 Task: Reply to email with the signature Allison Brown with the subject Request for feedback from softage.1@softage.net with the message I wanted to follow up on the request for a budget increase for the project. with CC to softage.10@softage.net with an attached document Business_plan.docx
Action: Mouse moved to (453, 574)
Screenshot: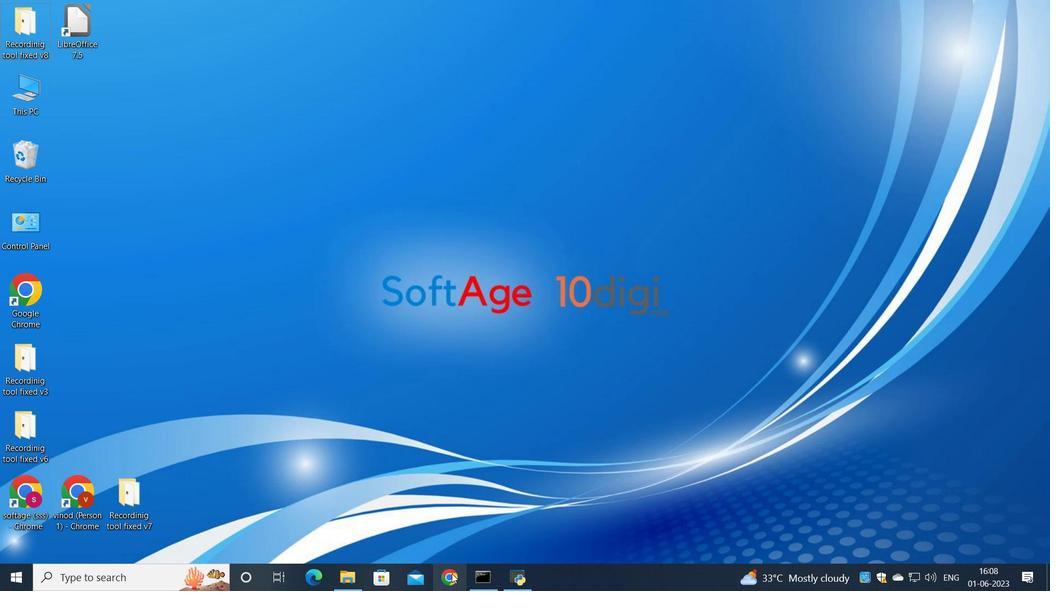 
Action: Mouse pressed left at (453, 574)
Screenshot: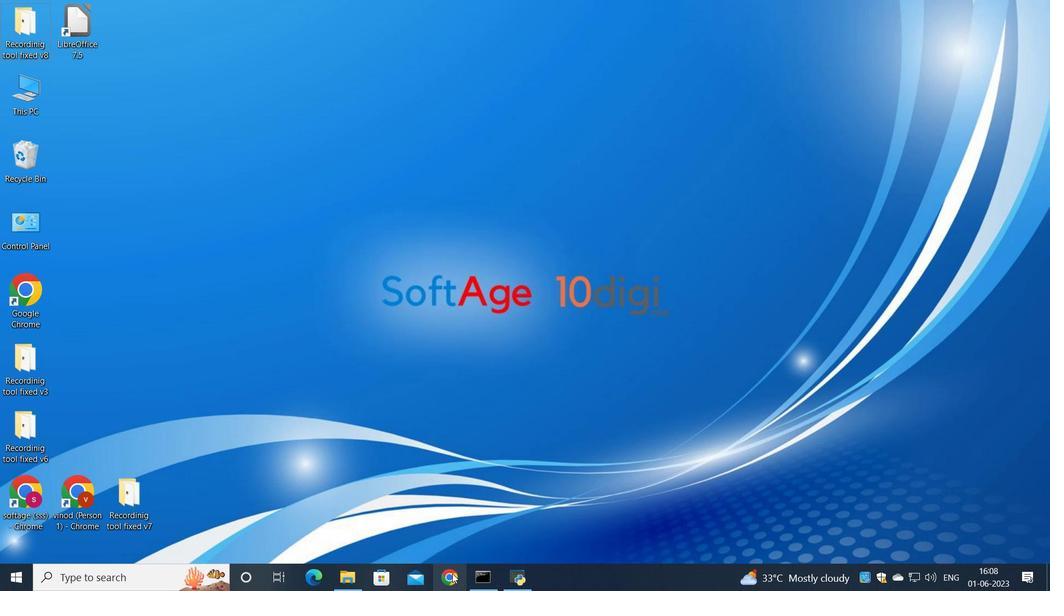 
Action: Mouse moved to (478, 323)
Screenshot: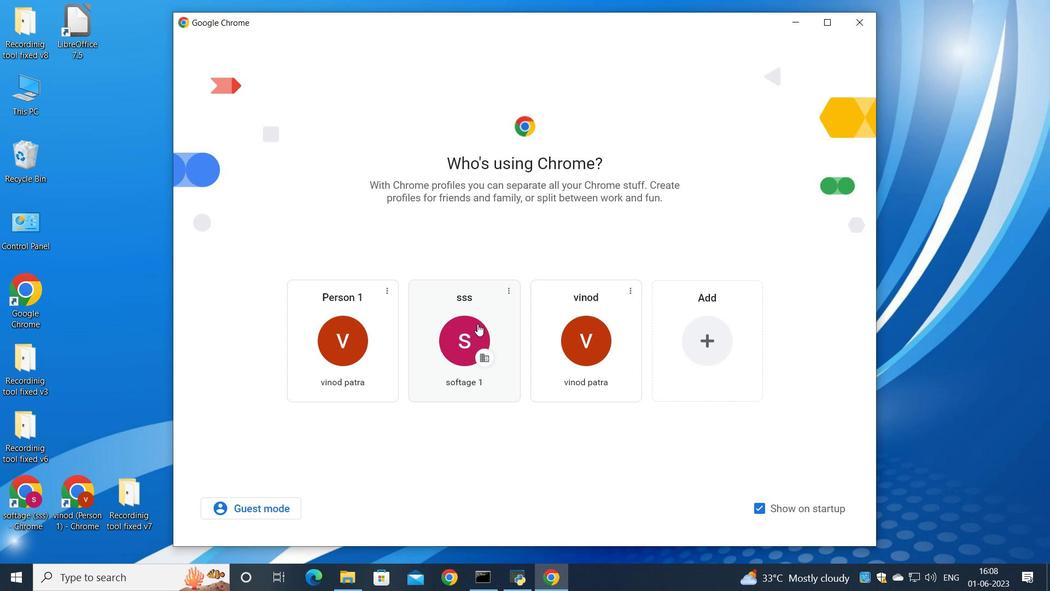 
Action: Mouse pressed left at (478, 323)
Screenshot: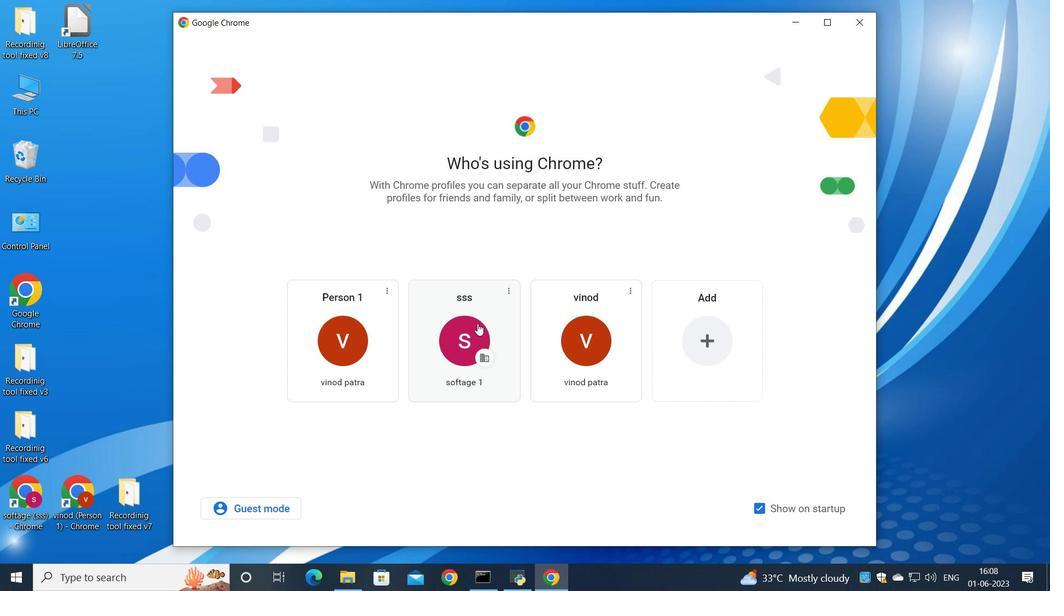 
Action: Mouse moved to (915, 91)
Screenshot: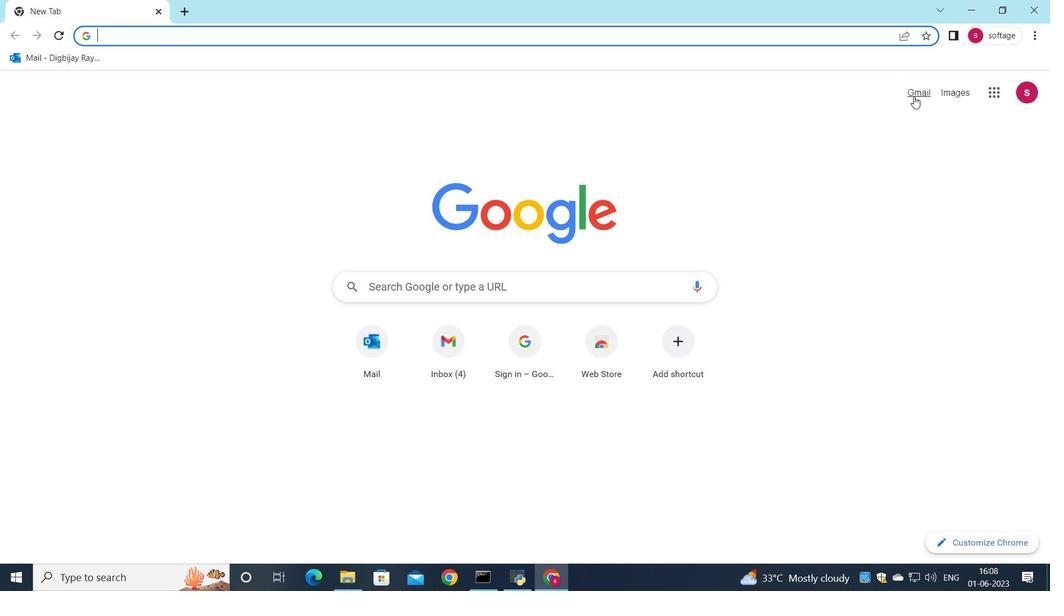 
Action: Mouse pressed left at (915, 91)
Screenshot: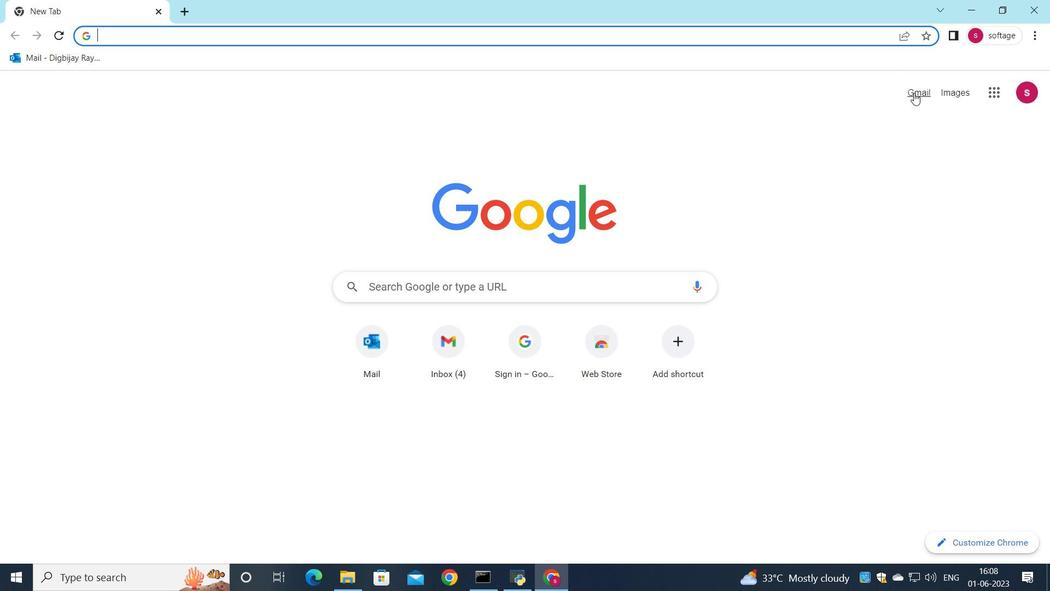 
Action: Mouse moved to (899, 90)
Screenshot: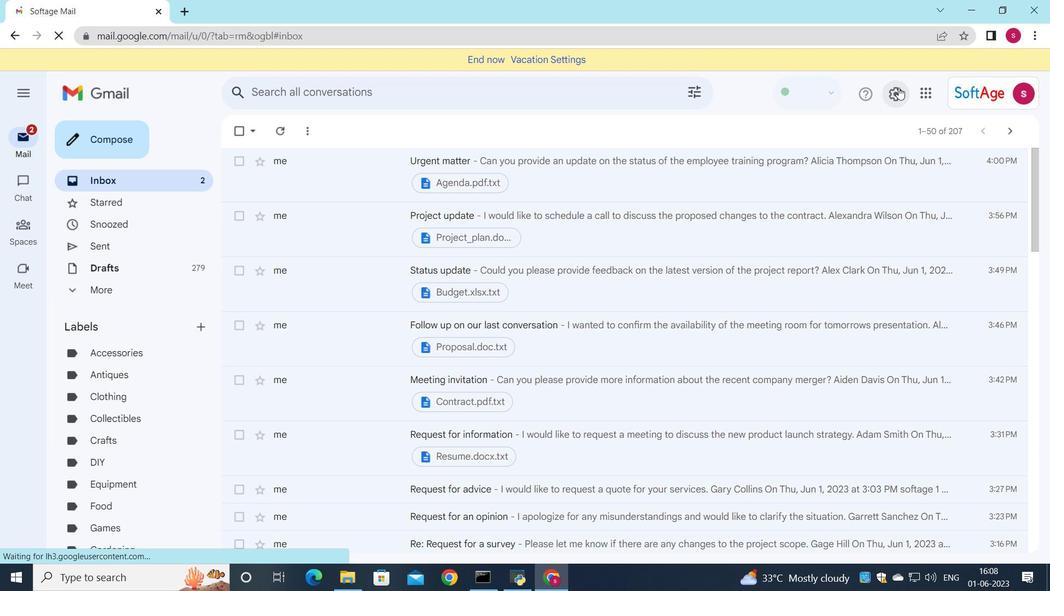 
Action: Mouse pressed left at (899, 90)
Screenshot: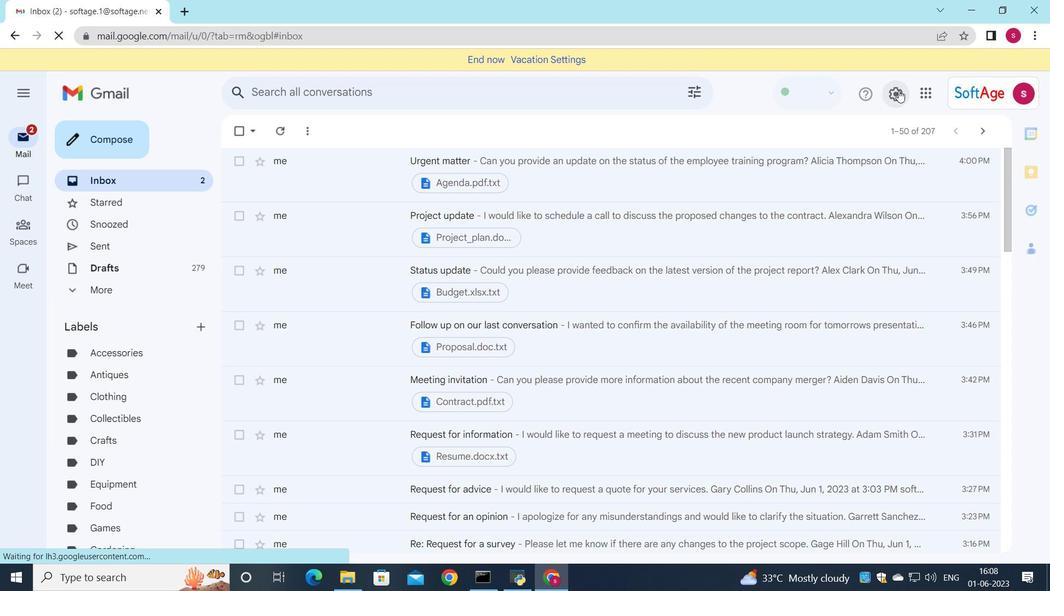 
Action: Mouse moved to (894, 156)
Screenshot: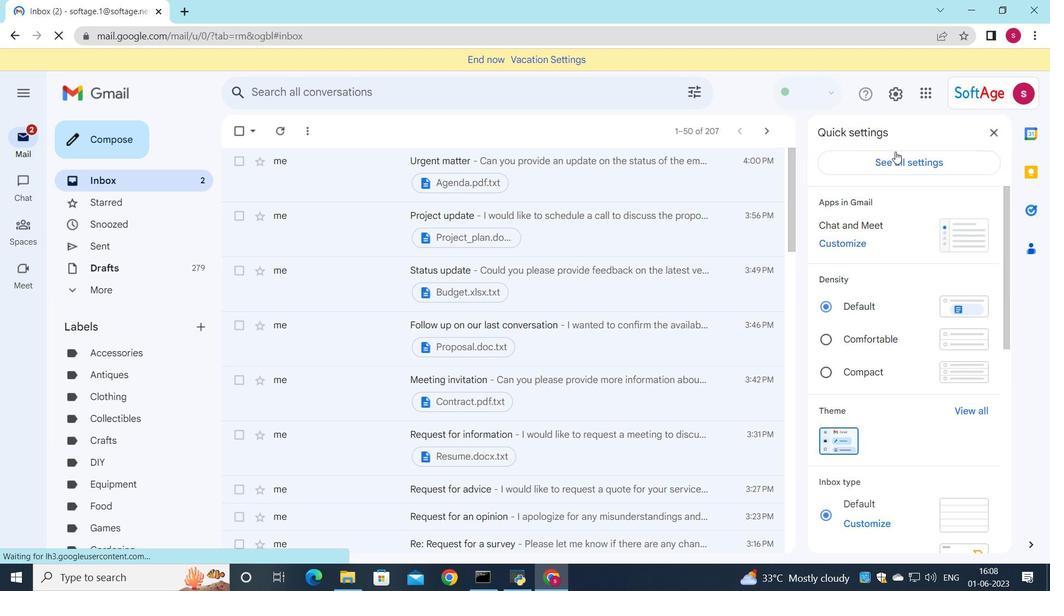 
Action: Mouse pressed left at (894, 156)
Screenshot: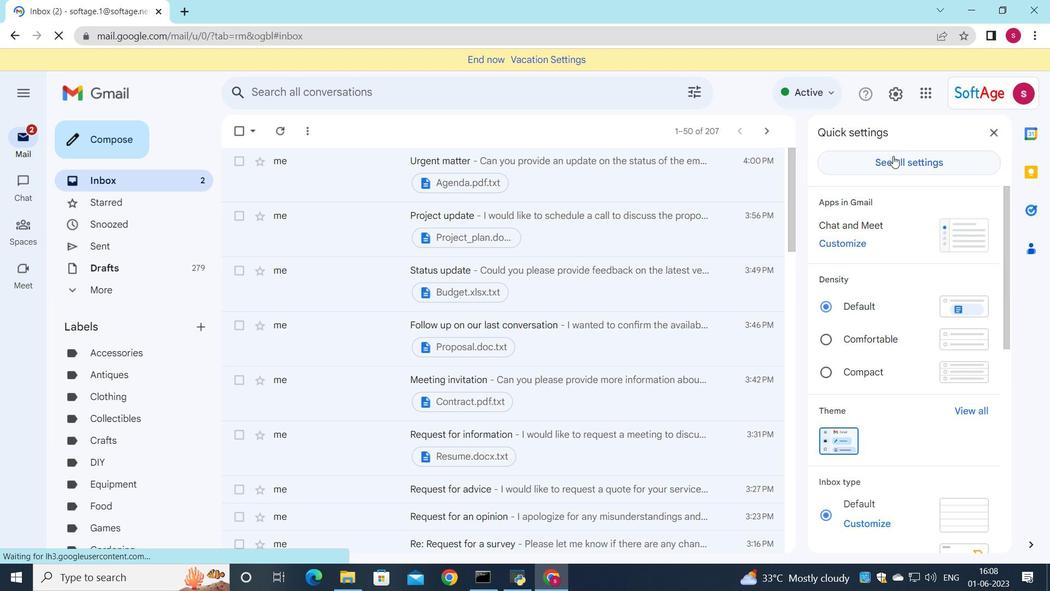 
Action: Mouse moved to (484, 354)
Screenshot: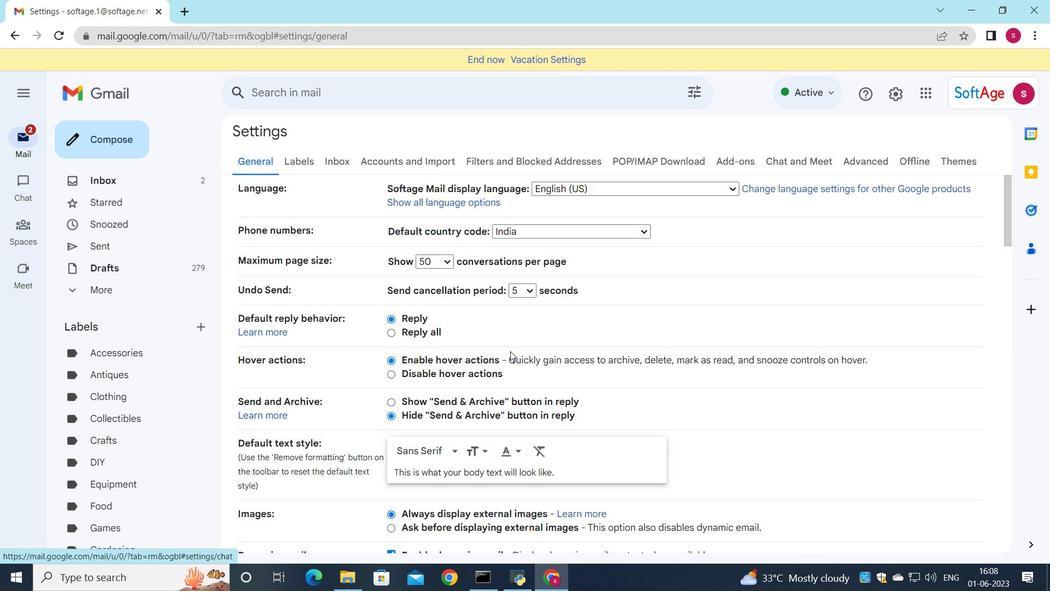 
Action: Mouse scrolled (484, 354) with delta (0, 0)
Screenshot: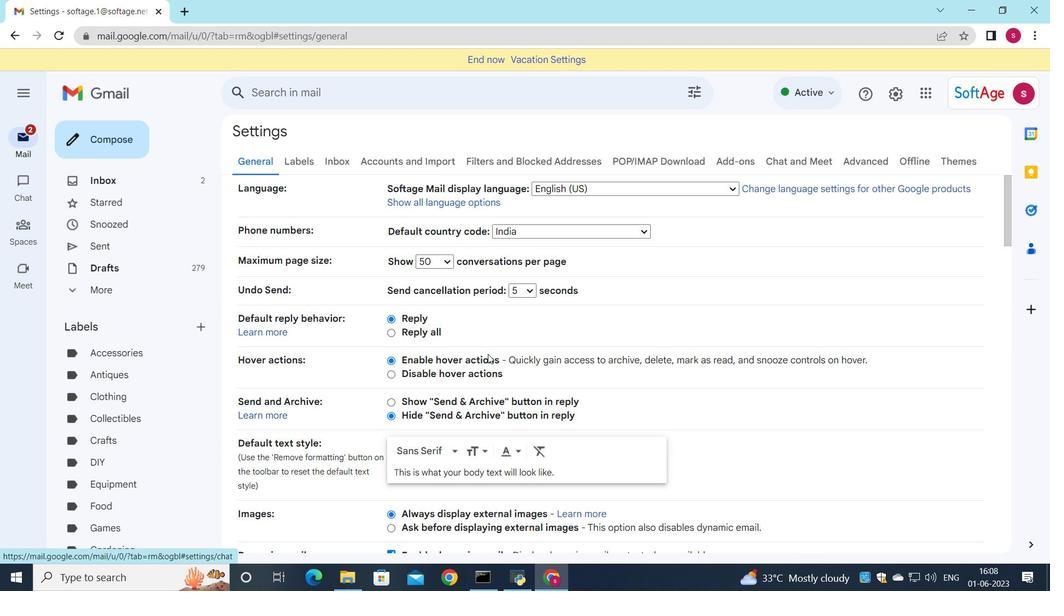 
Action: Mouse scrolled (484, 354) with delta (0, 0)
Screenshot: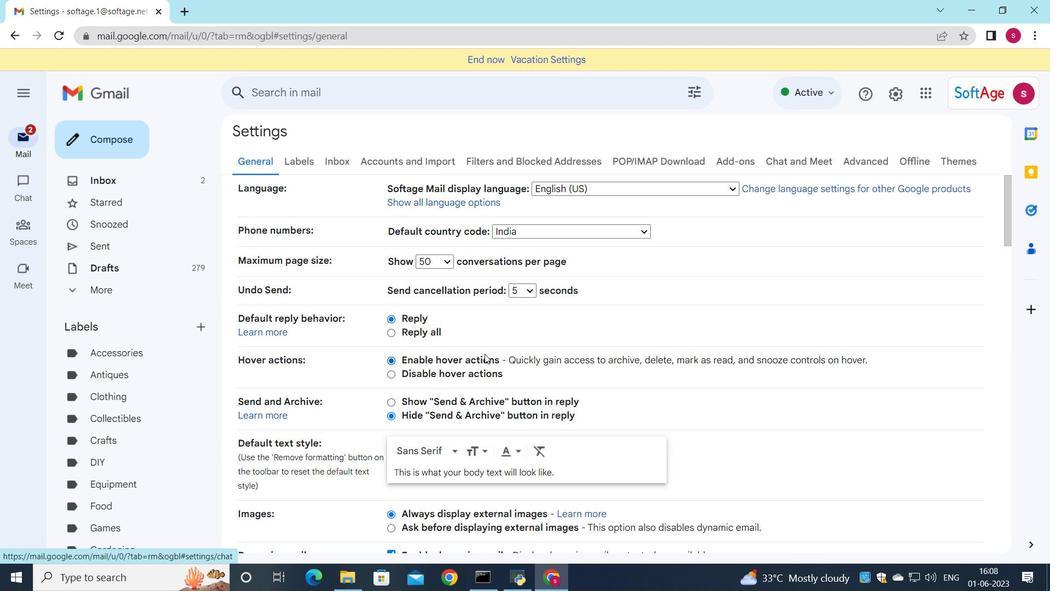 
Action: Mouse moved to (493, 334)
Screenshot: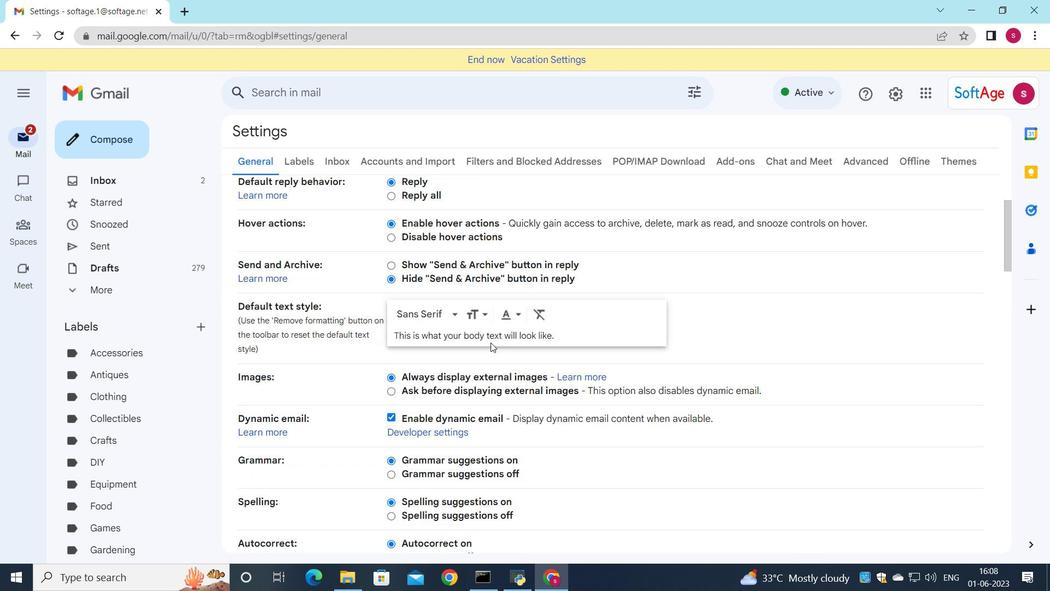 
Action: Mouse scrolled (493, 333) with delta (0, 0)
Screenshot: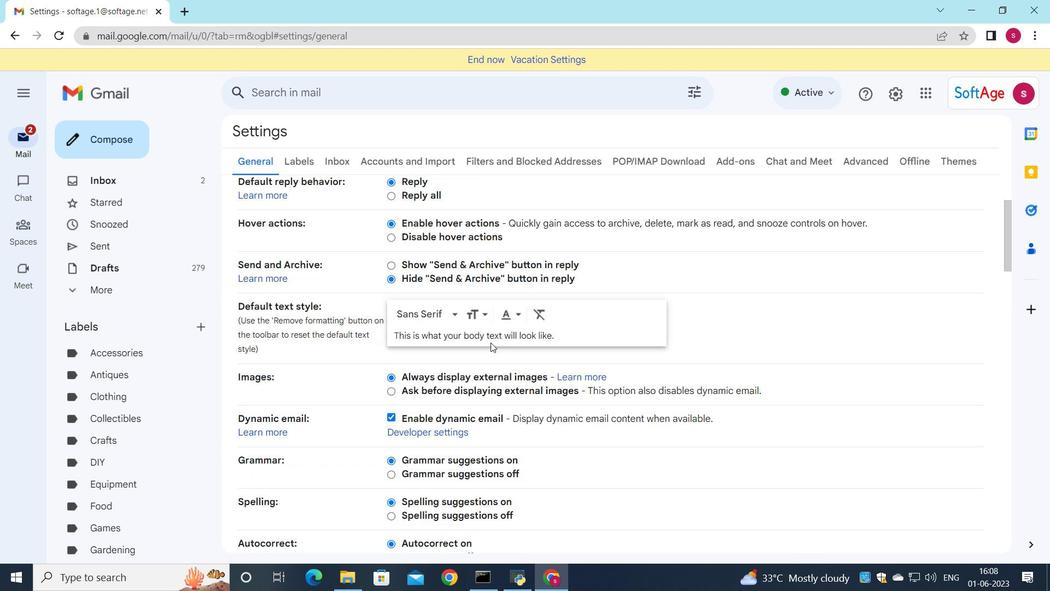 
Action: Mouse scrolled (493, 333) with delta (0, 0)
Screenshot: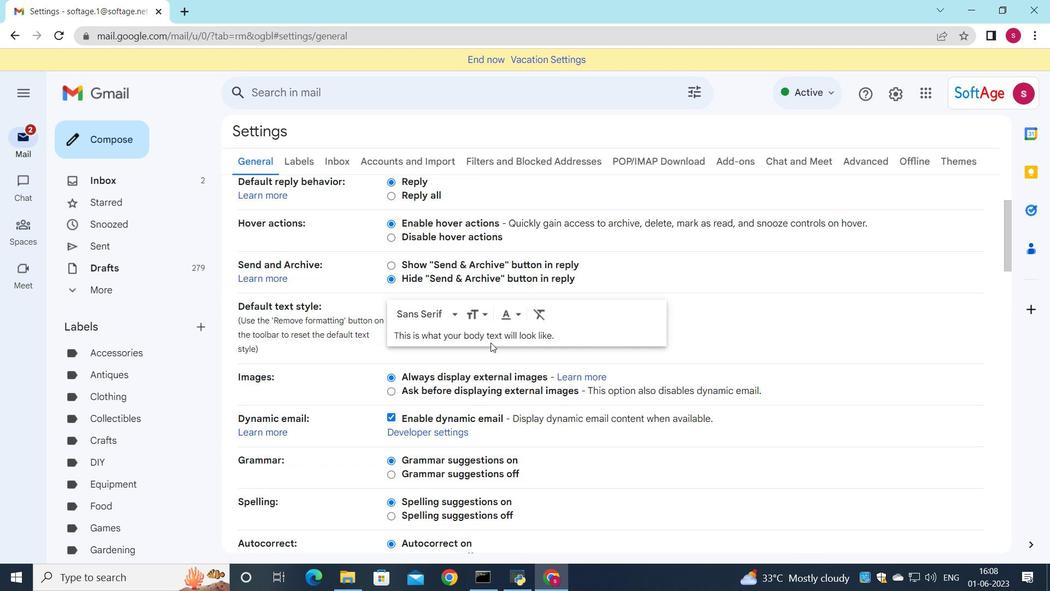 
Action: Mouse moved to (495, 334)
Screenshot: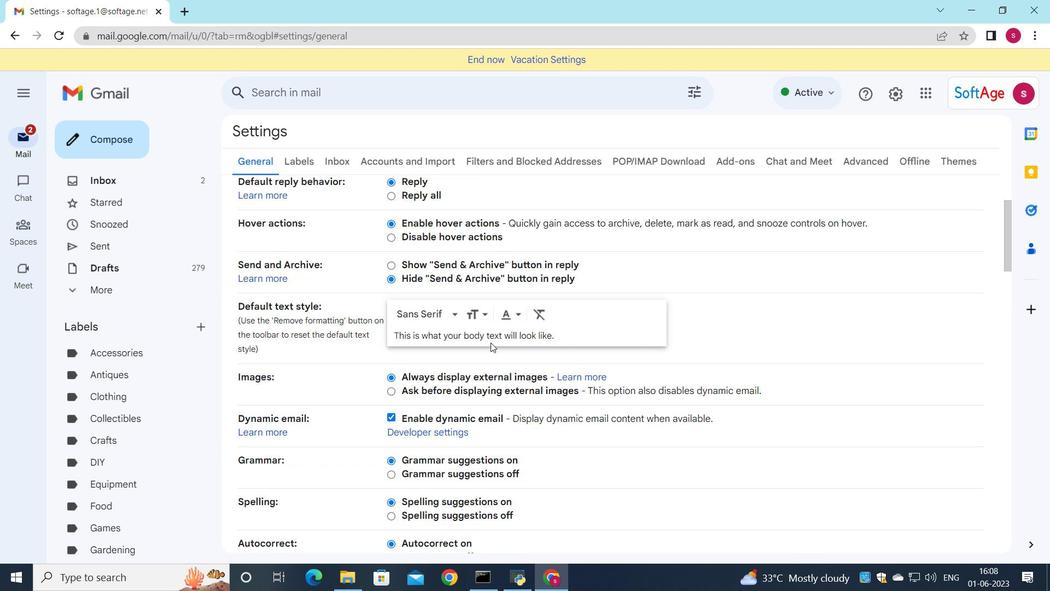
Action: Mouse scrolled (495, 333) with delta (0, 0)
Screenshot: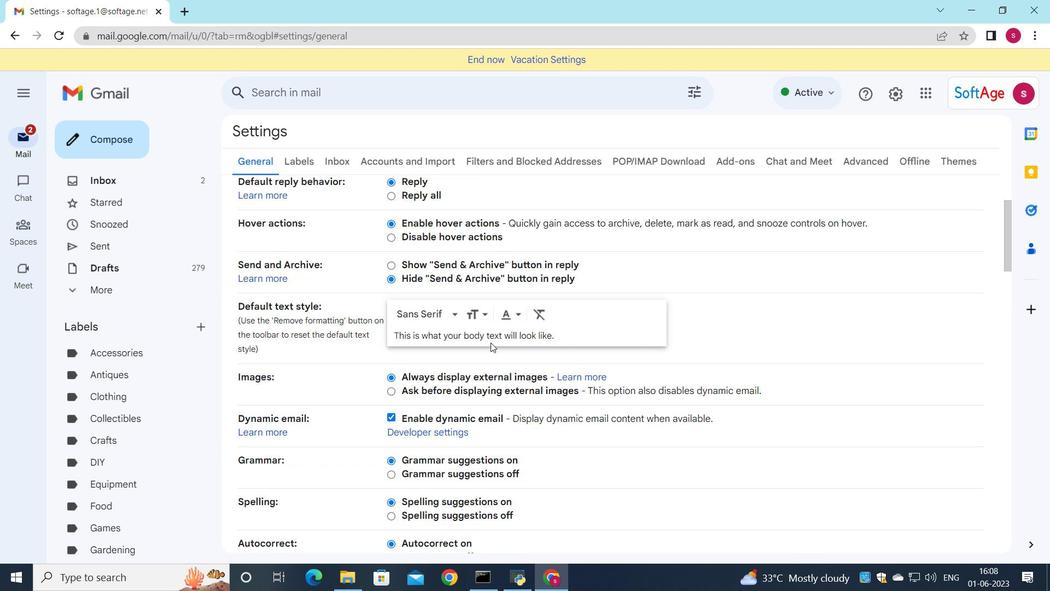 
Action: Mouse moved to (503, 332)
Screenshot: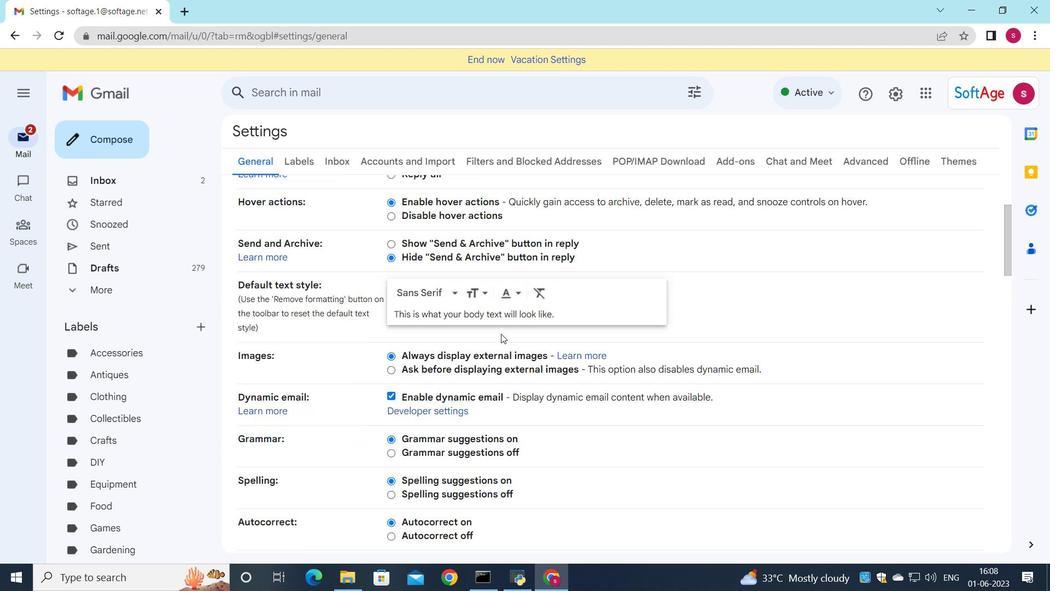 
Action: Mouse scrolled (503, 331) with delta (0, 0)
Screenshot: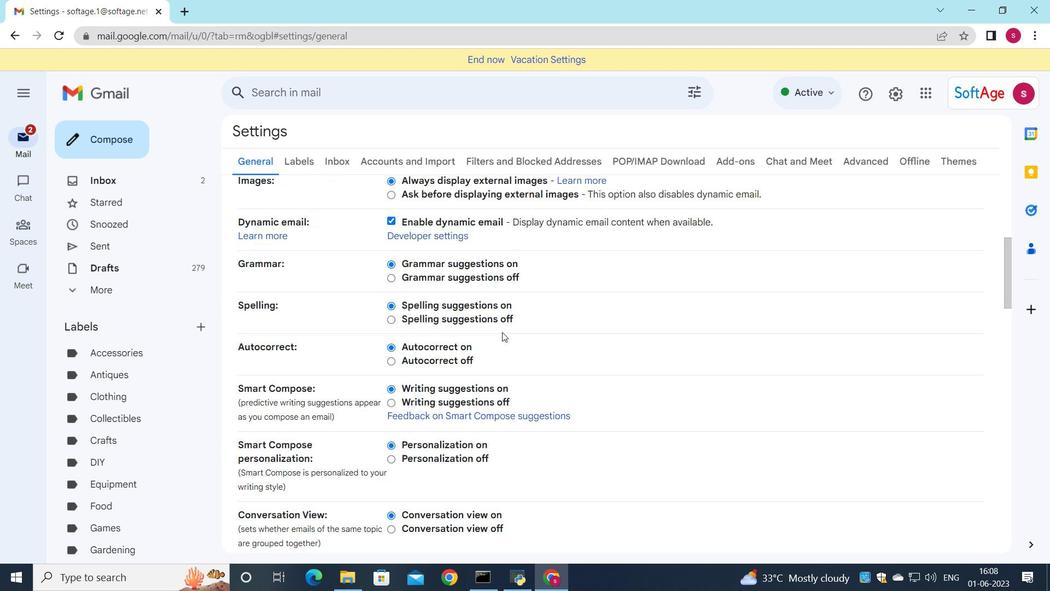 
Action: Mouse scrolled (503, 331) with delta (0, 0)
Screenshot: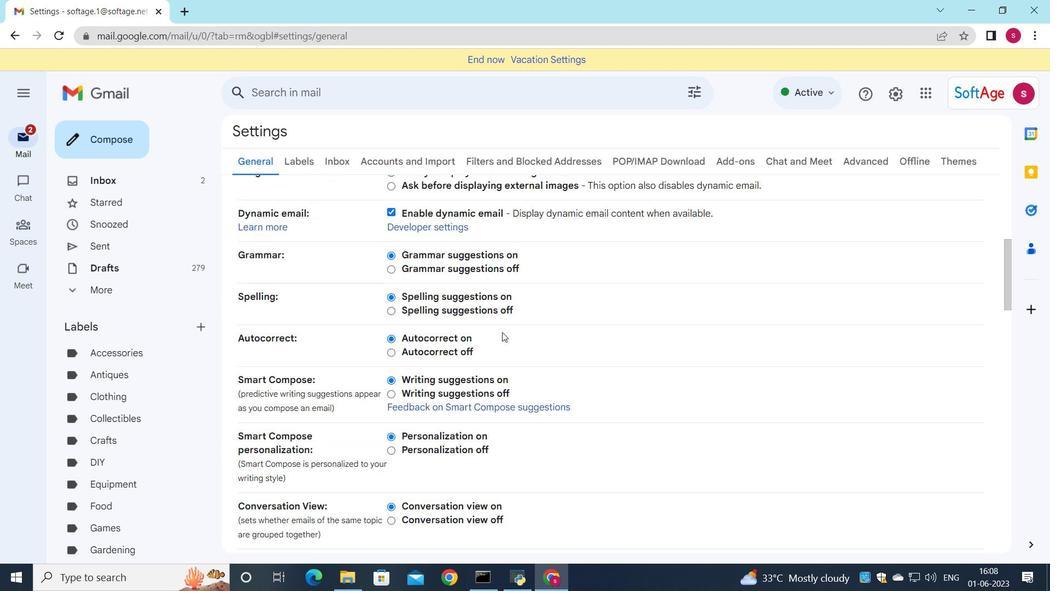 
Action: Mouse scrolled (503, 331) with delta (0, 0)
Screenshot: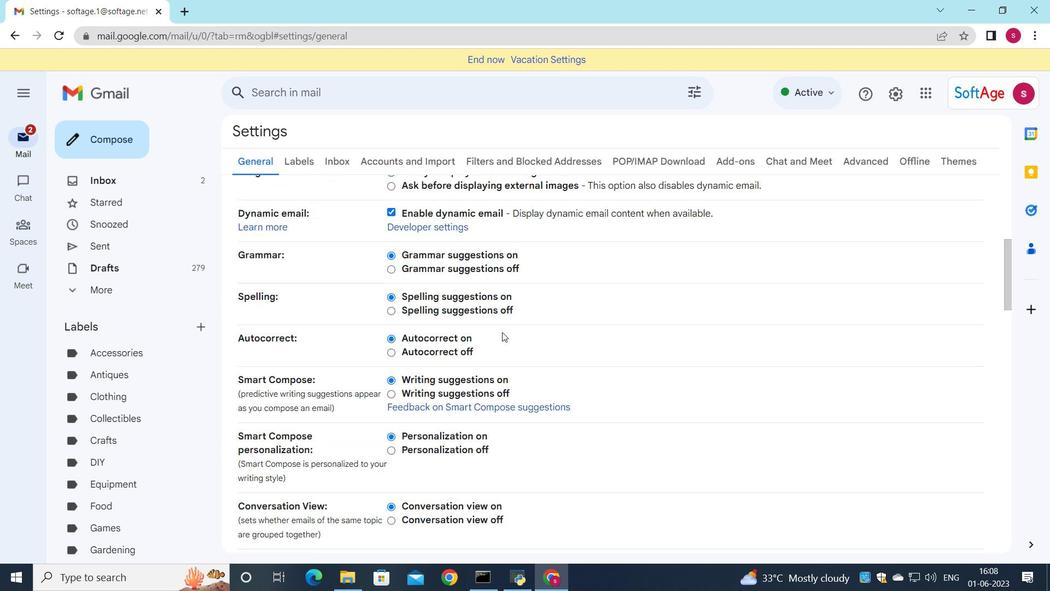 
Action: Mouse scrolled (503, 331) with delta (0, 0)
Screenshot: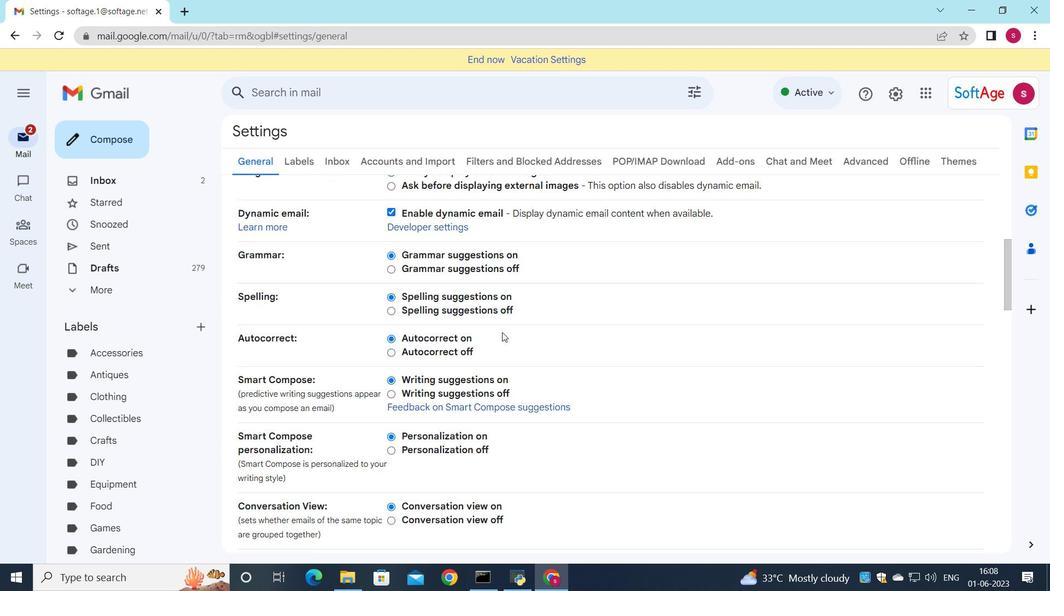 
Action: Mouse scrolled (503, 331) with delta (0, 0)
Screenshot: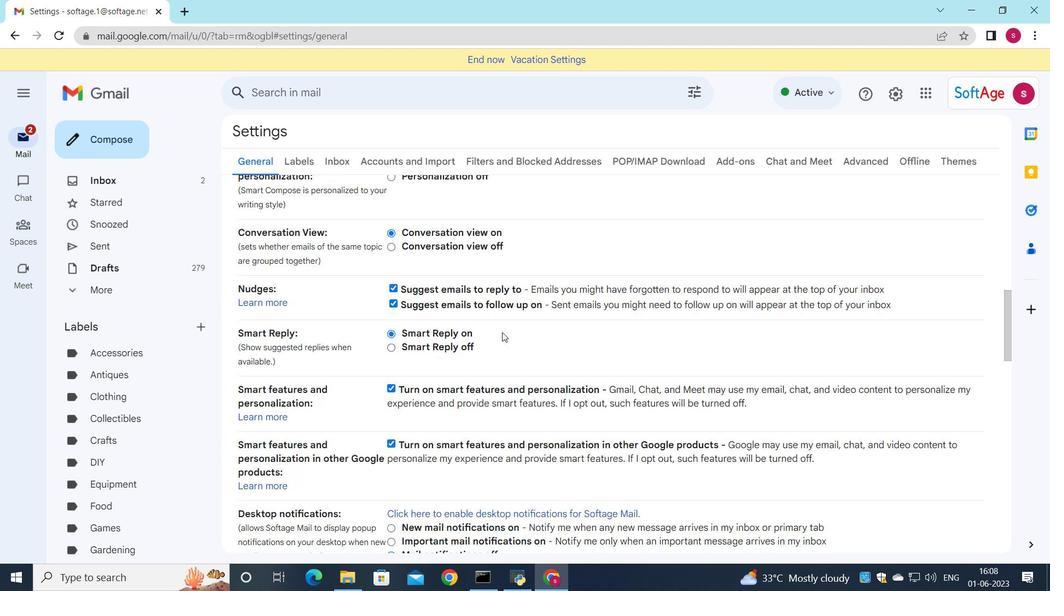 
Action: Mouse scrolled (503, 331) with delta (0, 0)
Screenshot: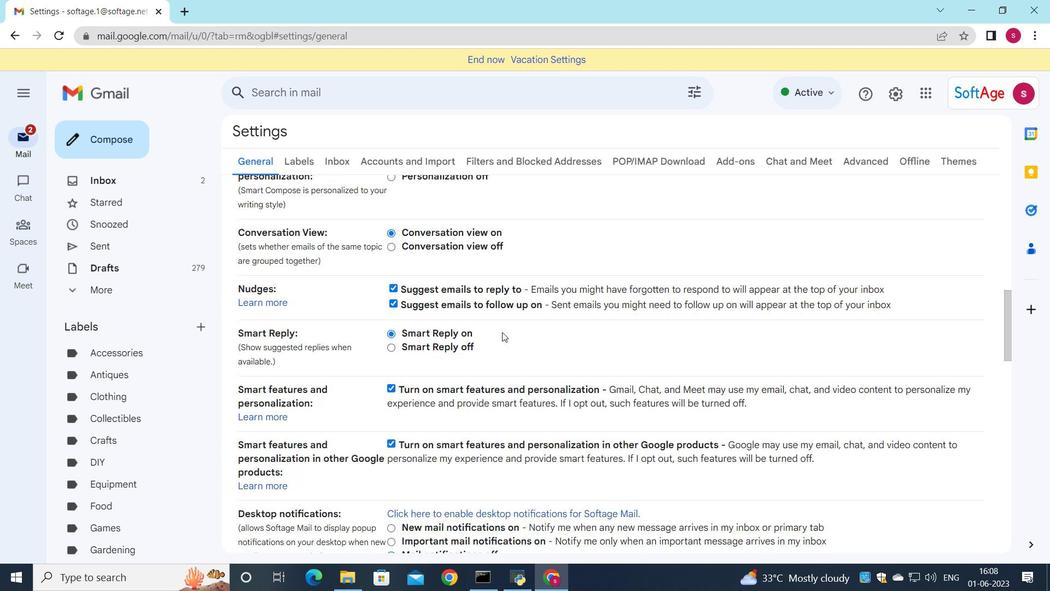 
Action: Mouse scrolled (503, 331) with delta (0, 0)
Screenshot: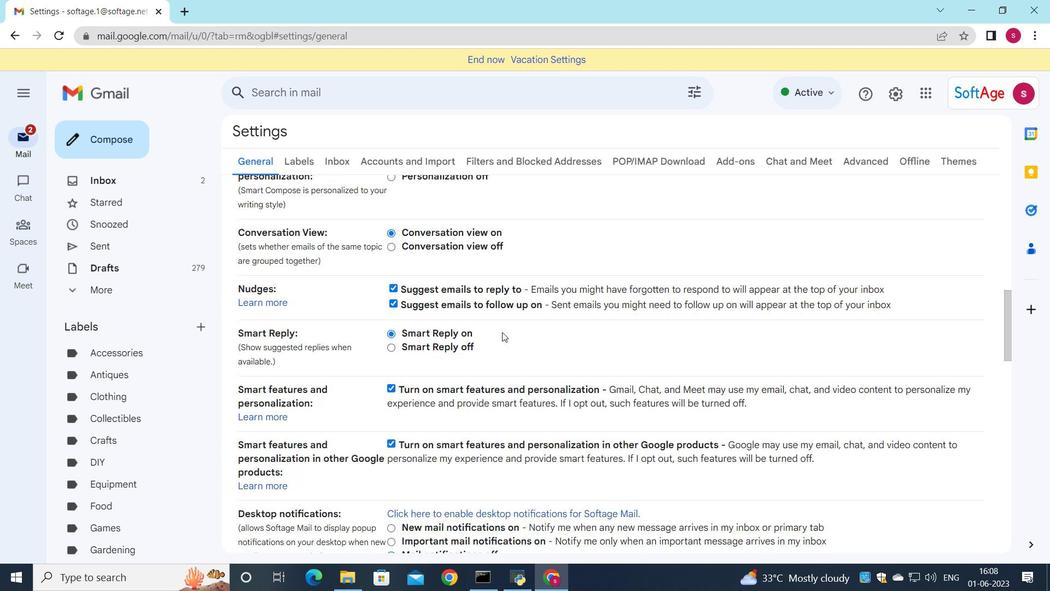 
Action: Mouse scrolled (503, 331) with delta (0, 0)
Screenshot: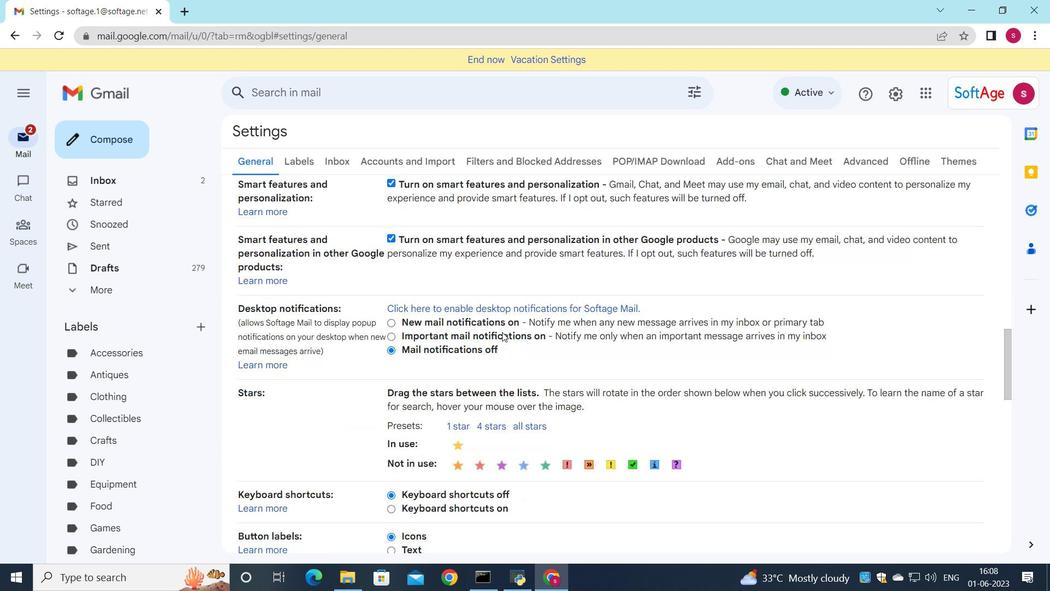 
Action: Mouse scrolled (503, 331) with delta (0, 0)
Screenshot: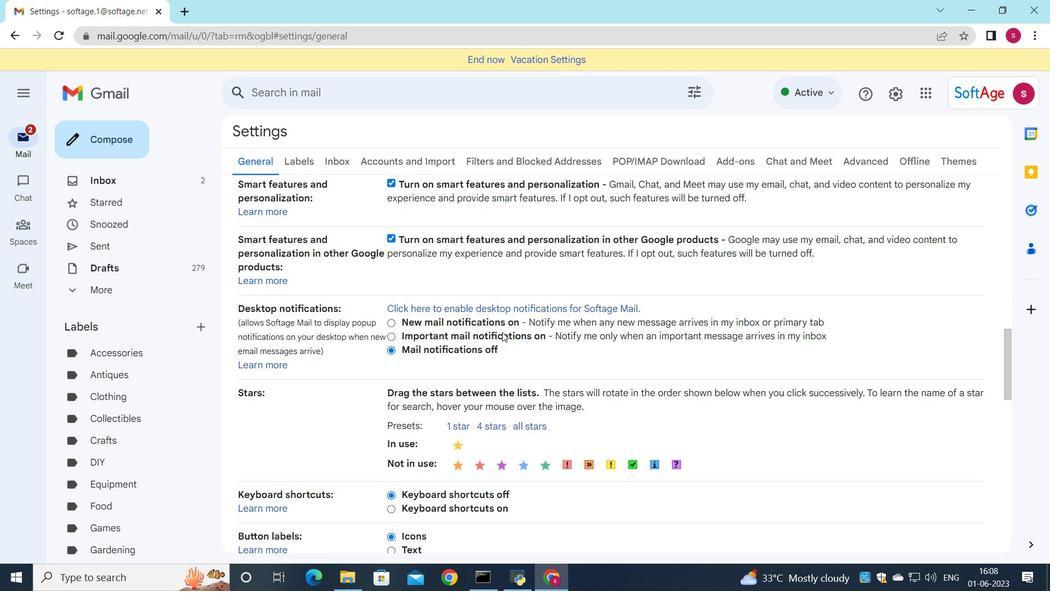 
Action: Mouse scrolled (503, 331) with delta (0, 0)
Screenshot: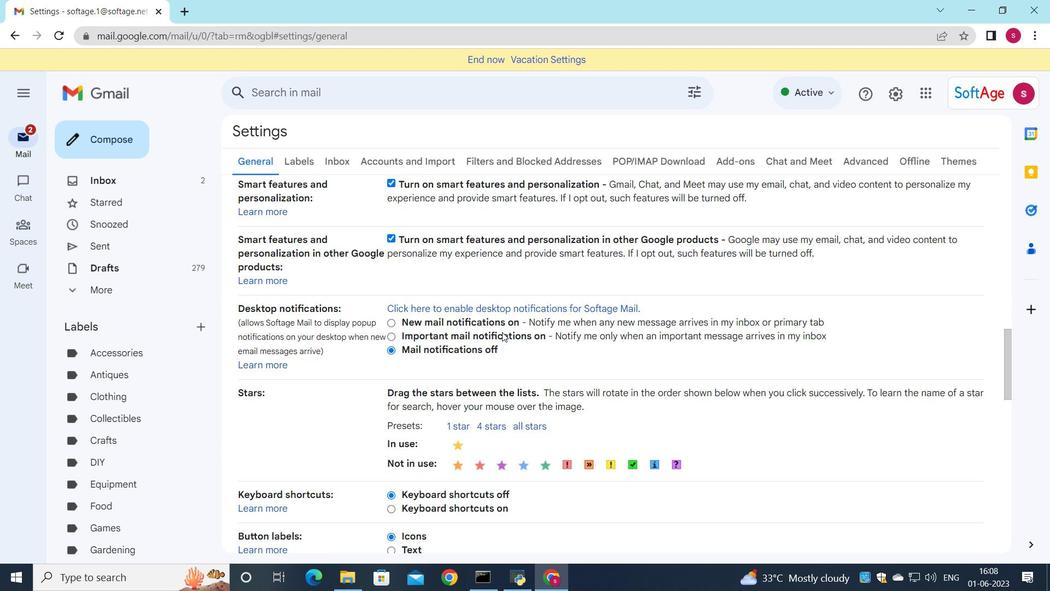 
Action: Mouse scrolled (503, 331) with delta (0, 0)
Screenshot: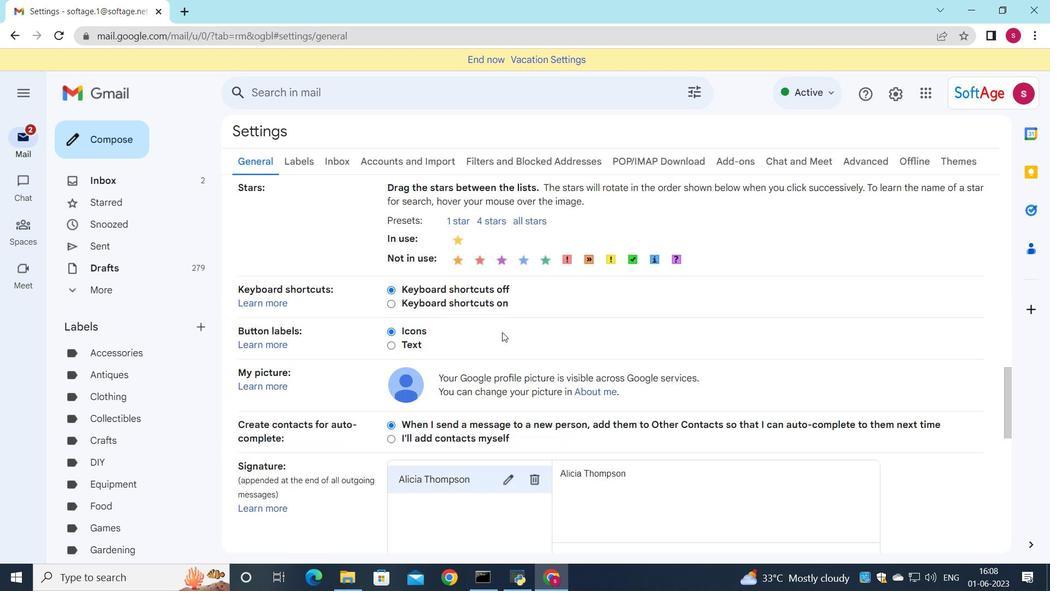 
Action: Mouse scrolled (503, 331) with delta (0, 0)
Screenshot: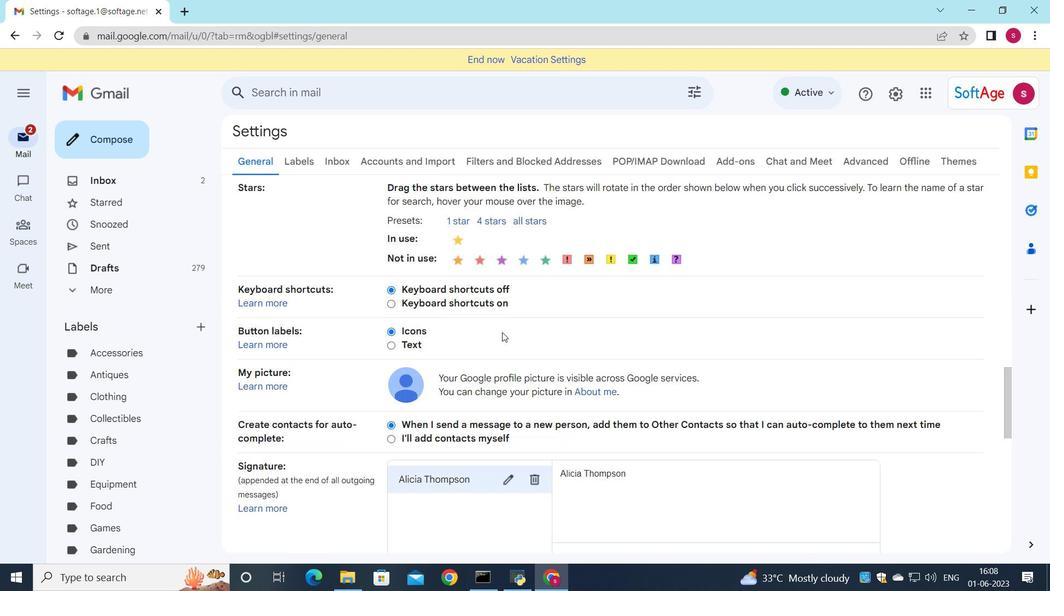 
Action: Mouse scrolled (503, 331) with delta (0, 0)
Screenshot: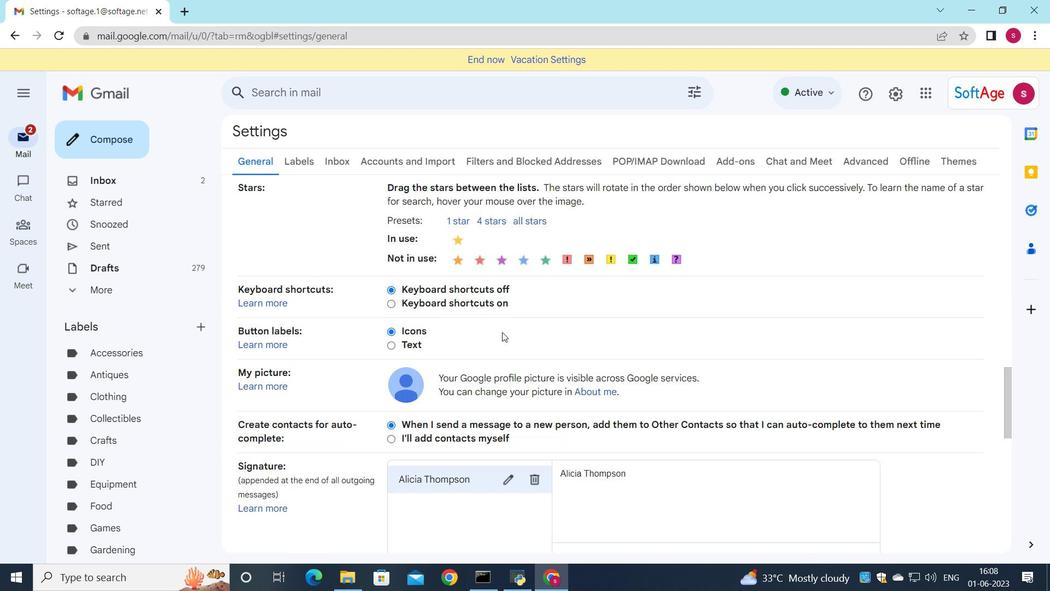 
Action: Mouse moved to (535, 274)
Screenshot: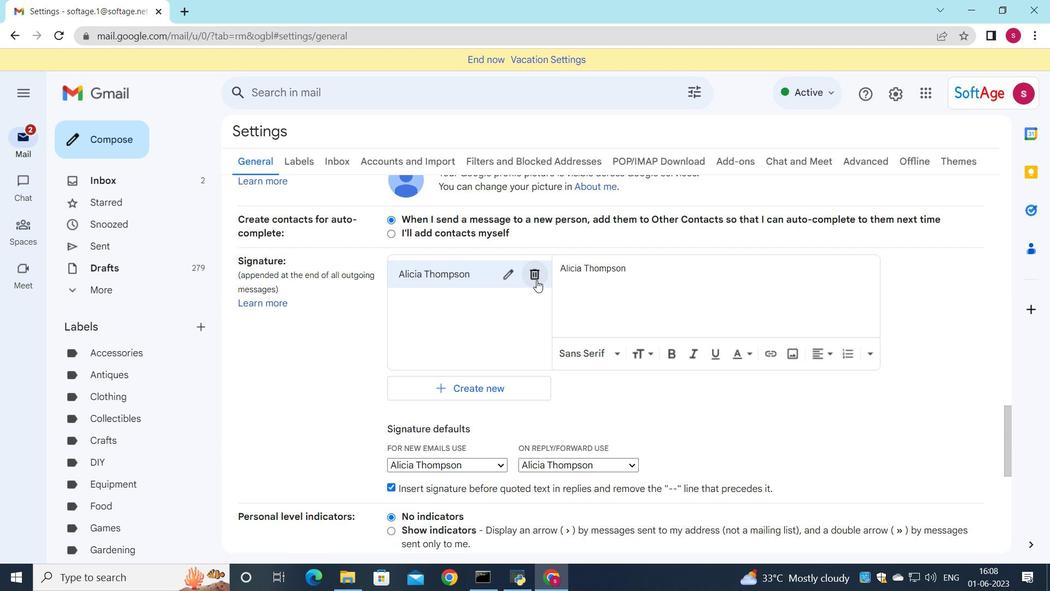 
Action: Mouse pressed left at (535, 274)
Screenshot: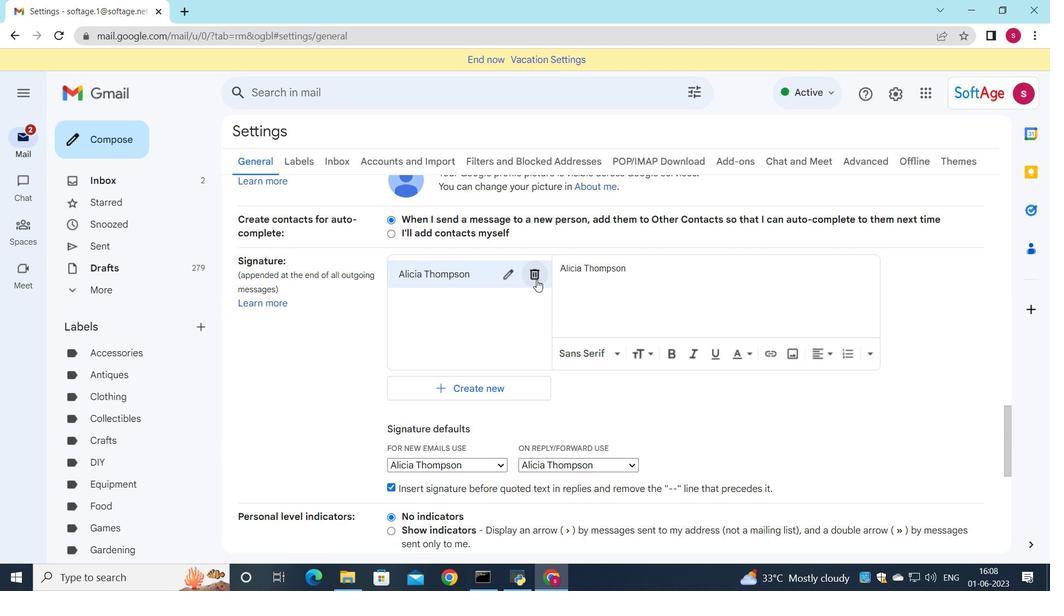 
Action: Mouse moved to (628, 333)
Screenshot: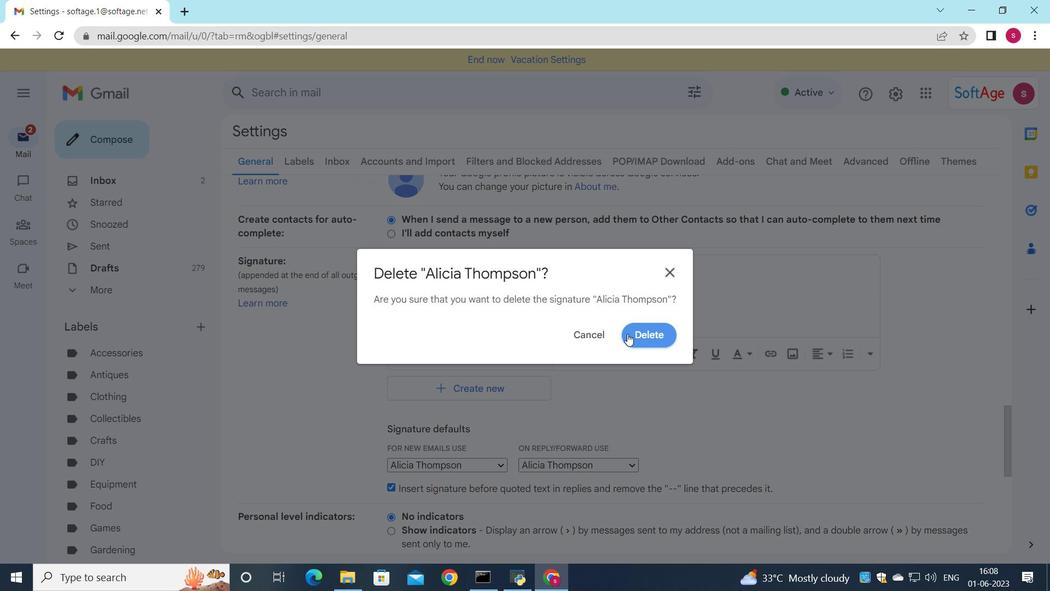 
Action: Mouse pressed left at (628, 333)
Screenshot: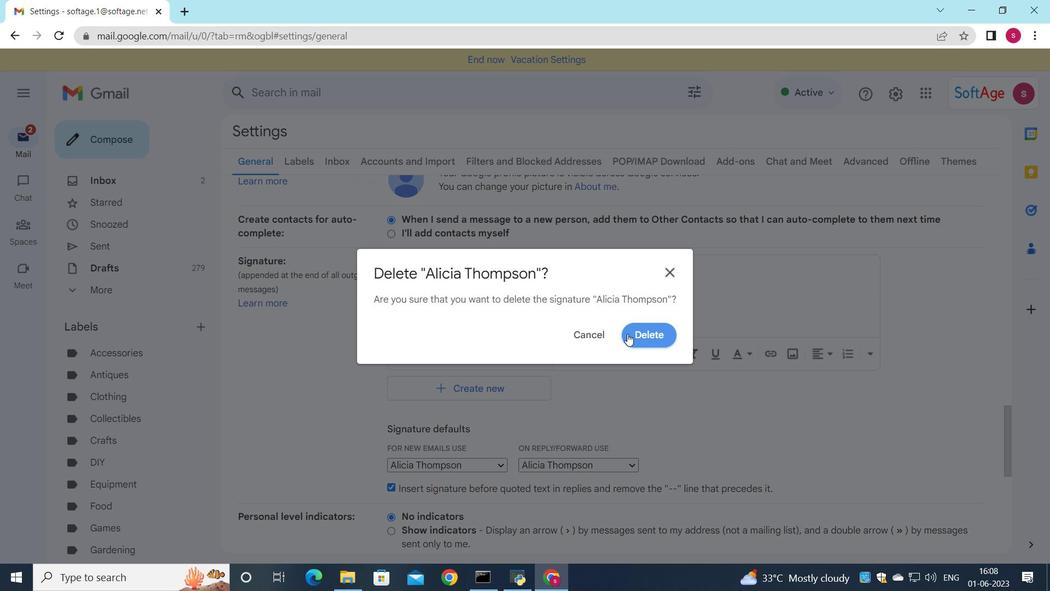 
Action: Mouse moved to (426, 288)
Screenshot: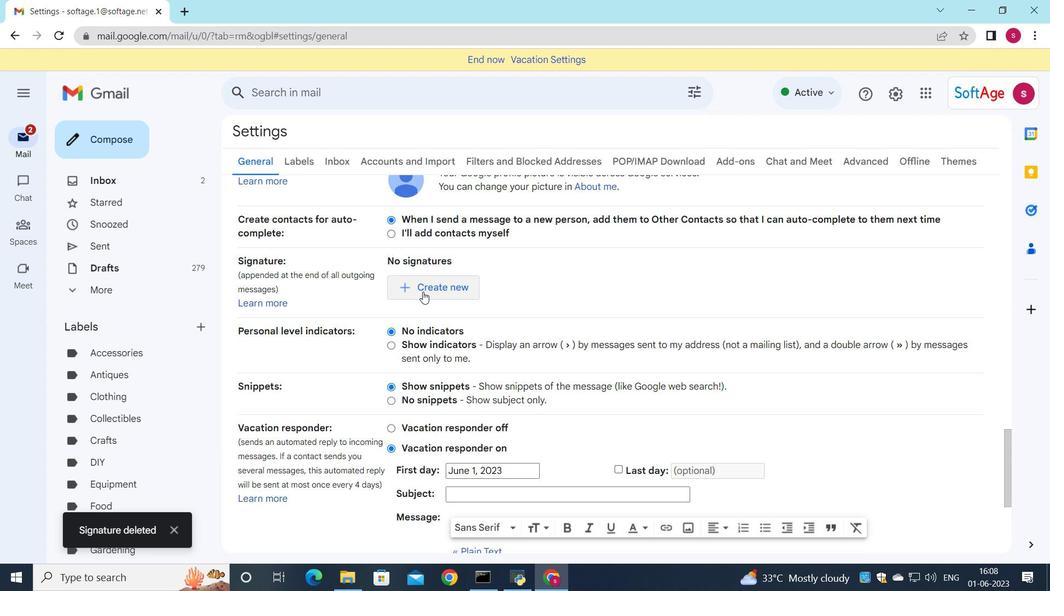 
Action: Mouse pressed left at (426, 288)
Screenshot: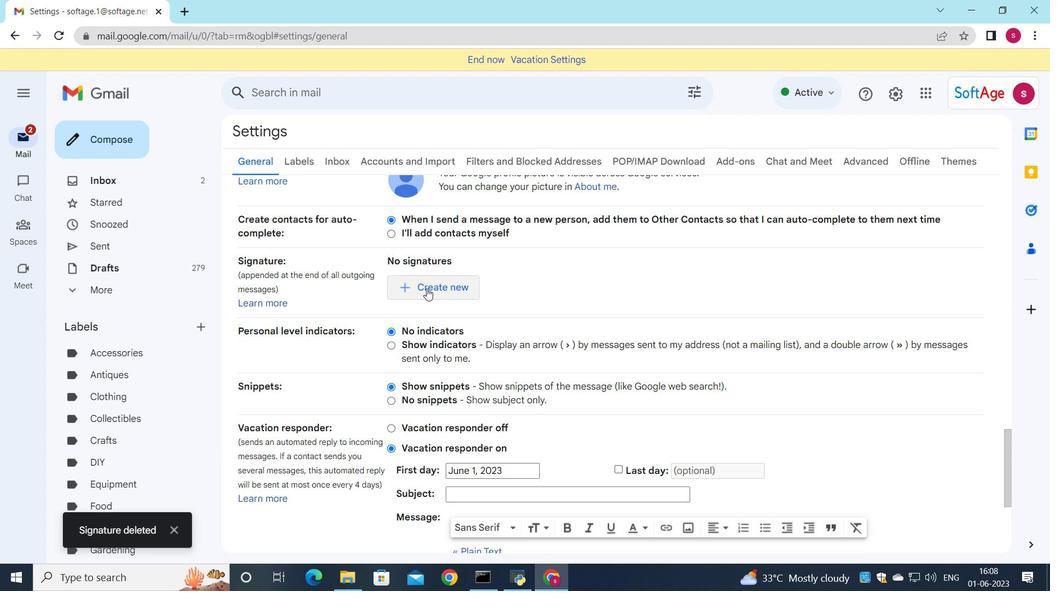 
Action: Mouse moved to (689, 209)
Screenshot: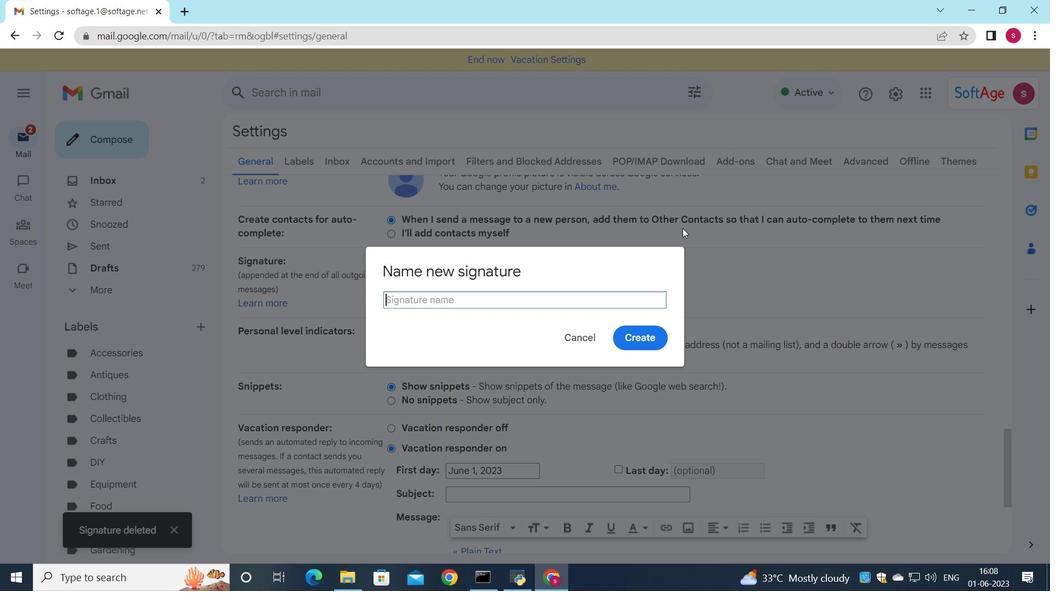 
Action: Key pressed <Key.shift>Allison<Key.space><Key.shift><Key.shift>Brown
Screenshot: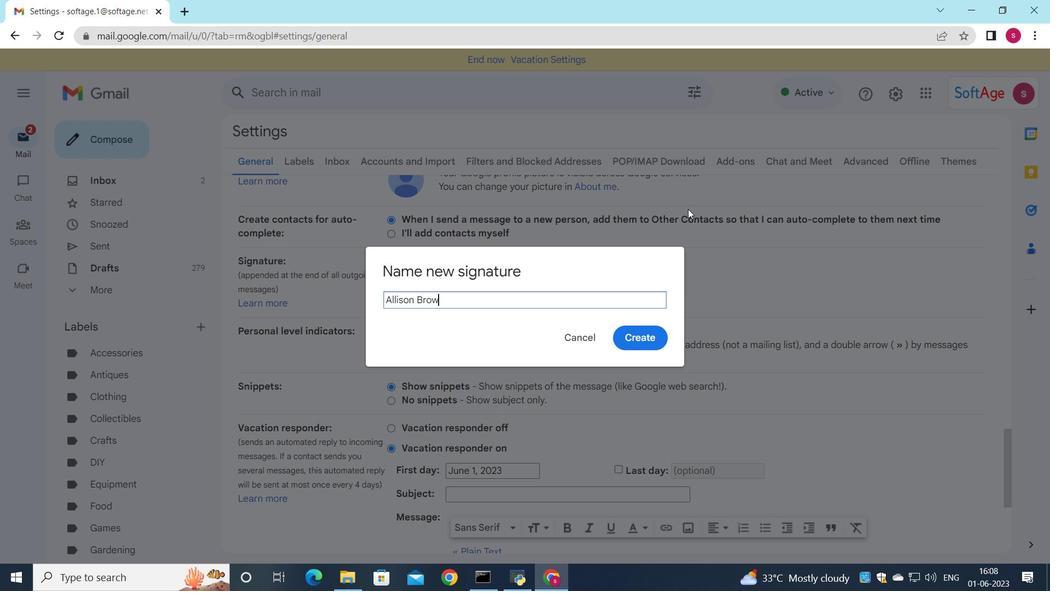 
Action: Mouse moved to (636, 335)
Screenshot: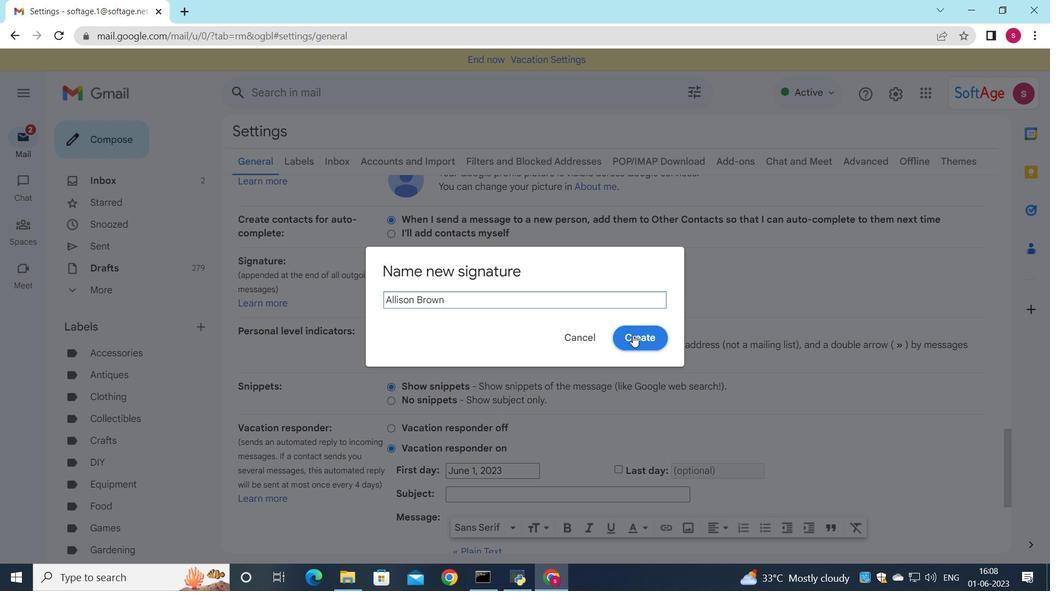 
Action: Mouse pressed left at (636, 335)
Screenshot: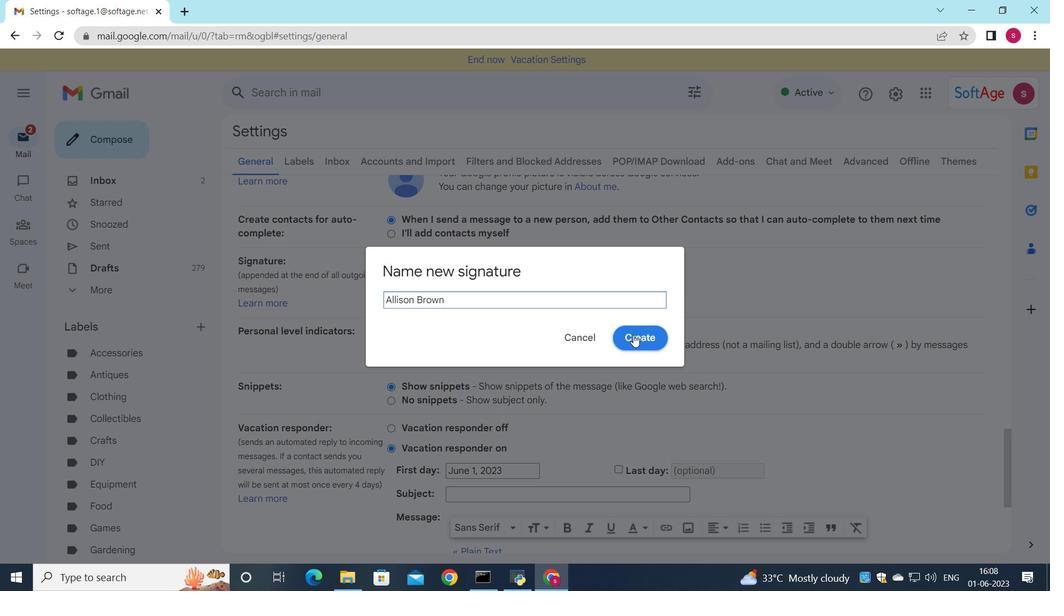 
Action: Mouse moved to (629, 287)
Screenshot: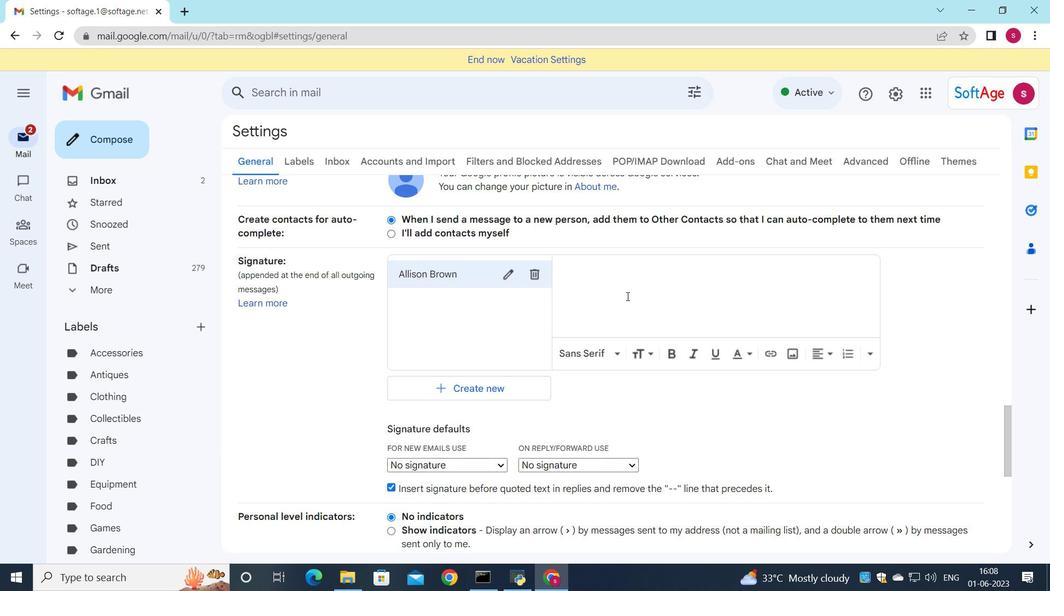 
Action: Mouse pressed left at (629, 287)
Screenshot: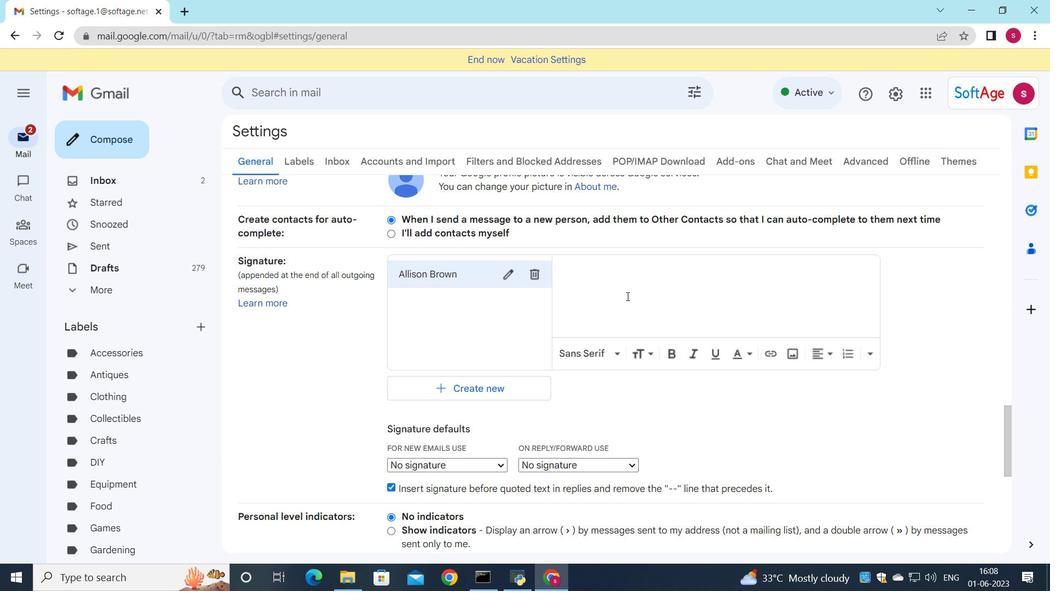 
Action: Key pressed <Key.shift>Allison<Key.space><Key.shift>Brown
Screenshot: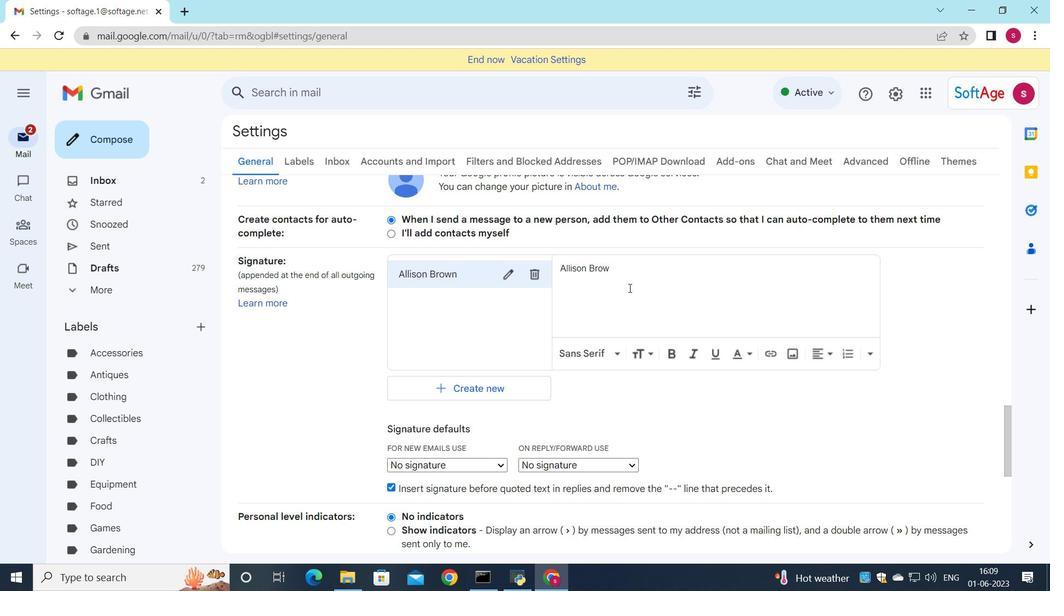 
Action: Mouse moved to (470, 467)
Screenshot: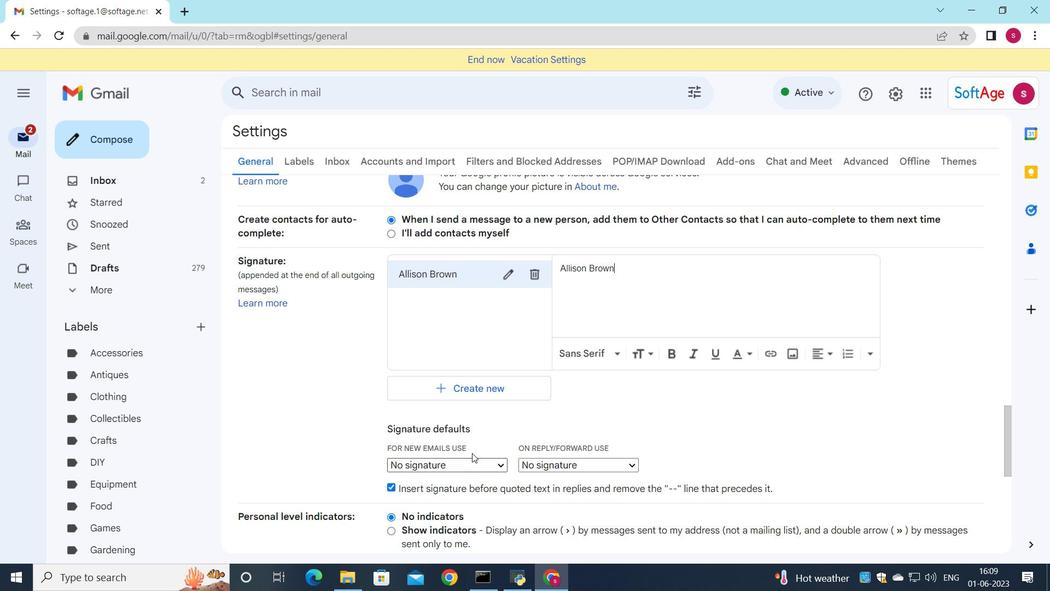 
Action: Mouse pressed left at (470, 467)
Screenshot: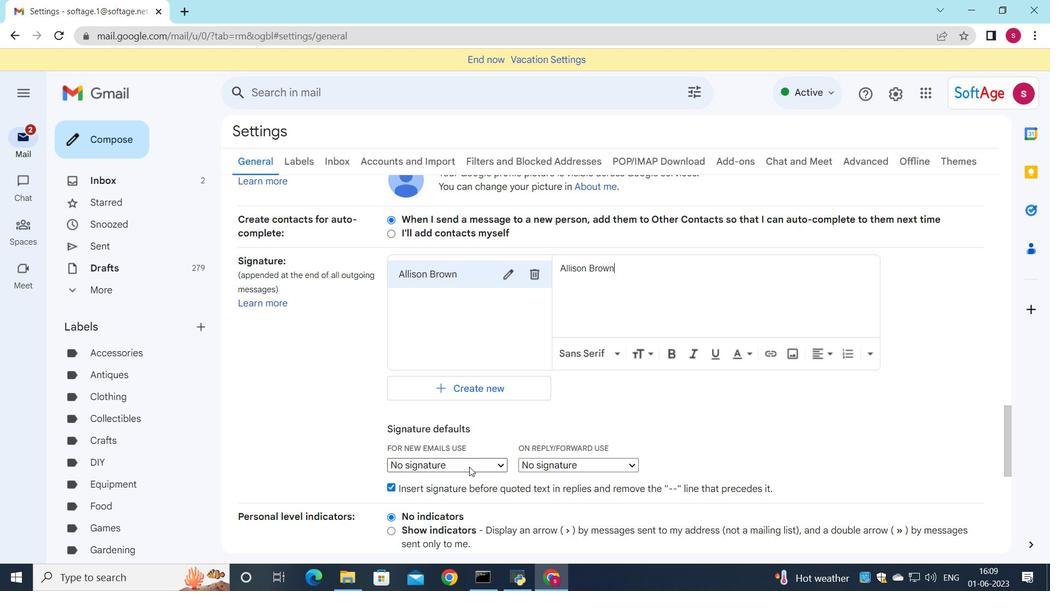 
Action: Mouse moved to (448, 488)
Screenshot: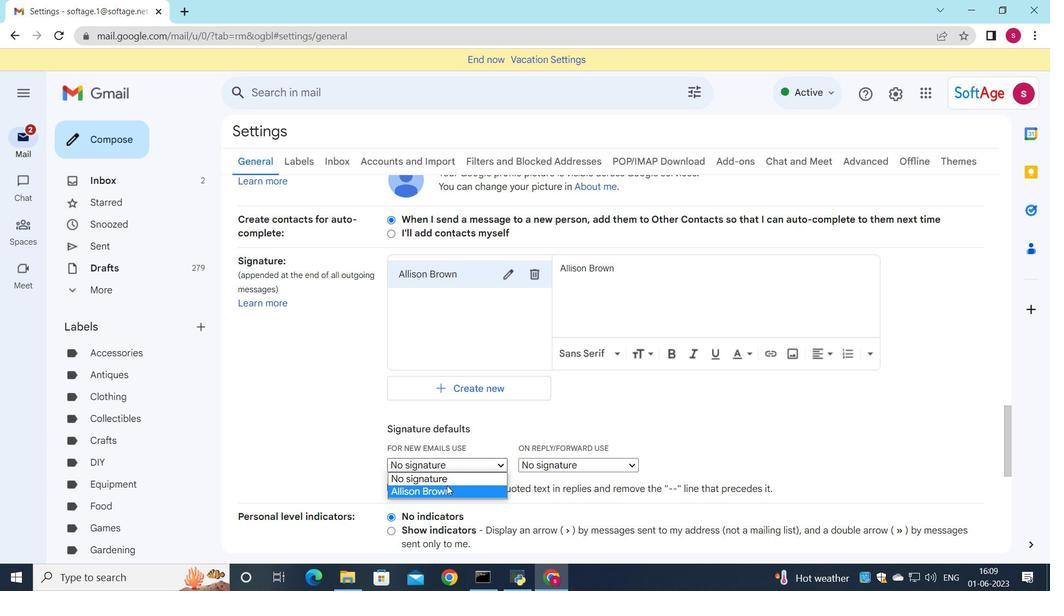
Action: Mouse pressed left at (448, 488)
Screenshot: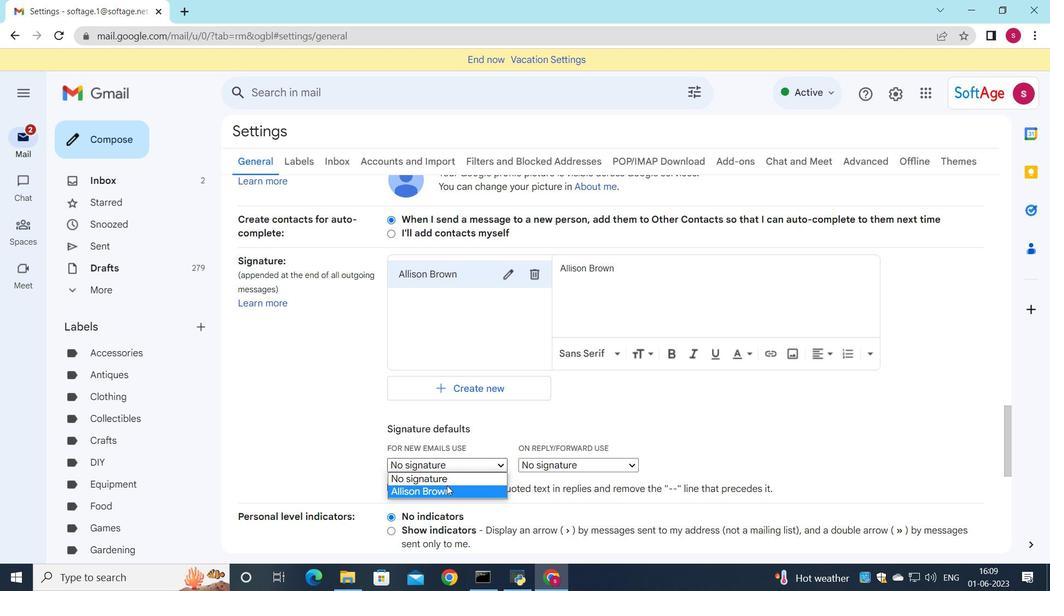 
Action: Mouse moved to (541, 463)
Screenshot: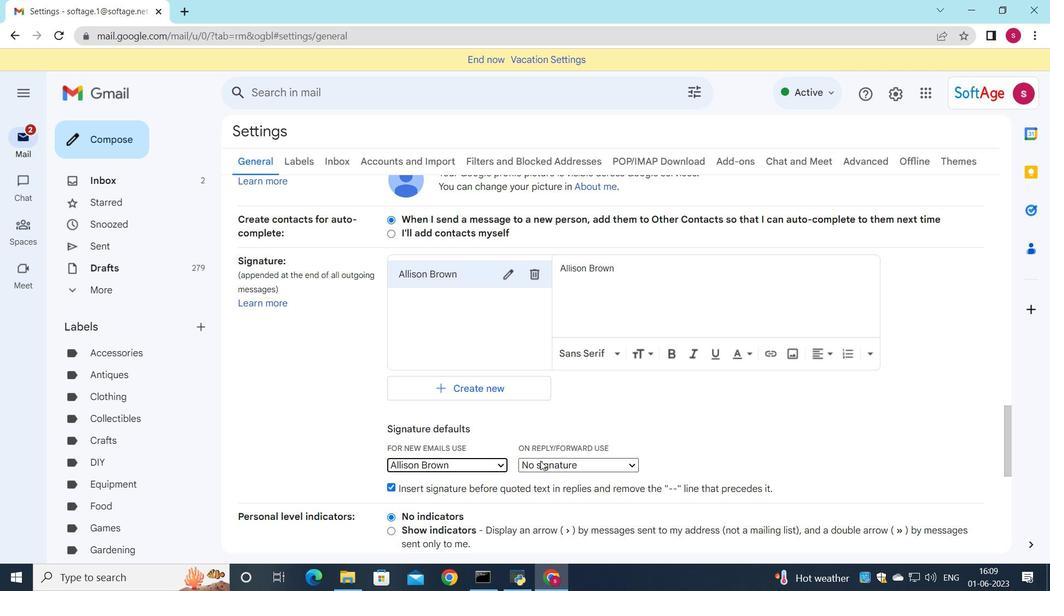 
Action: Mouse pressed left at (541, 463)
Screenshot: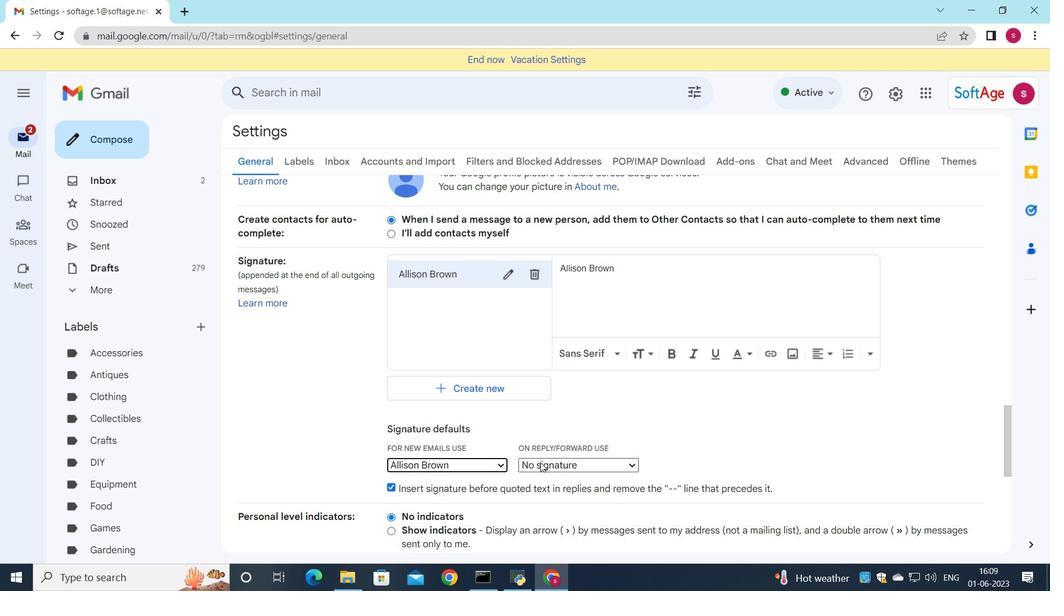 
Action: Mouse moved to (546, 495)
Screenshot: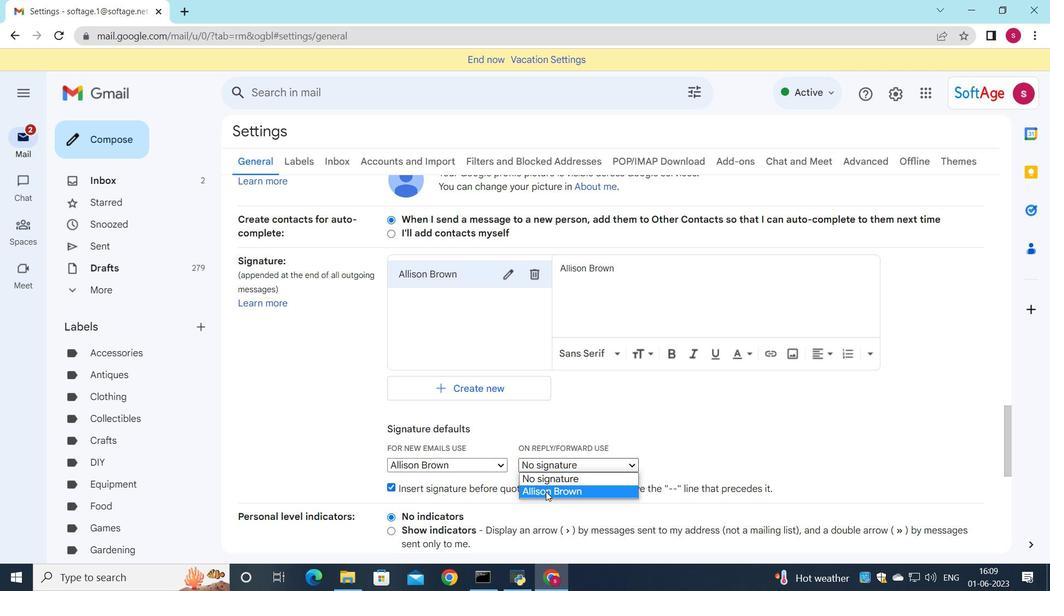 
Action: Mouse pressed left at (546, 495)
Screenshot: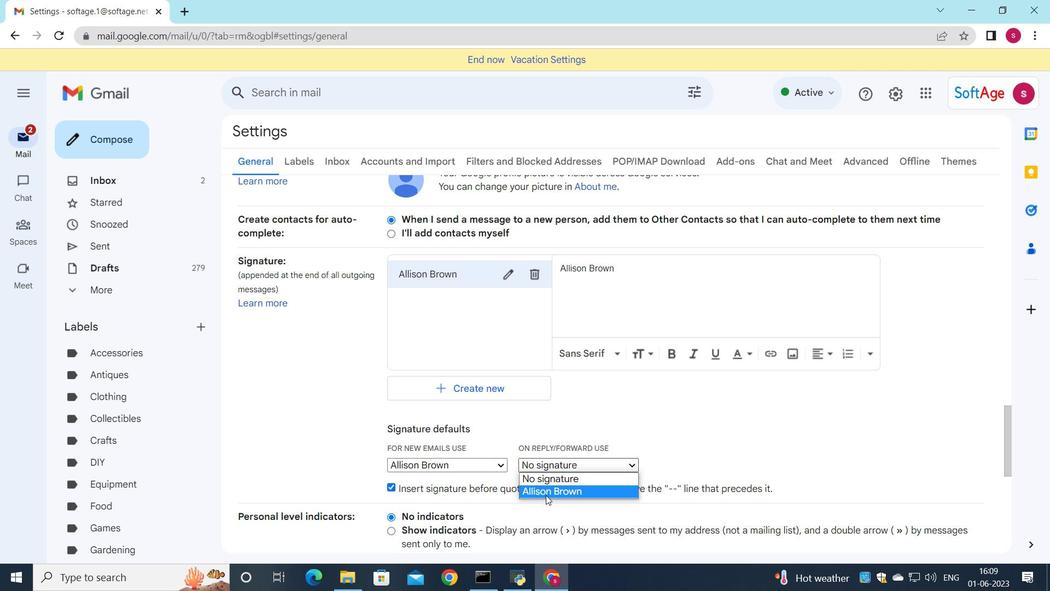 
Action: Mouse moved to (577, 420)
Screenshot: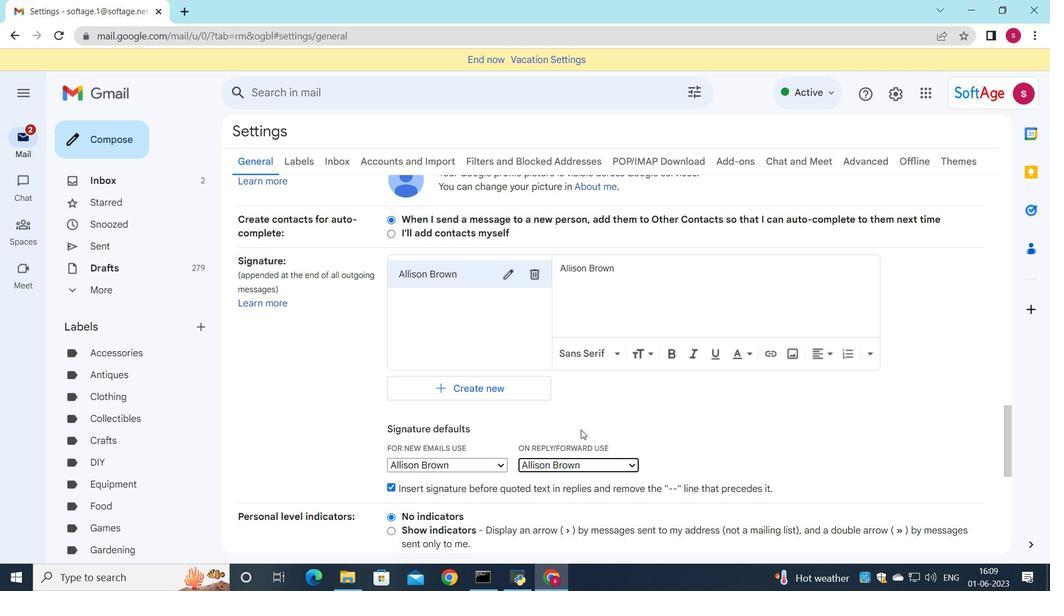 
Action: Mouse scrolled (577, 419) with delta (0, 0)
Screenshot: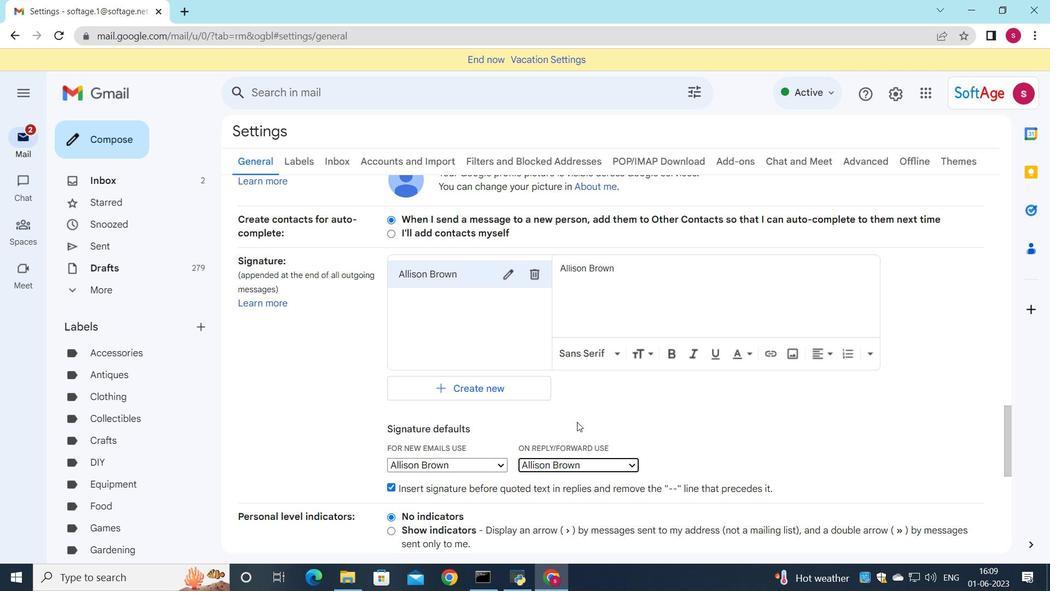 
Action: Mouse scrolled (577, 419) with delta (0, 0)
Screenshot: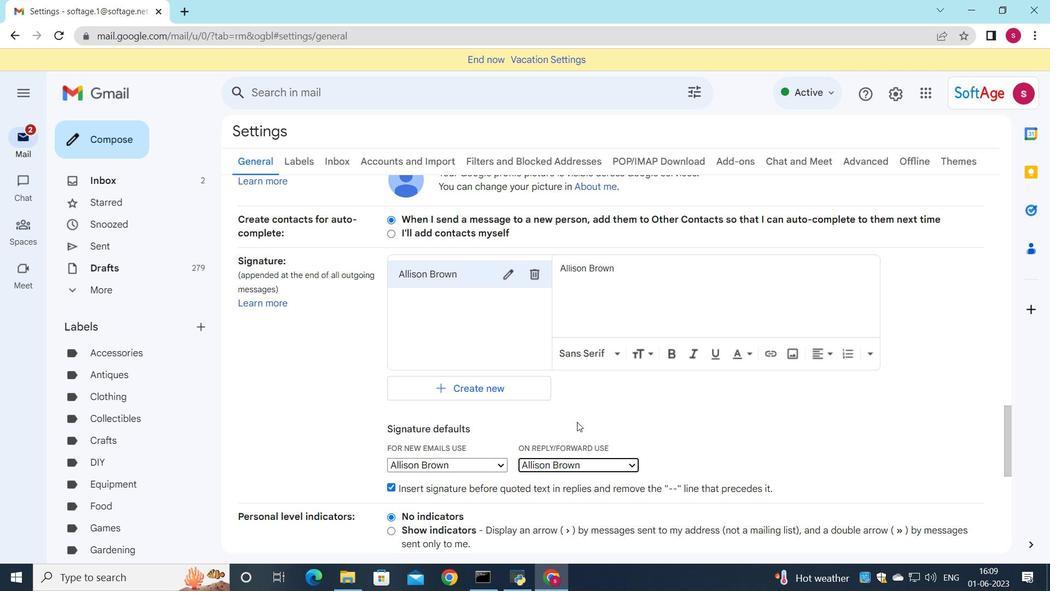 
Action: Mouse scrolled (577, 419) with delta (0, 0)
Screenshot: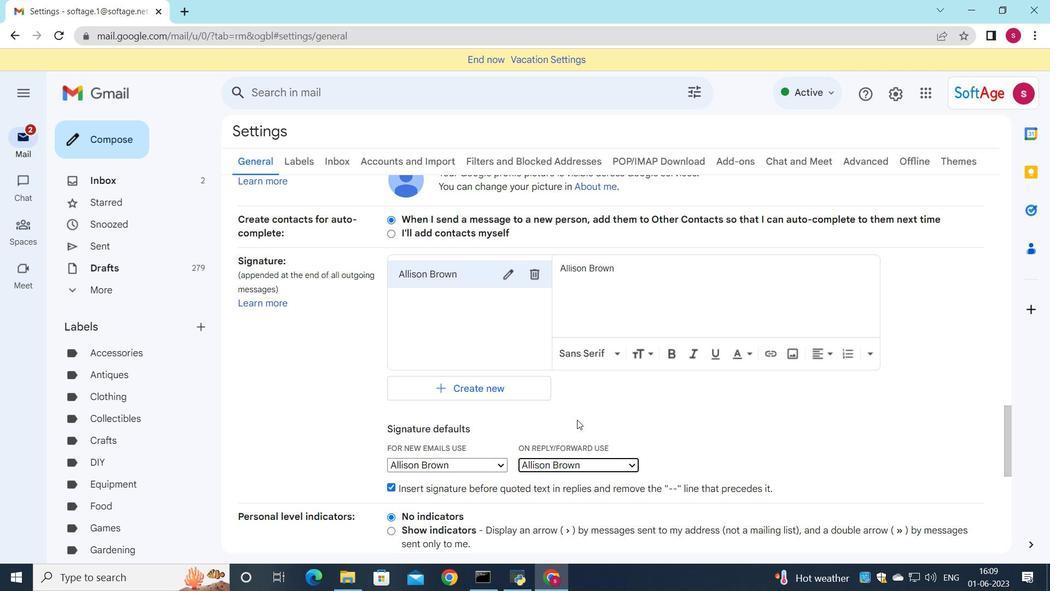 
Action: Mouse moved to (575, 406)
Screenshot: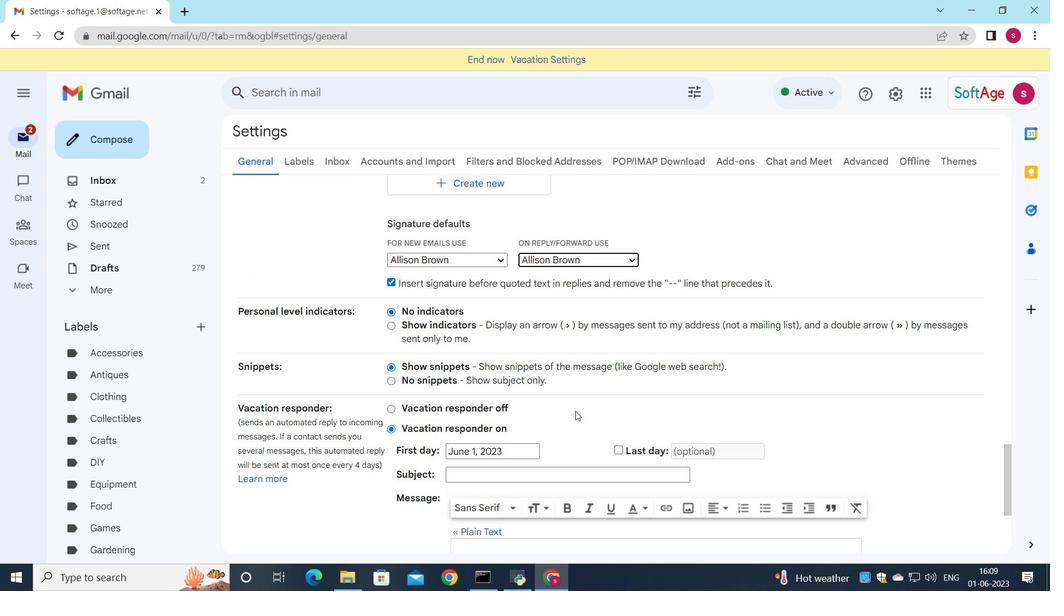 
Action: Mouse scrolled (575, 405) with delta (0, 0)
Screenshot: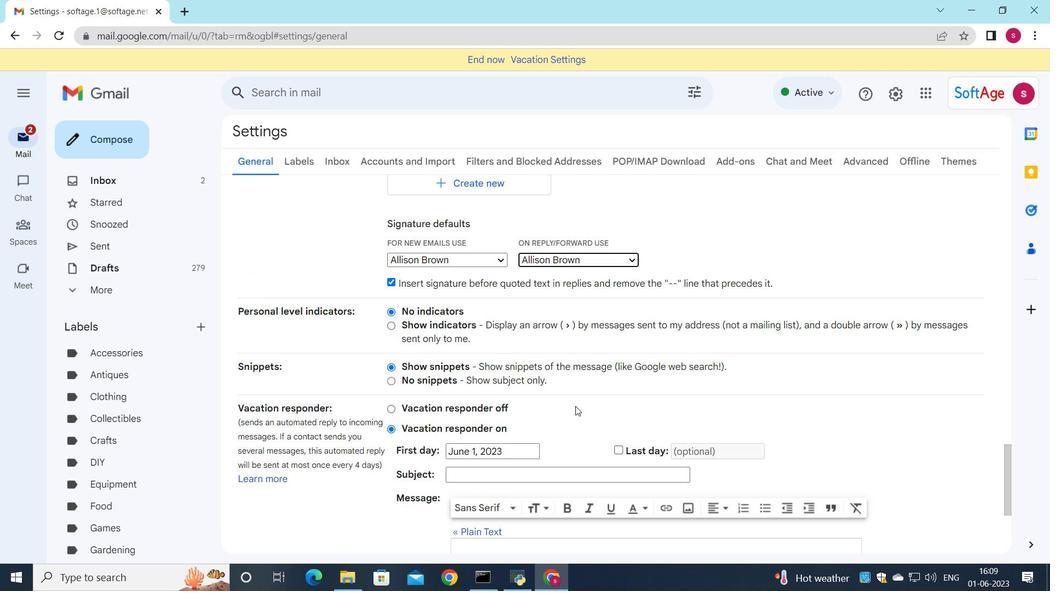 
Action: Mouse scrolled (575, 405) with delta (0, 0)
Screenshot: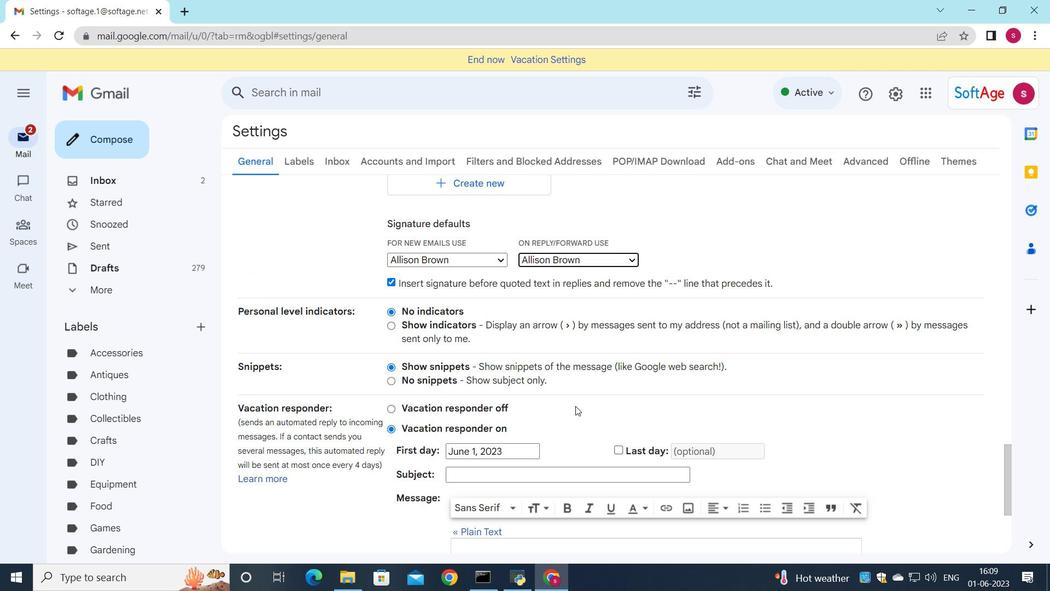 
Action: Mouse moved to (580, 543)
Screenshot: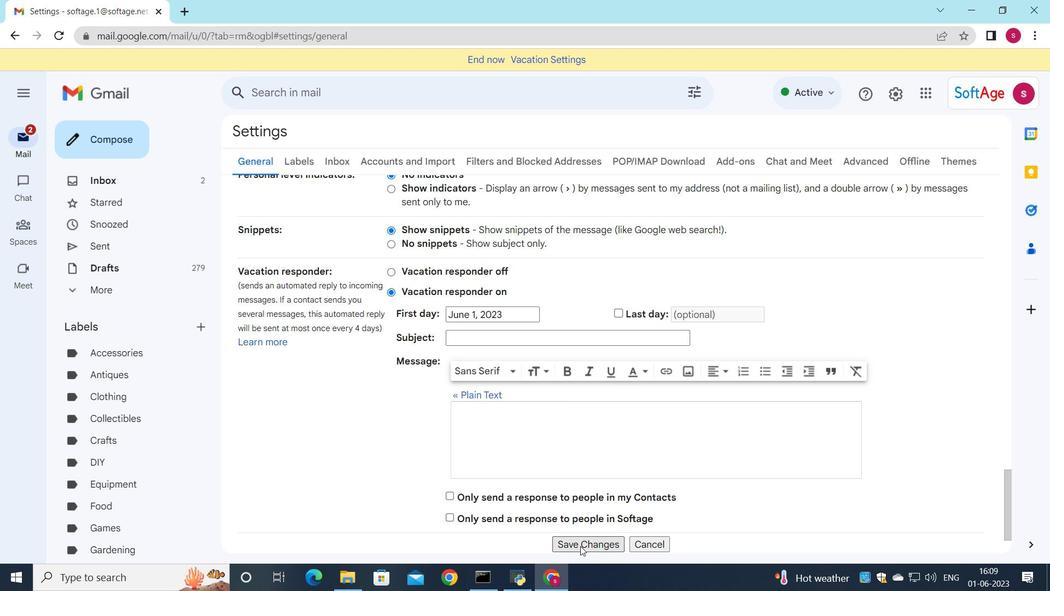 
Action: Mouse pressed left at (580, 543)
Screenshot: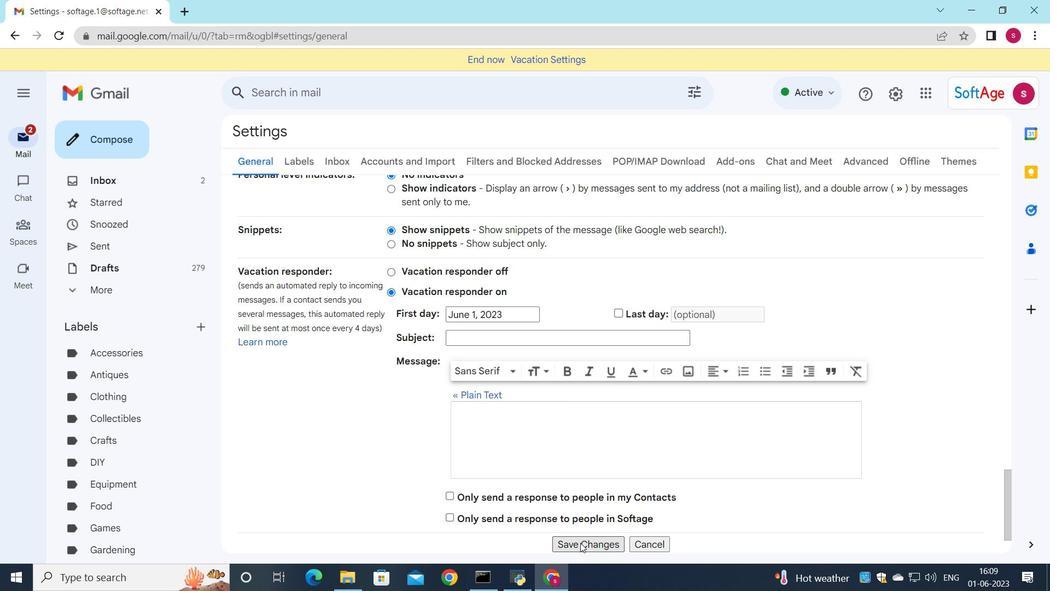 
Action: Mouse moved to (536, 440)
Screenshot: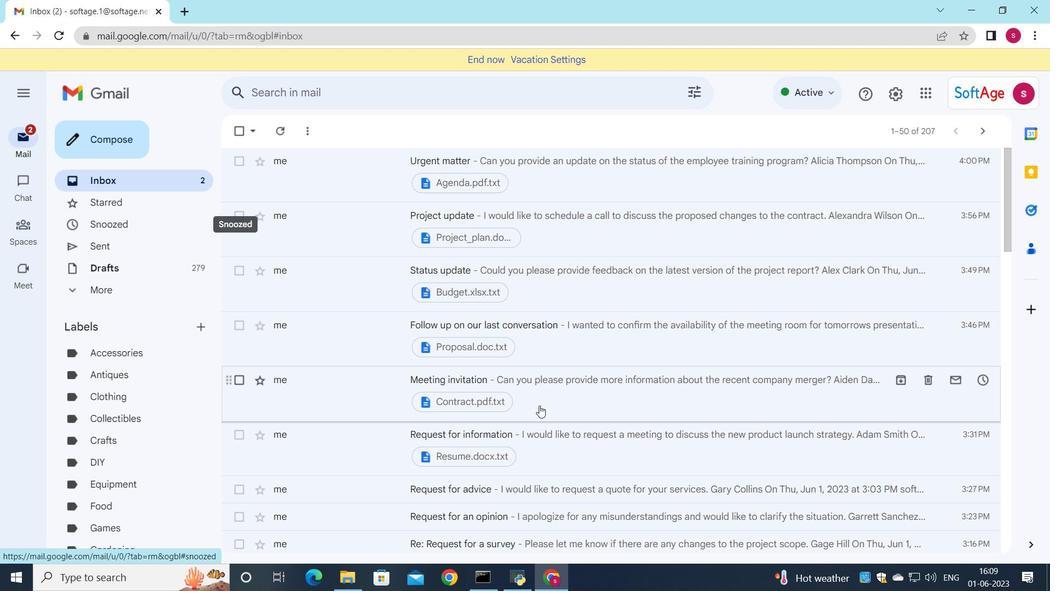 
Action: Mouse scrolled (536, 440) with delta (0, 0)
Screenshot: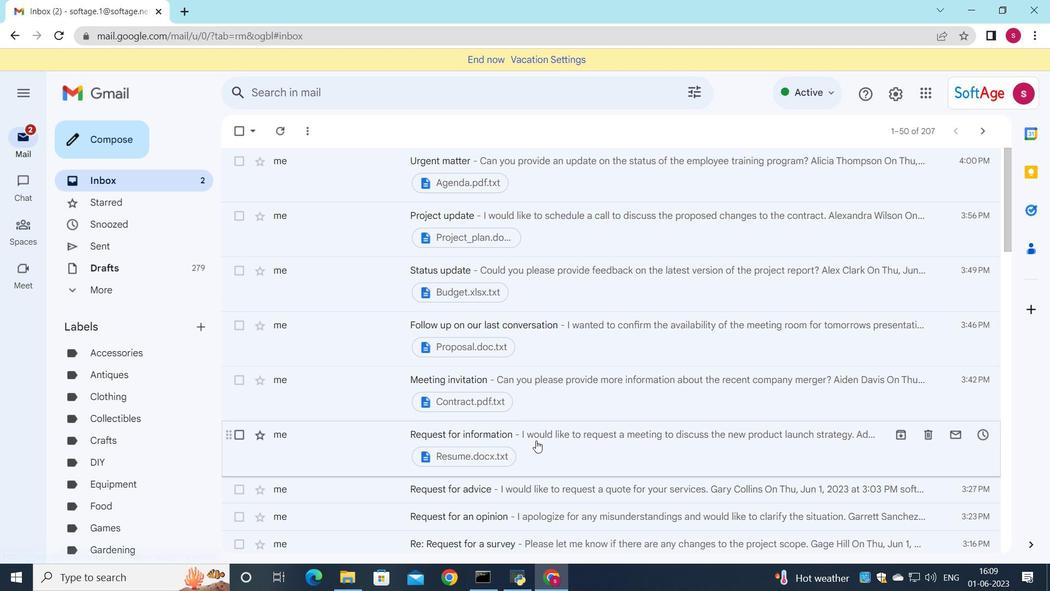 
Action: Mouse scrolled (536, 440) with delta (0, 0)
Screenshot: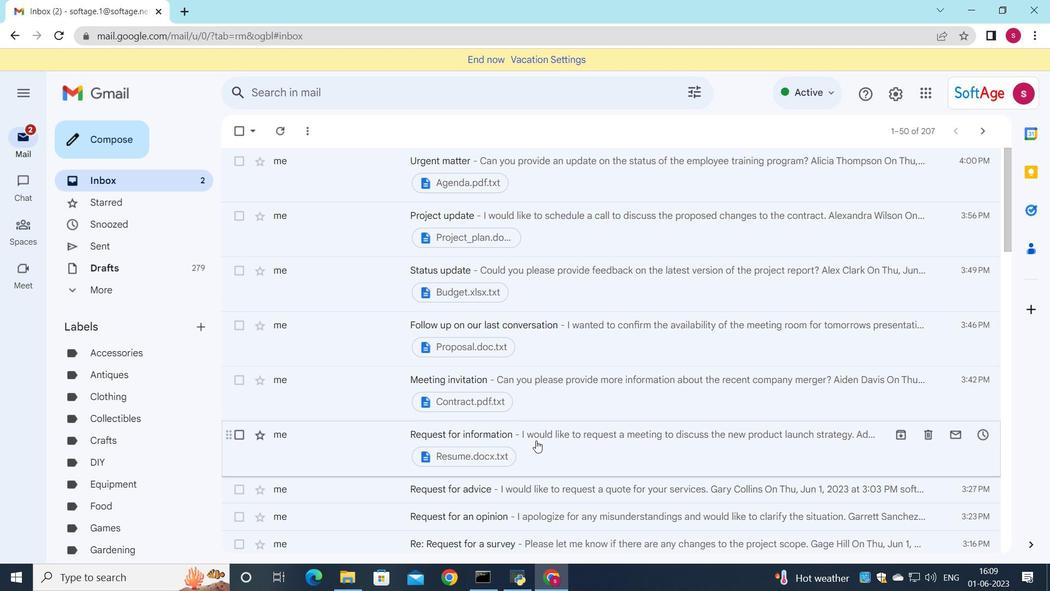
Action: Mouse moved to (509, 360)
Screenshot: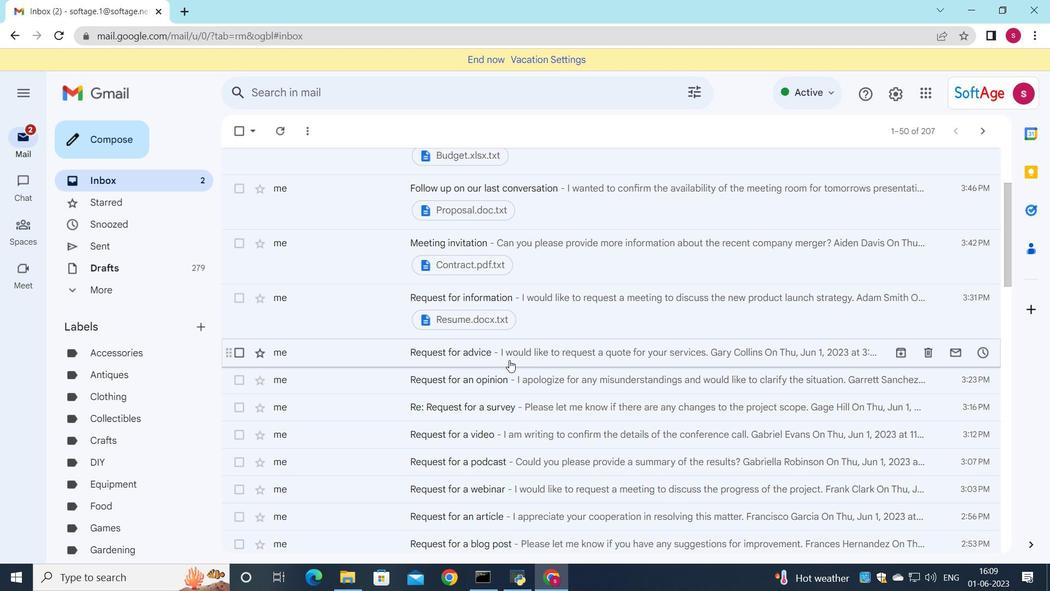 
Action: Mouse pressed left at (509, 360)
Screenshot: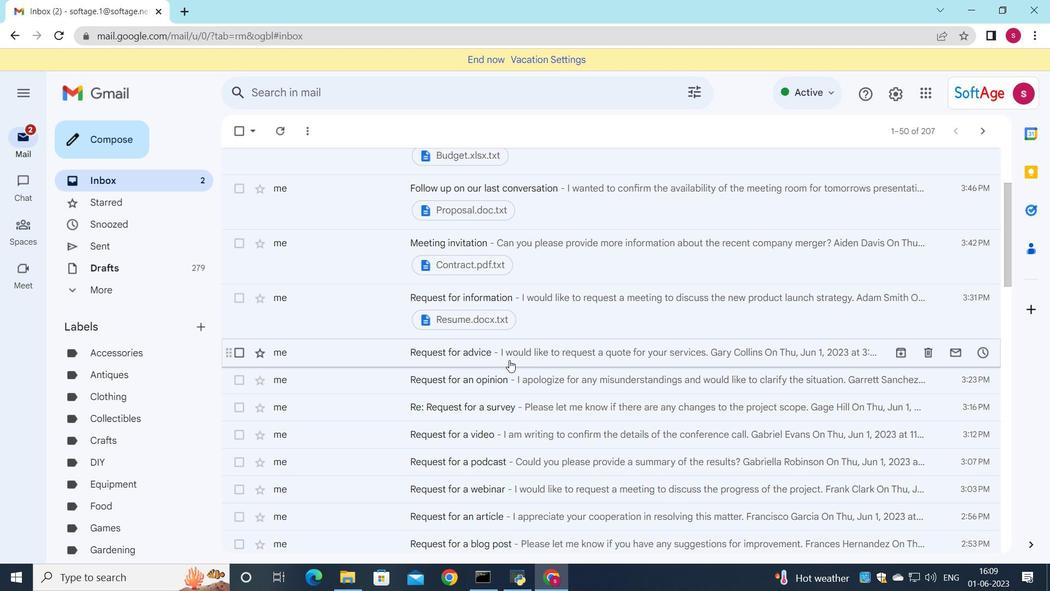 
Action: Mouse moved to (426, 322)
Screenshot: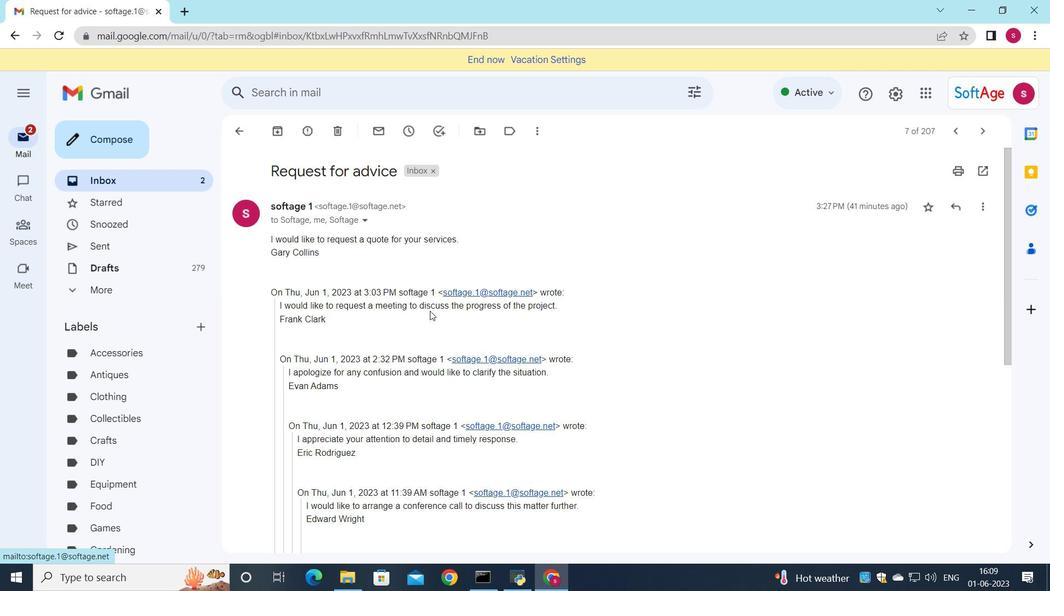 
Action: Mouse scrolled (426, 322) with delta (0, 0)
Screenshot: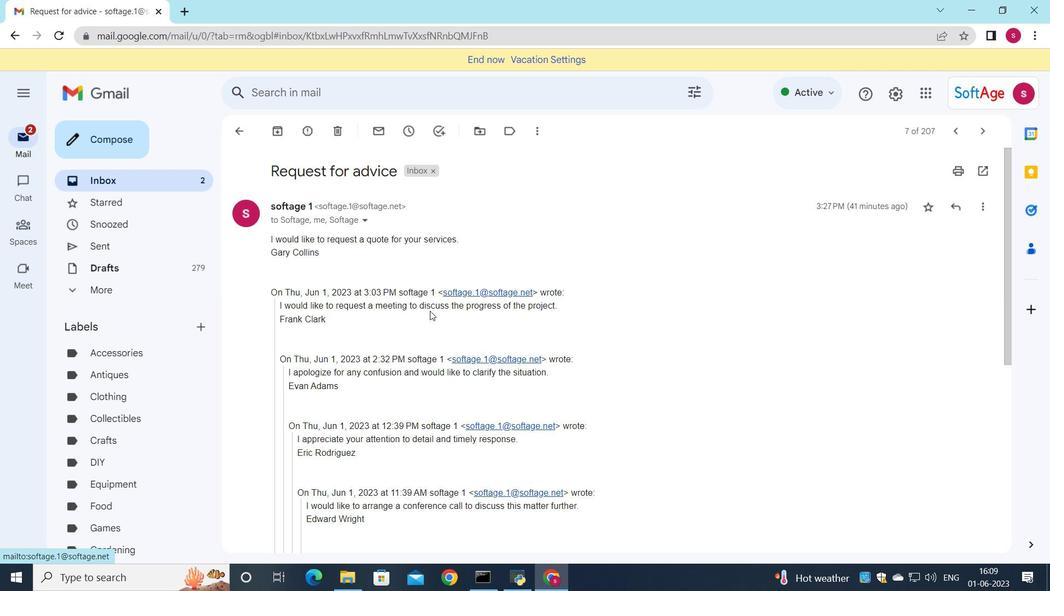 
Action: Mouse moved to (425, 325)
Screenshot: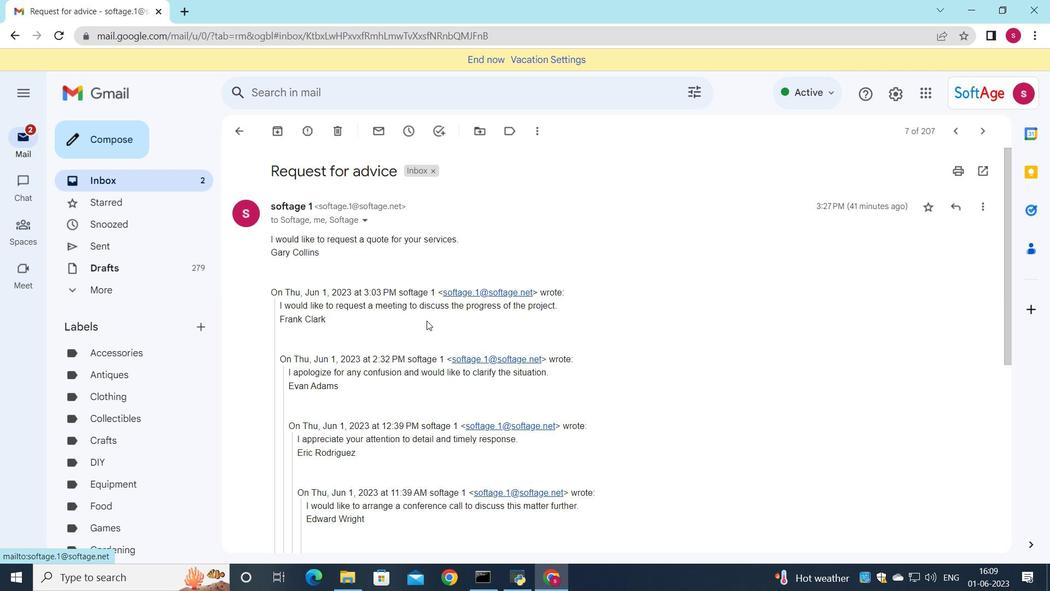 
Action: Mouse scrolled (425, 325) with delta (0, 0)
Screenshot: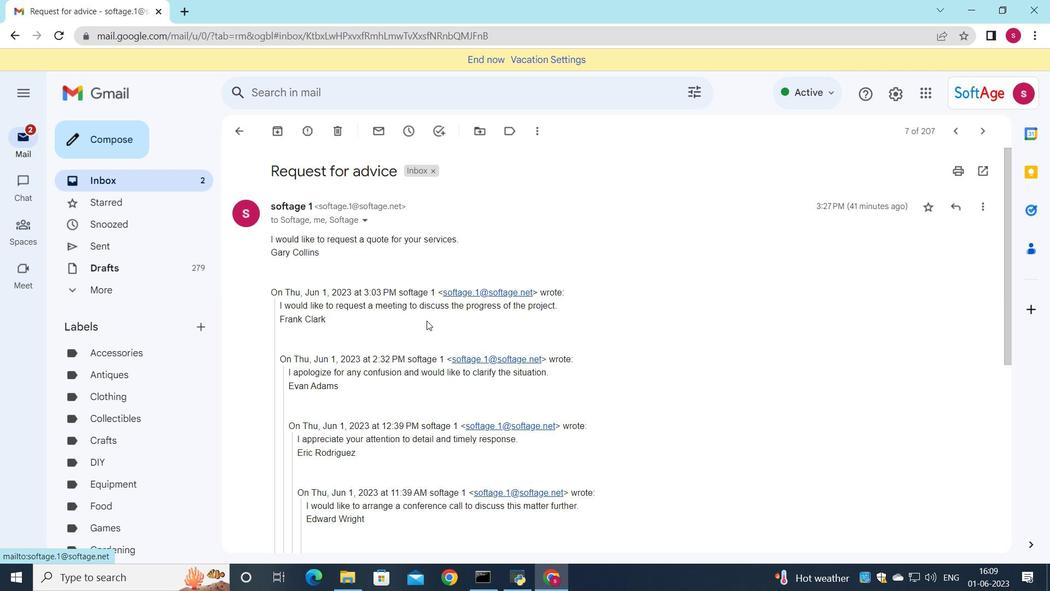 
Action: Mouse moved to (423, 347)
Screenshot: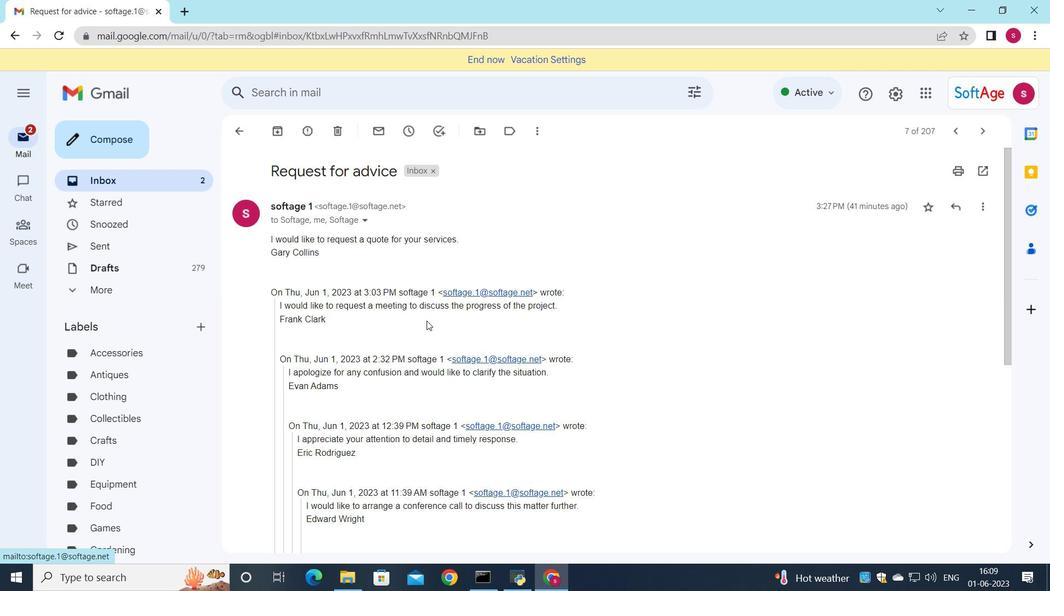 
Action: Mouse scrolled (423, 347) with delta (0, 0)
Screenshot: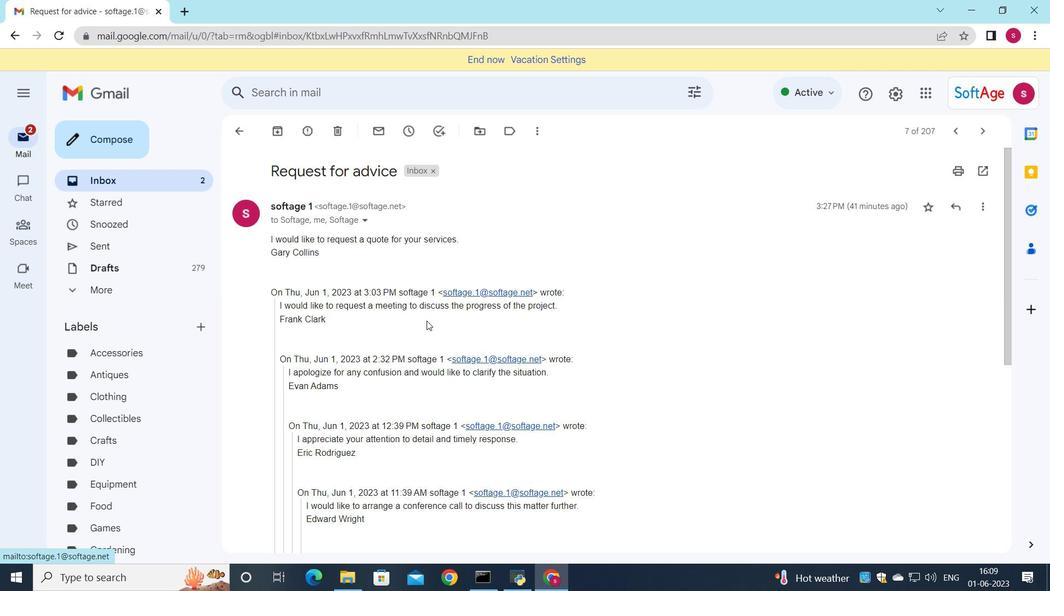 
Action: Mouse moved to (423, 358)
Screenshot: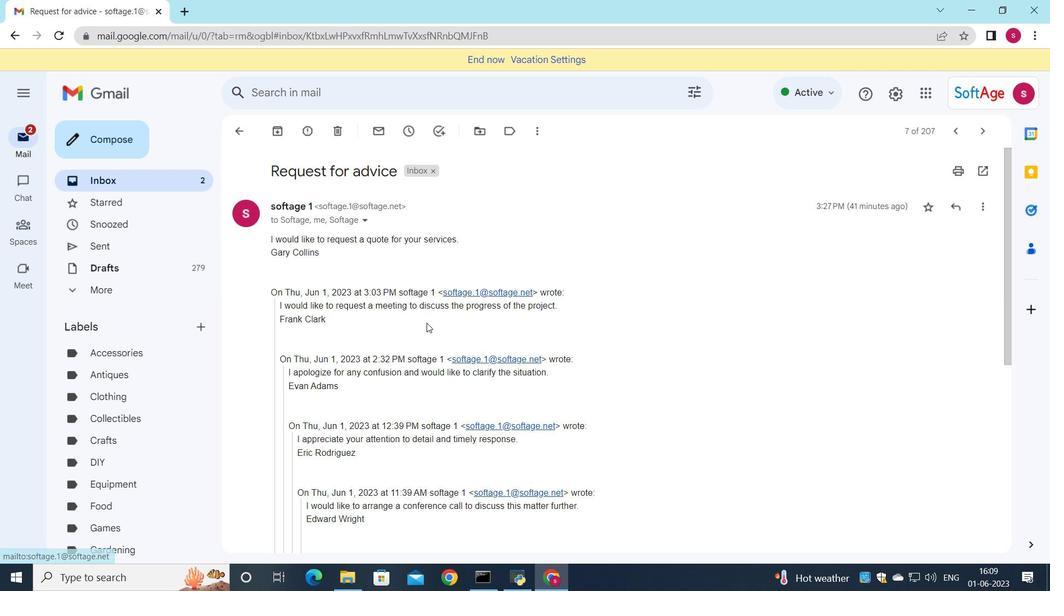 
Action: Mouse scrolled (423, 357) with delta (0, 0)
Screenshot: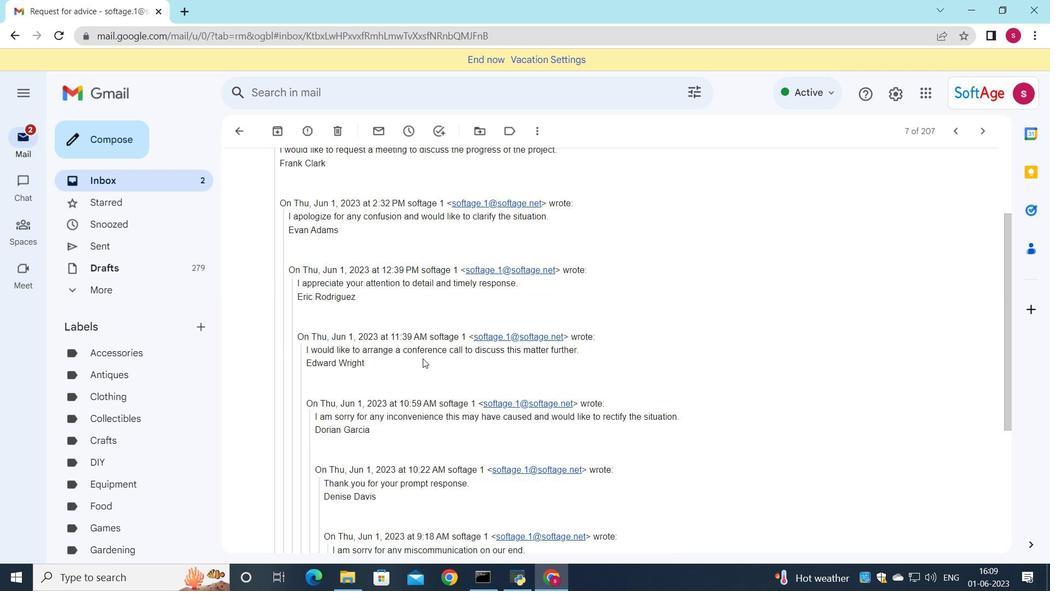 
Action: Mouse scrolled (423, 357) with delta (0, 0)
Screenshot: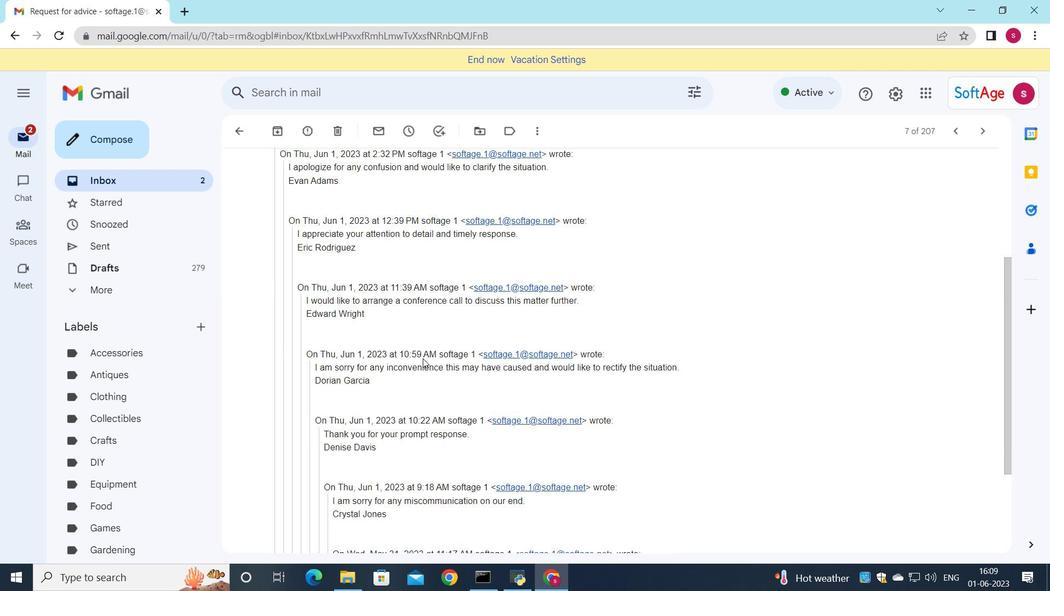 
Action: Mouse scrolled (423, 357) with delta (0, 0)
Screenshot: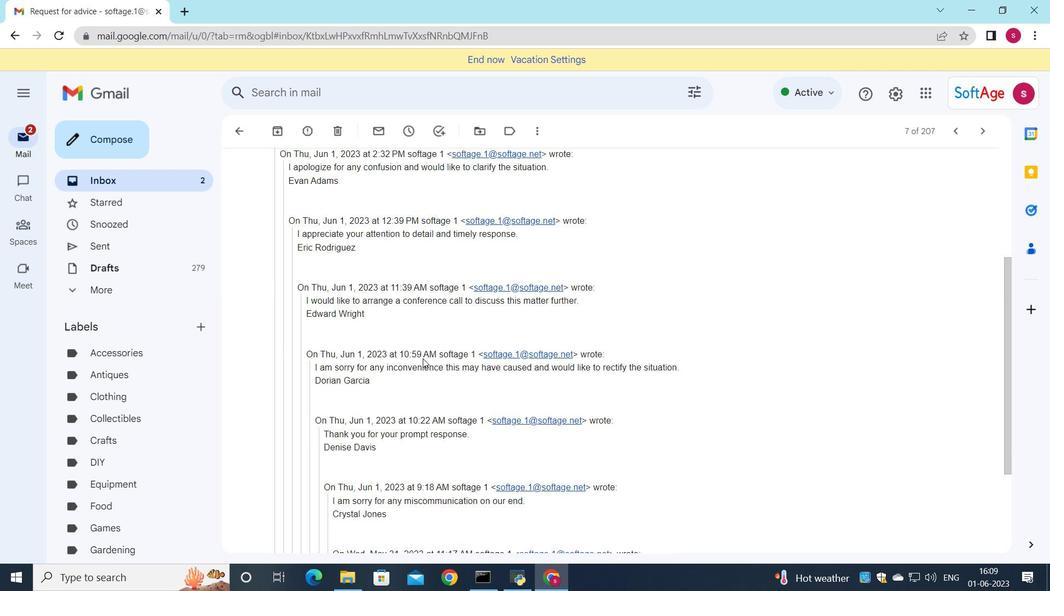 
Action: Mouse scrolled (423, 357) with delta (0, 0)
Screenshot: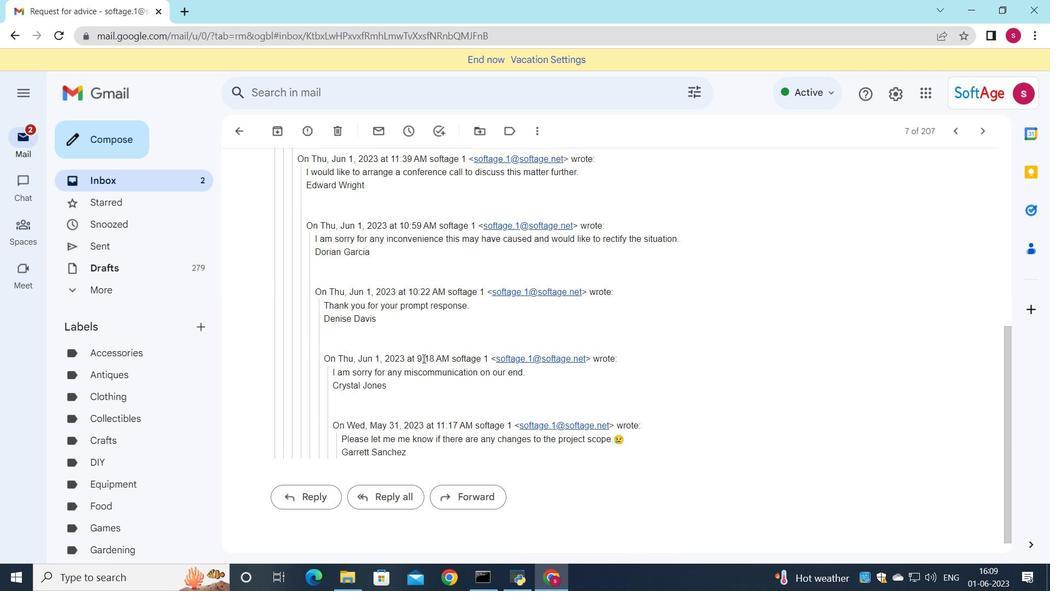 
Action: Mouse scrolled (423, 357) with delta (0, 0)
Screenshot: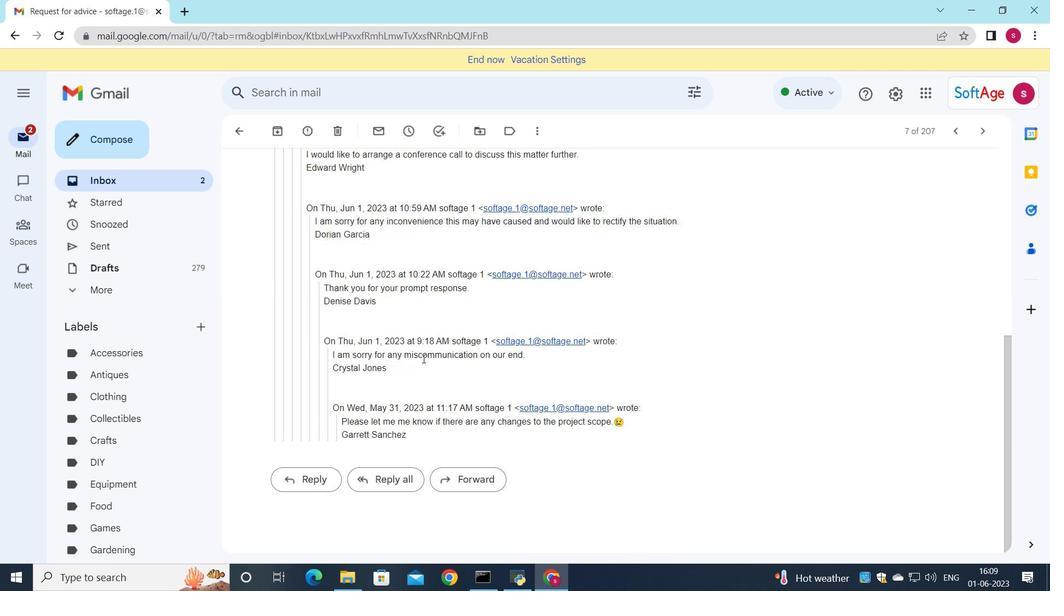 
Action: Mouse scrolled (423, 357) with delta (0, 0)
Screenshot: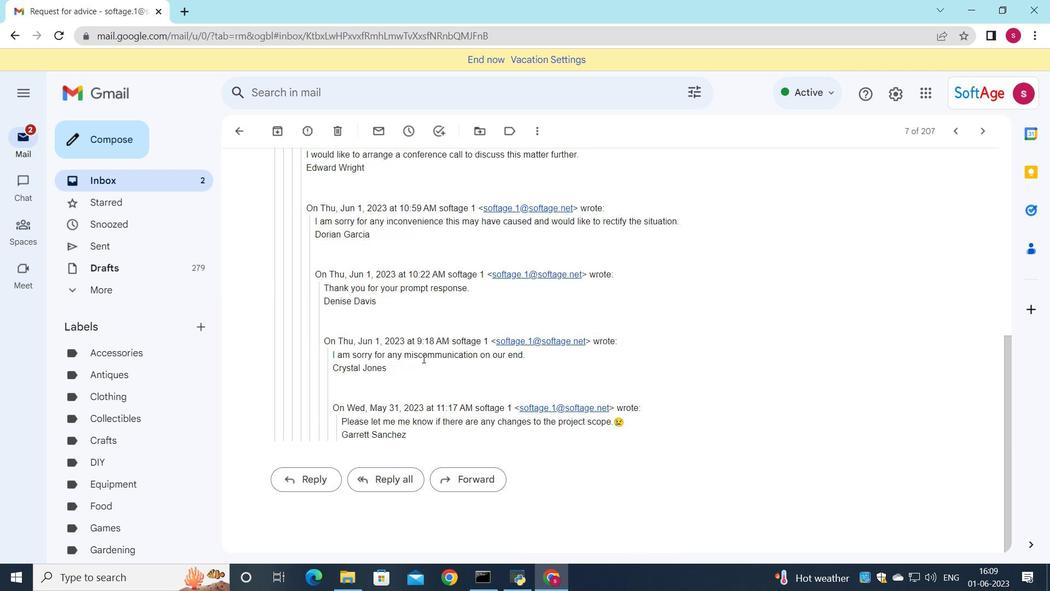 
Action: Mouse moved to (289, 480)
Screenshot: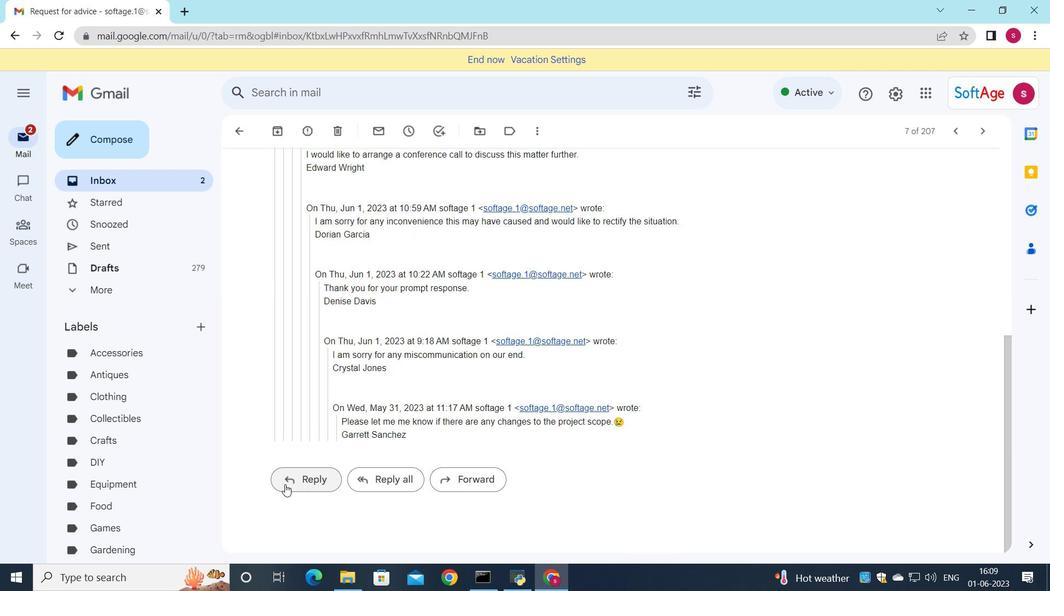 
Action: Mouse pressed left at (289, 480)
Screenshot: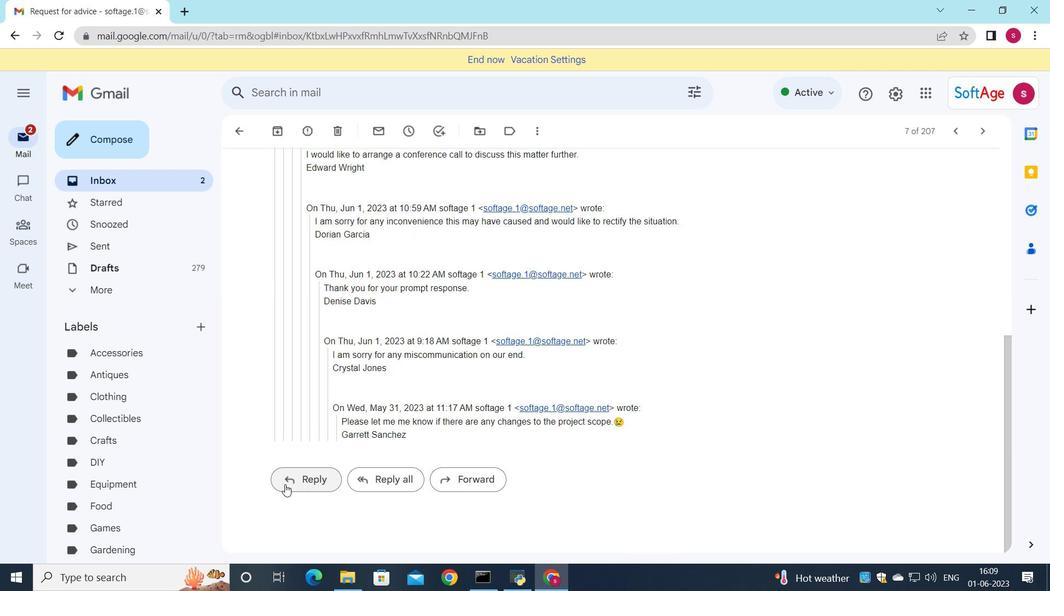 
Action: Mouse moved to (297, 371)
Screenshot: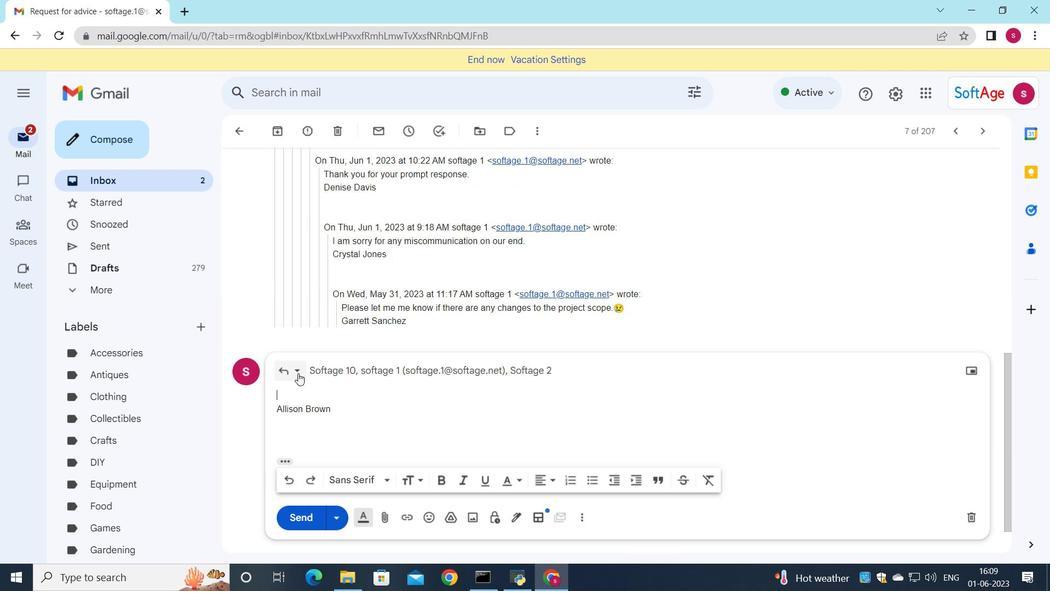
Action: Mouse pressed left at (297, 371)
Screenshot: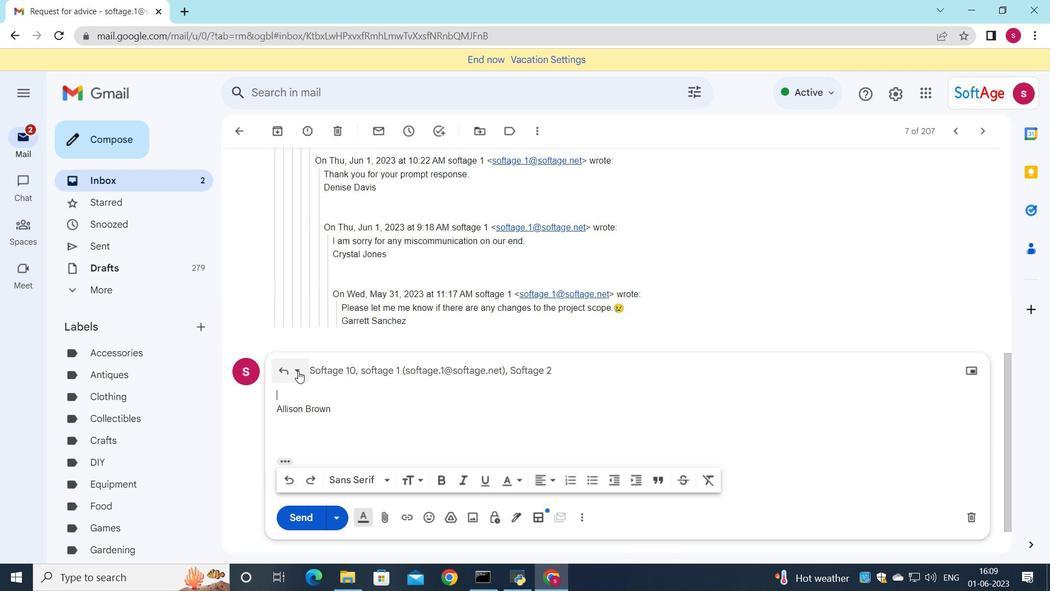 
Action: Mouse moved to (320, 469)
Screenshot: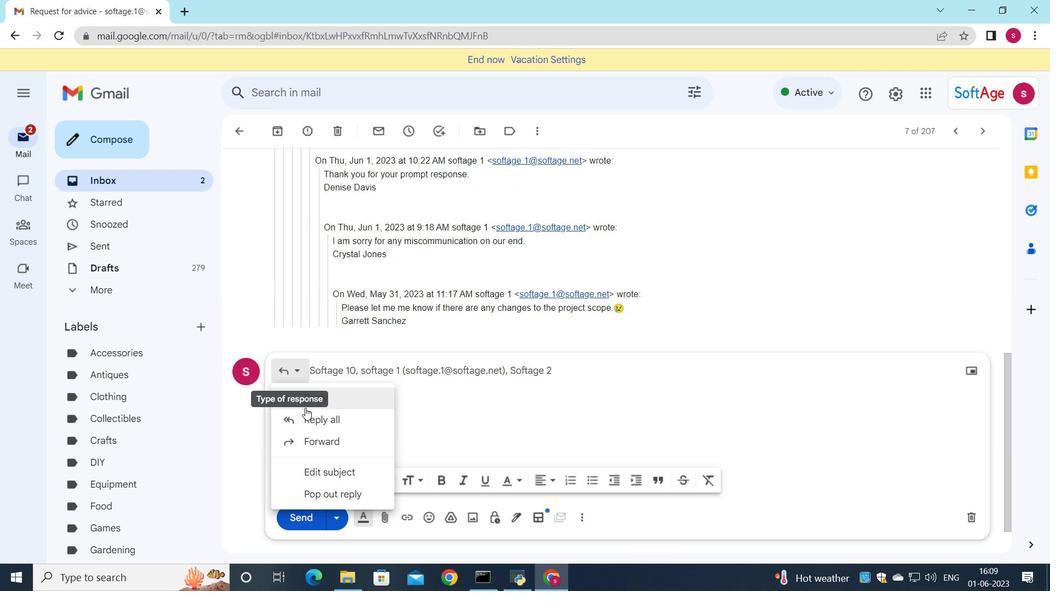 
Action: Mouse pressed left at (320, 469)
Screenshot: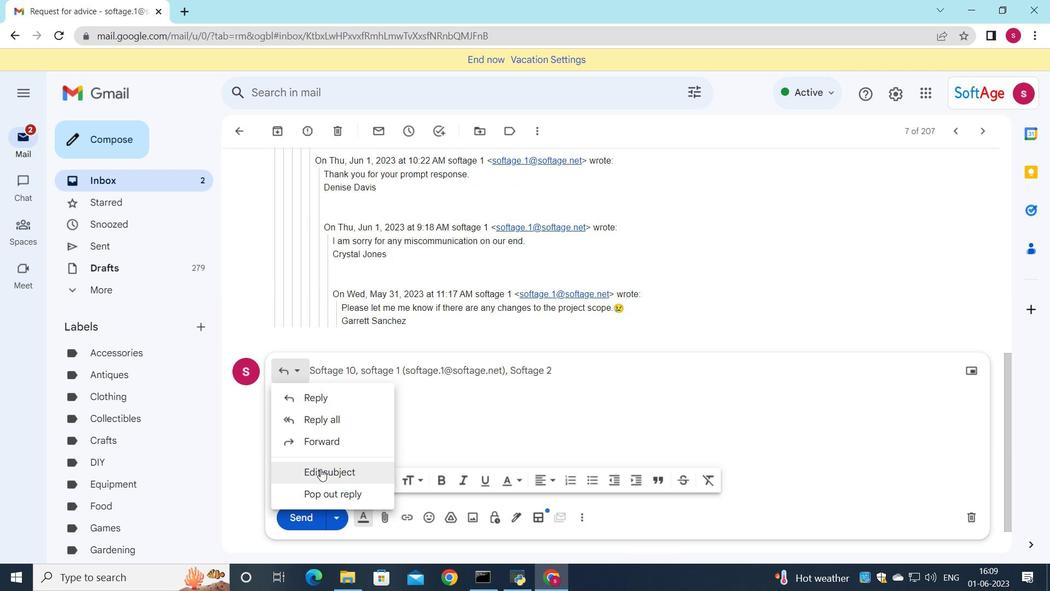 
Action: Mouse moved to (689, 287)
Screenshot: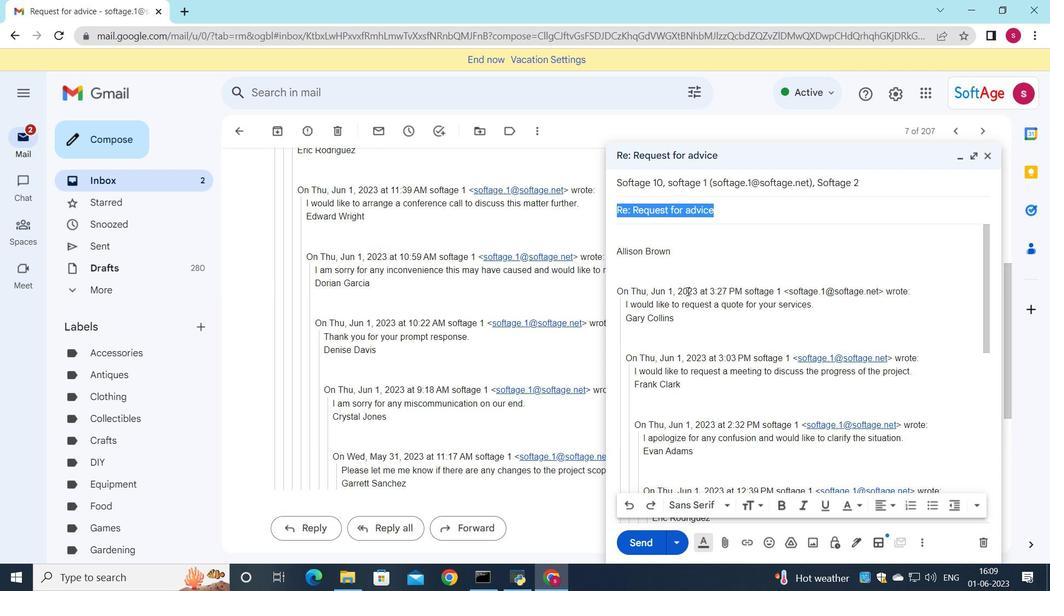 
Action: Key pressed <Key.shift>Request<Key.space>for<Key.space>feedback
Screenshot: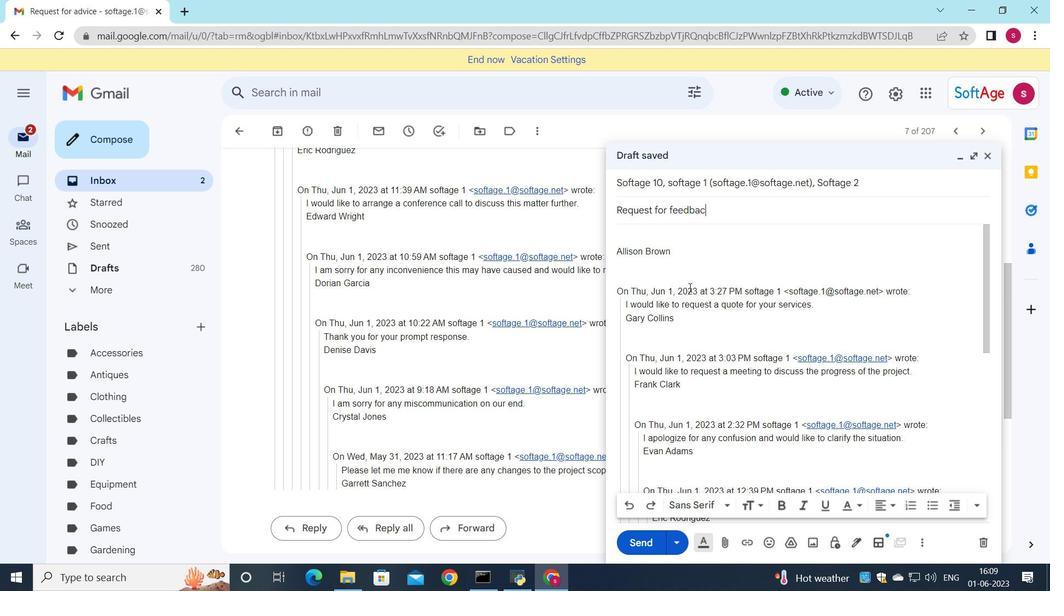 
Action: Mouse moved to (622, 236)
Screenshot: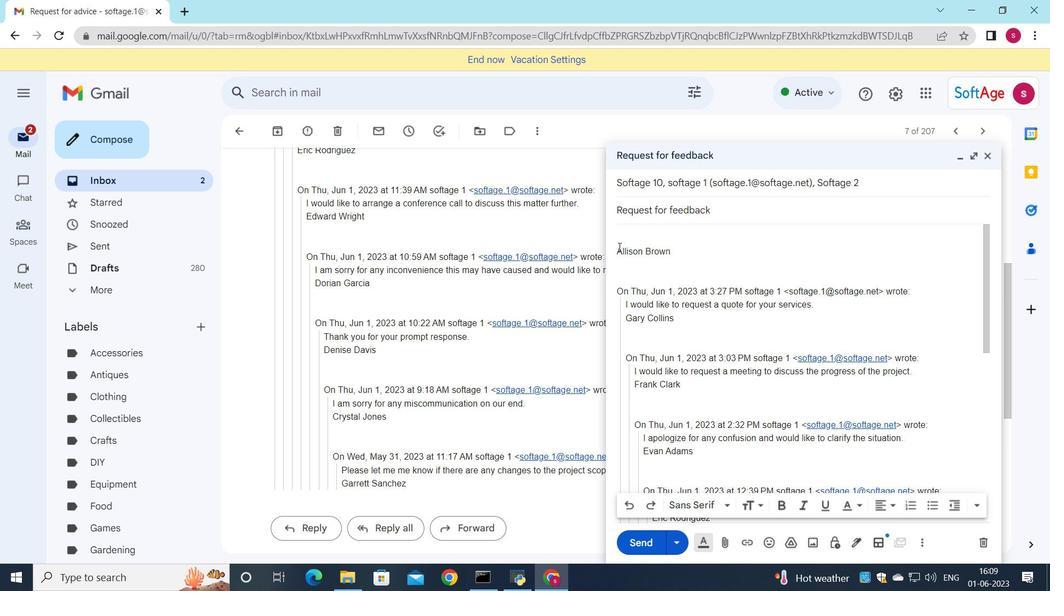 
Action: Mouse pressed left at (622, 236)
Screenshot: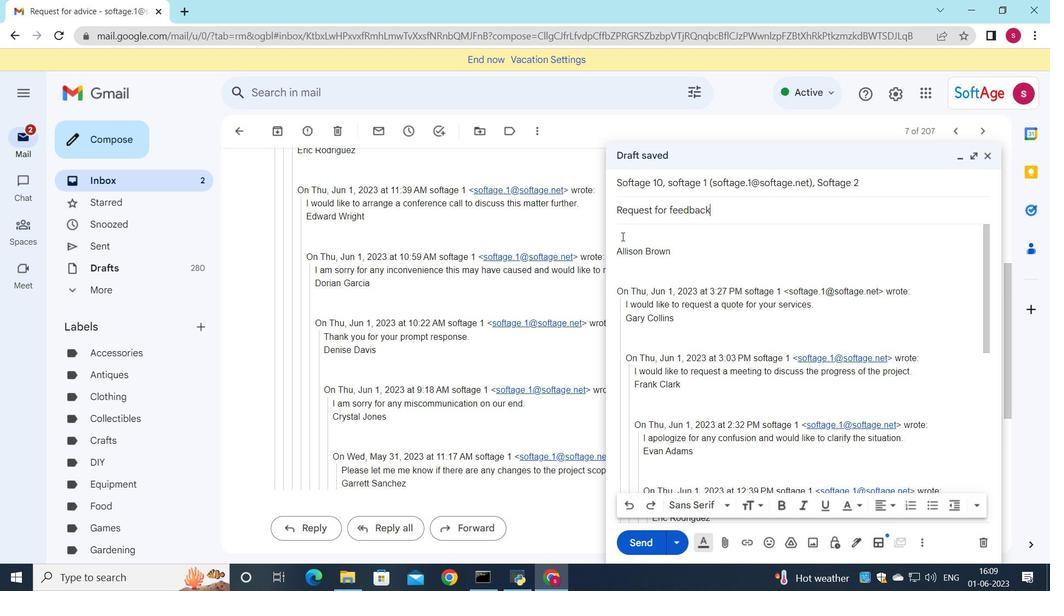 
Action: Key pressed <Key.shift>I<Key.space>wanted<Key.space>to<Key.space>follow<Key.space>up<Key.space>om,<Key.backspace><Key.backspace>n<Key.space>the<Key.space>request<Key.space>for<Key.space>a<Key.space>budget<Key.space>increase<Key.space>for<Key.space>the<Key.space>project.
Screenshot: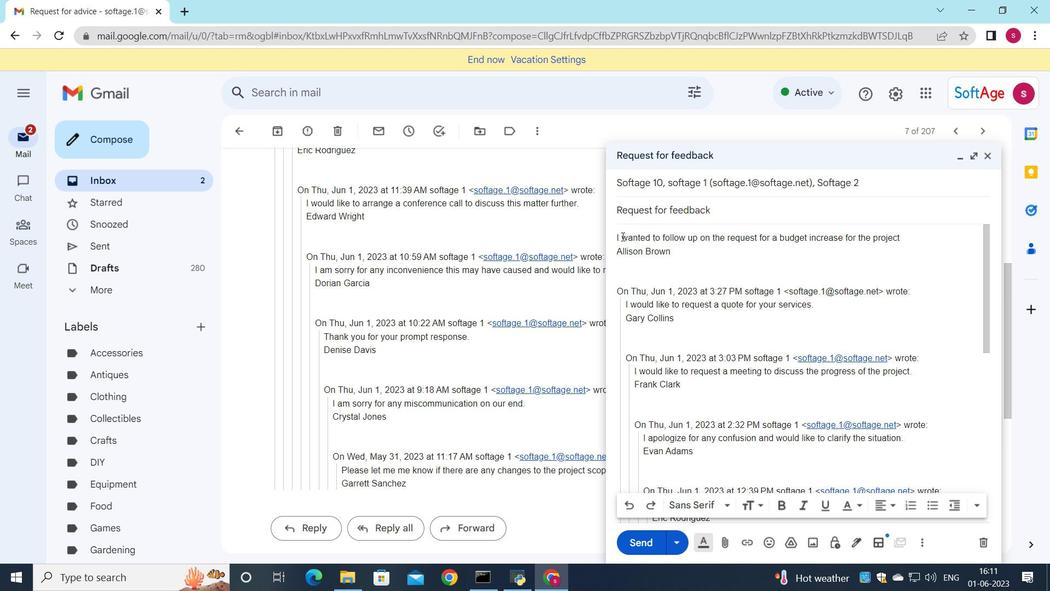 
Action: Mouse moved to (720, 256)
Screenshot: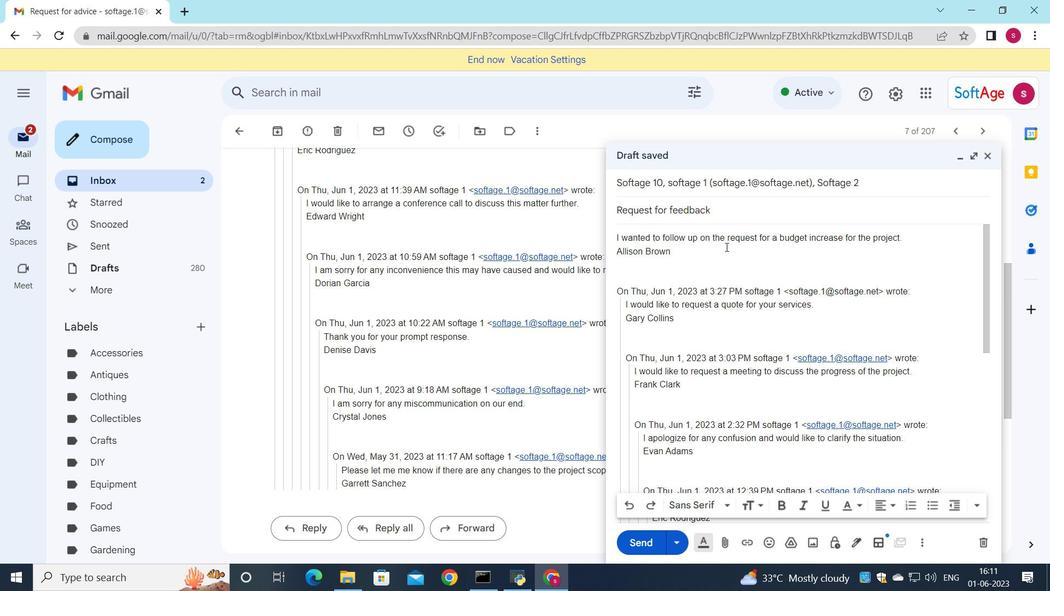 
Action: Mouse scrolled (720, 256) with delta (0, 0)
Screenshot: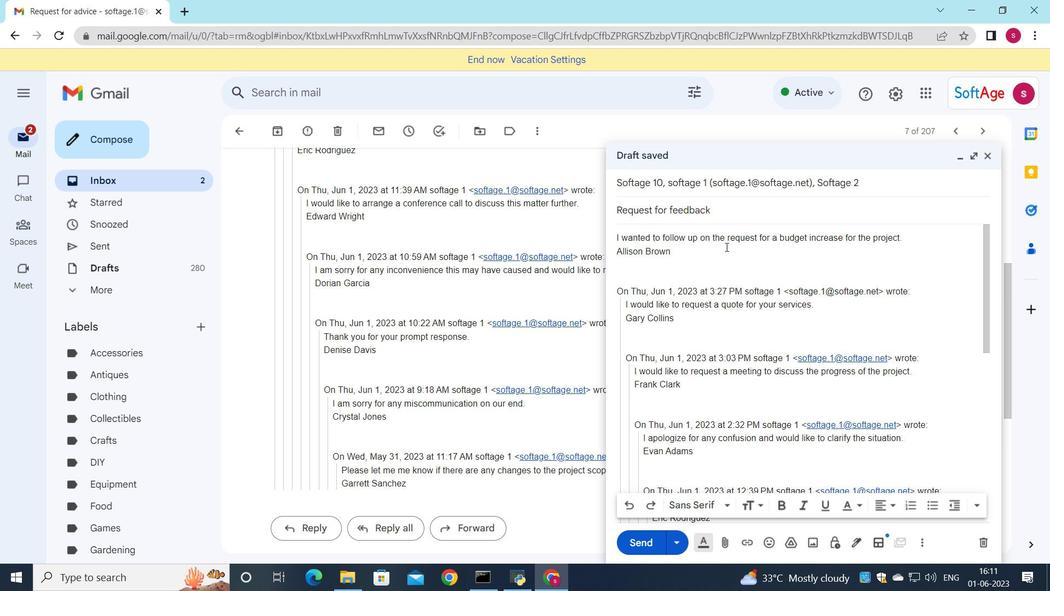 
Action: Mouse moved to (713, 266)
Screenshot: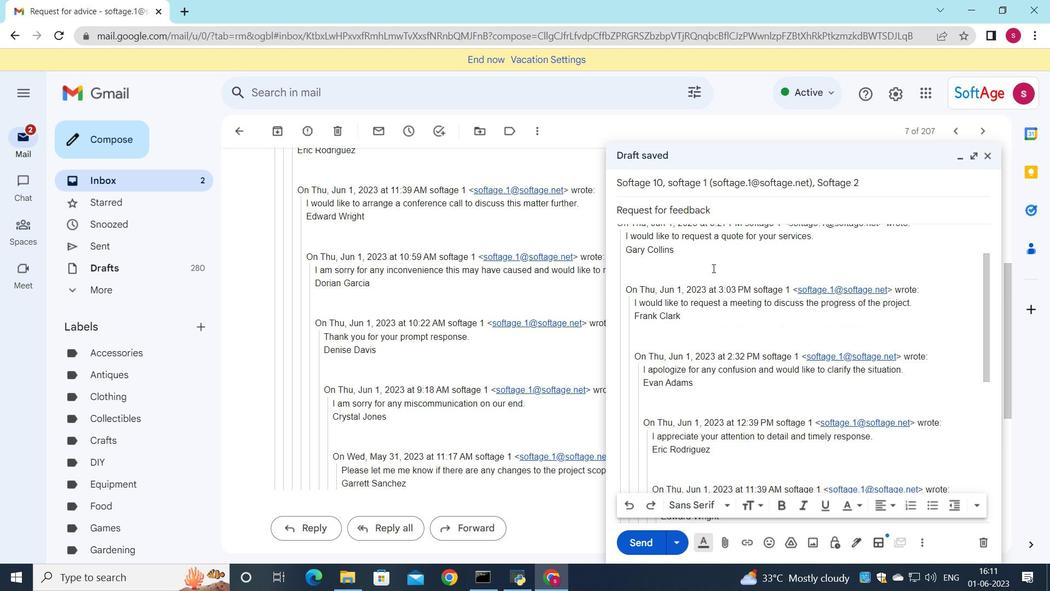 
Action: Mouse scrolled (713, 267) with delta (0, 0)
Screenshot: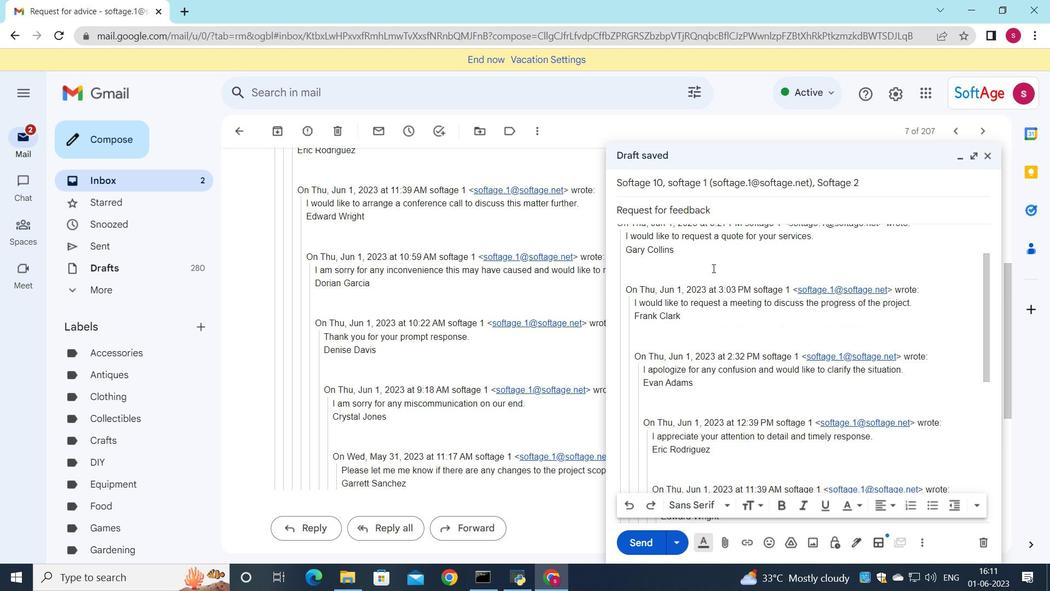 
Action: Mouse moved to (710, 236)
Screenshot: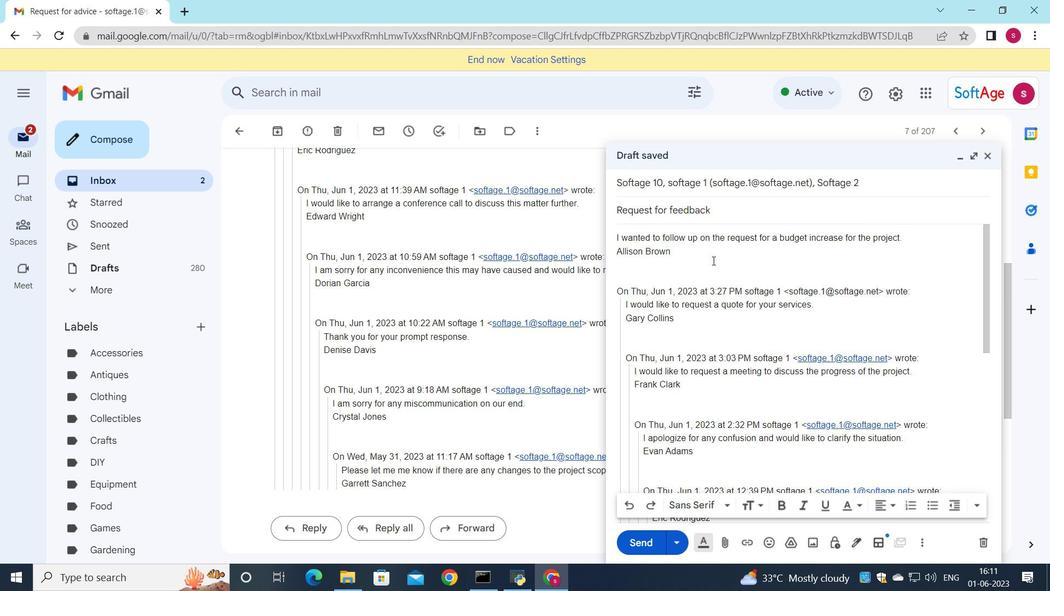
Action: Mouse scrolled (710, 239) with delta (0, 0)
Screenshot: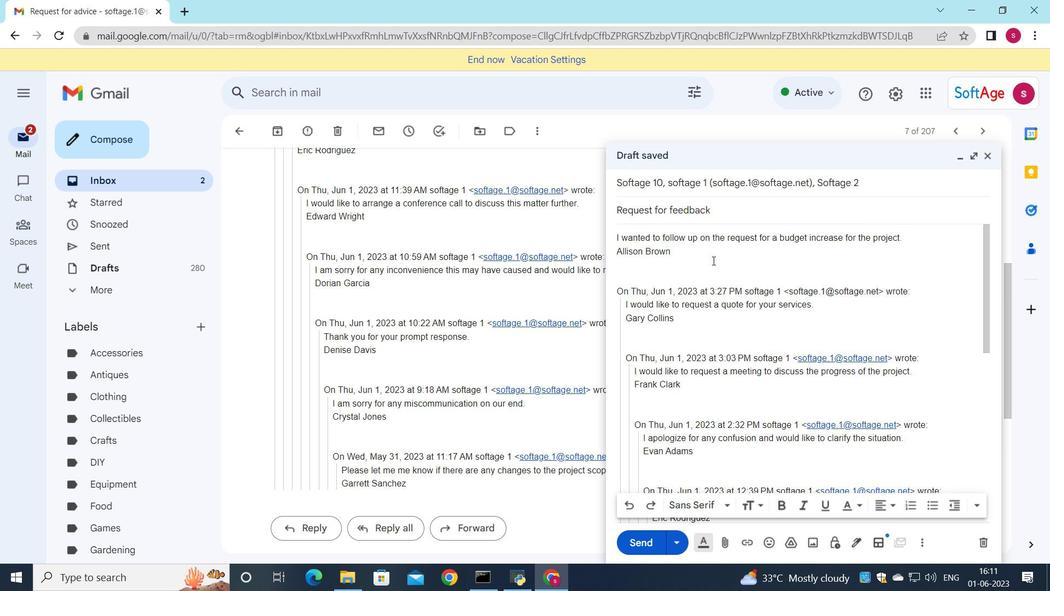
Action: Mouse moved to (887, 183)
Screenshot: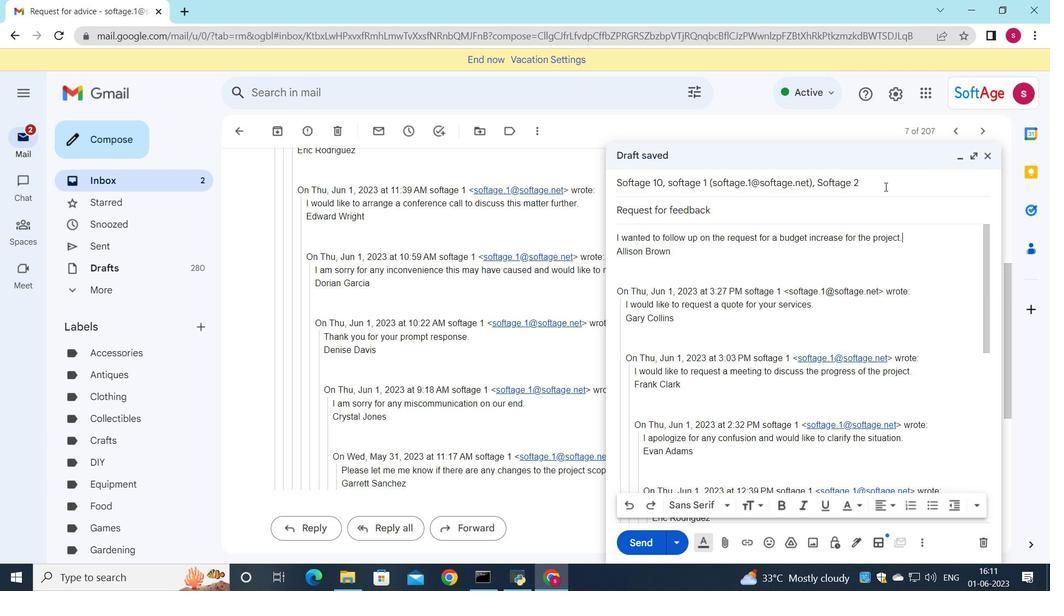 
Action: Mouse pressed left at (887, 183)
Screenshot: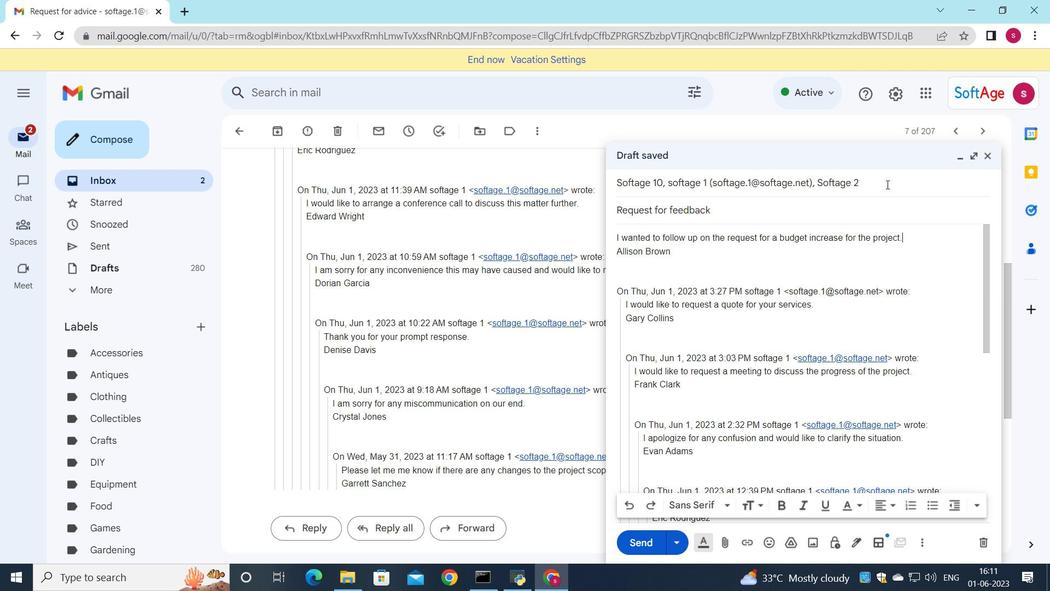 
Action: Mouse moved to (960, 199)
Screenshot: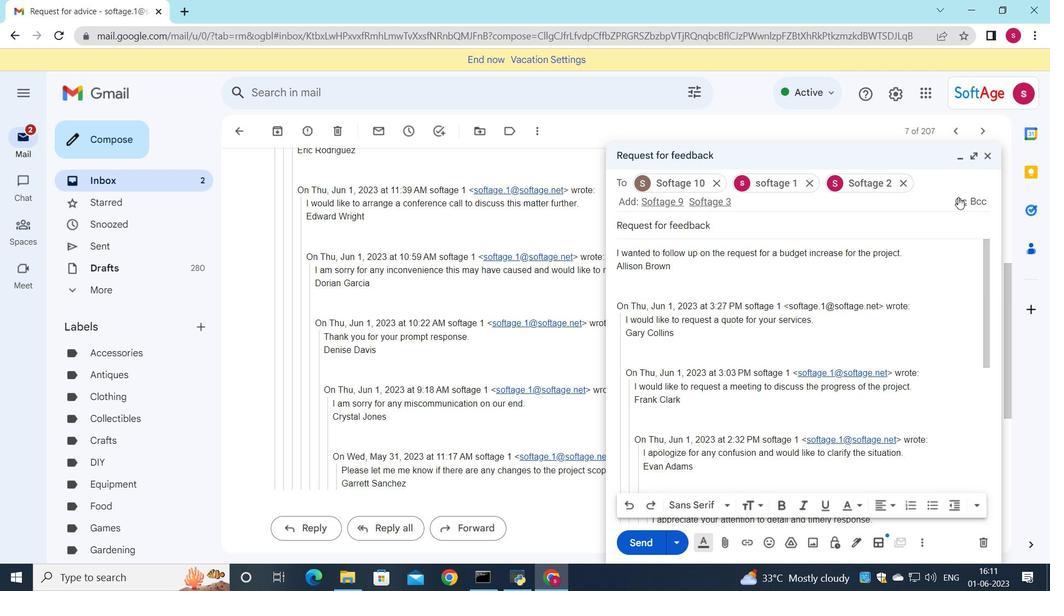 
Action: Mouse pressed left at (960, 199)
Screenshot: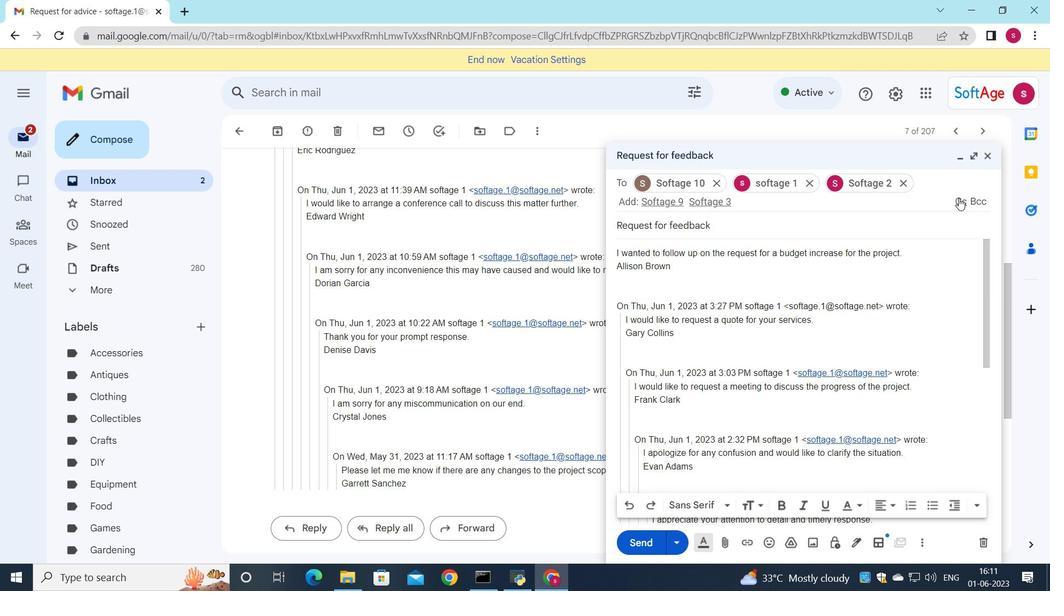 
Action: Mouse moved to (929, 207)
Screenshot: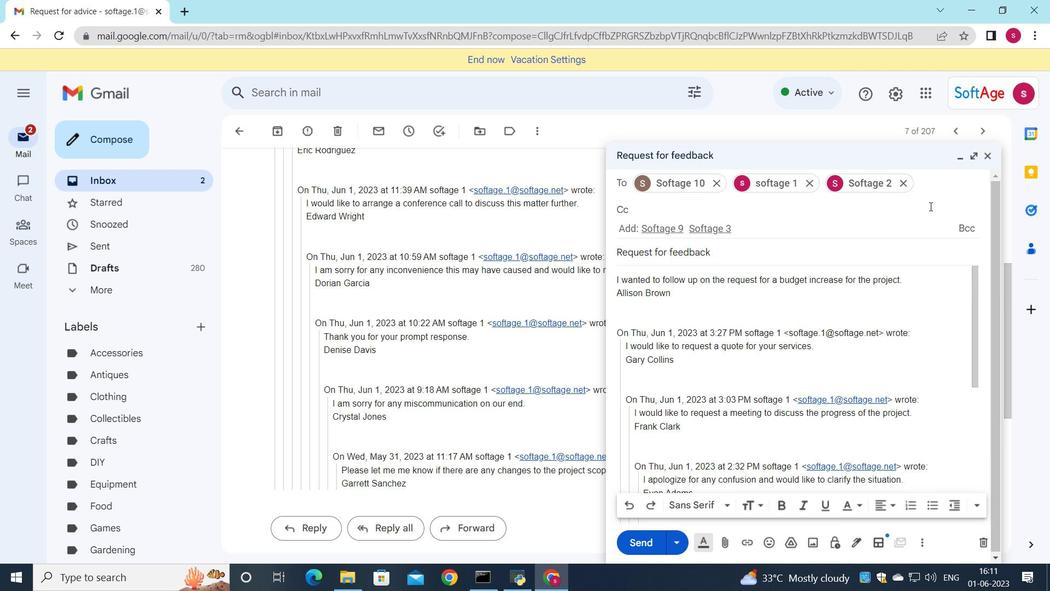 
Action: Key pressed s
Screenshot: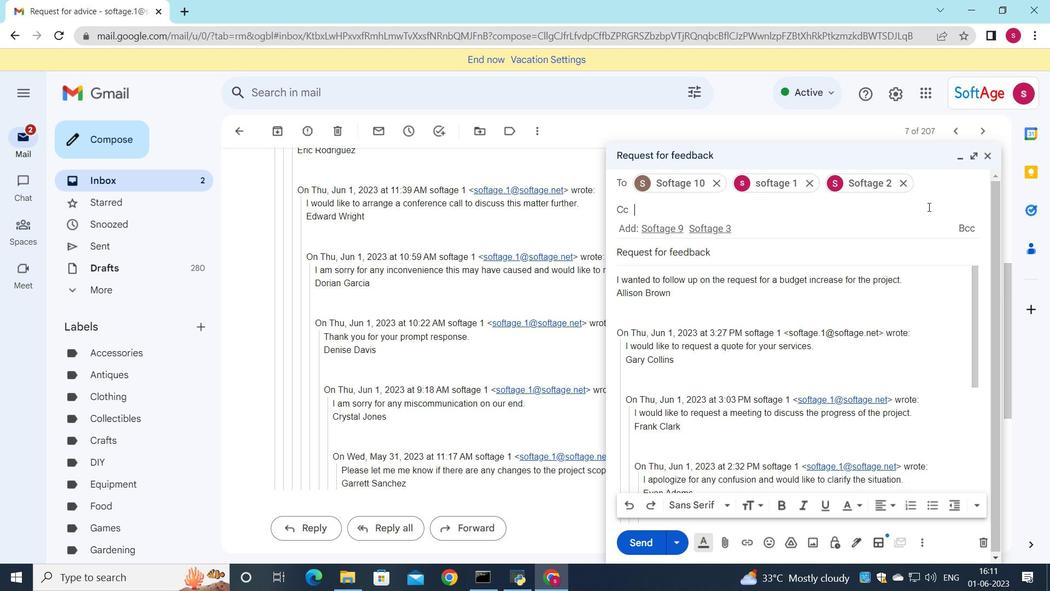
Action: Mouse moved to (817, 250)
Screenshot: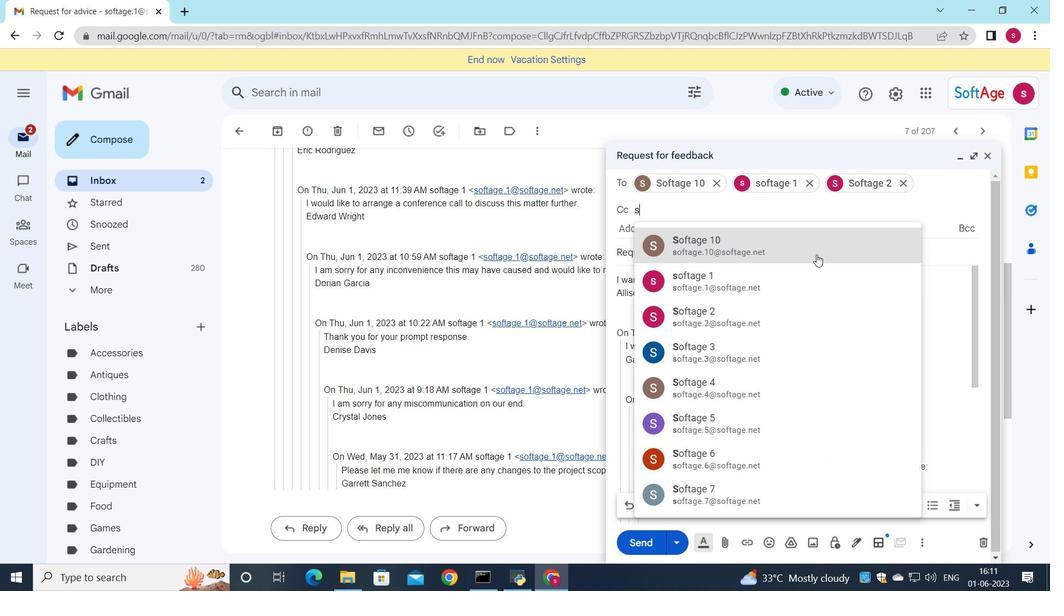 
Action: Mouse pressed left at (817, 250)
Screenshot: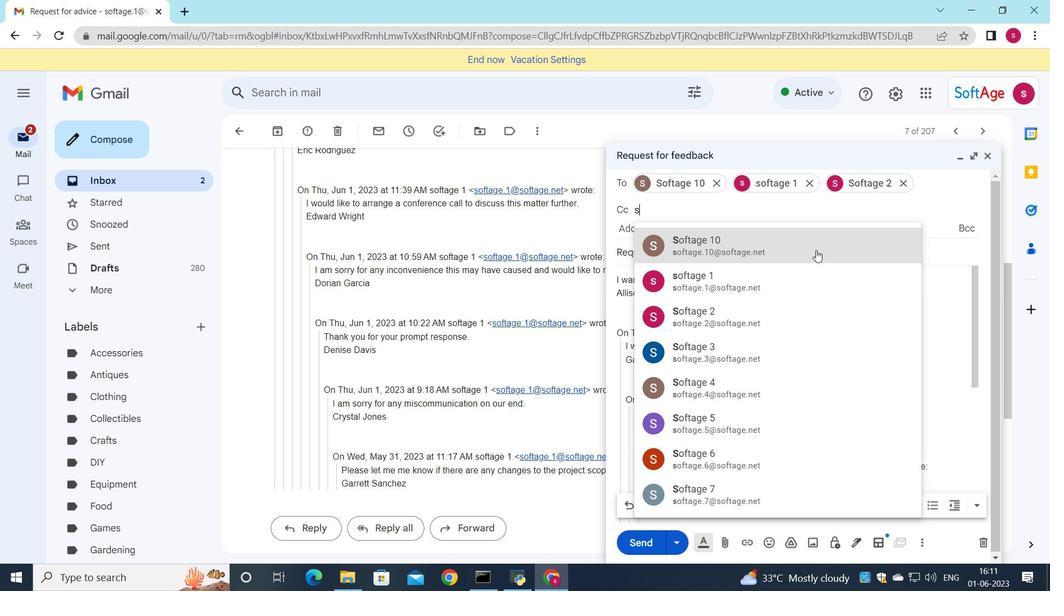 
Action: Mouse moved to (726, 539)
Screenshot: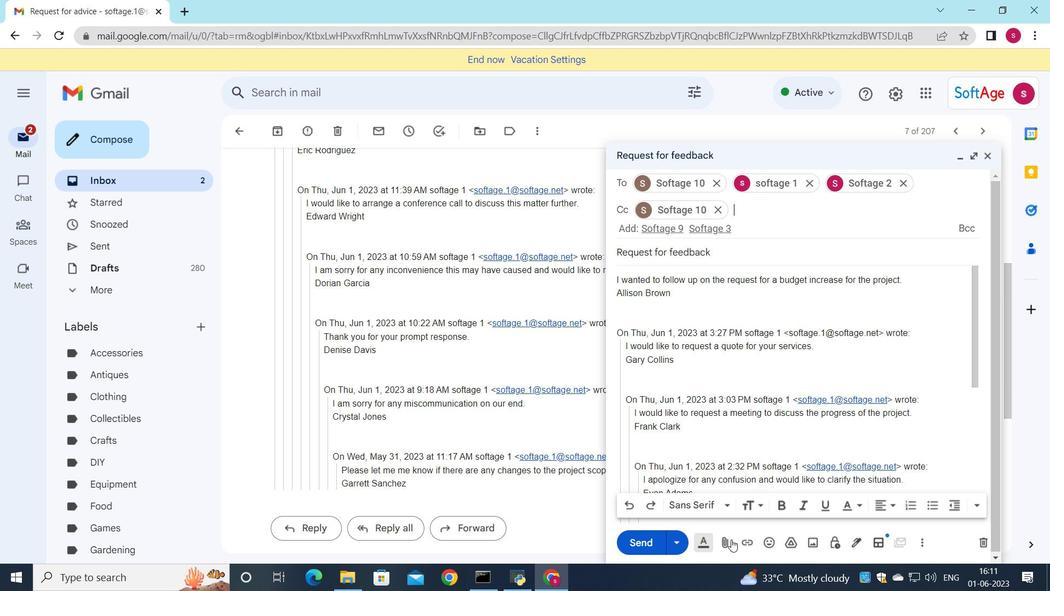 
Action: Mouse pressed left at (726, 539)
Screenshot: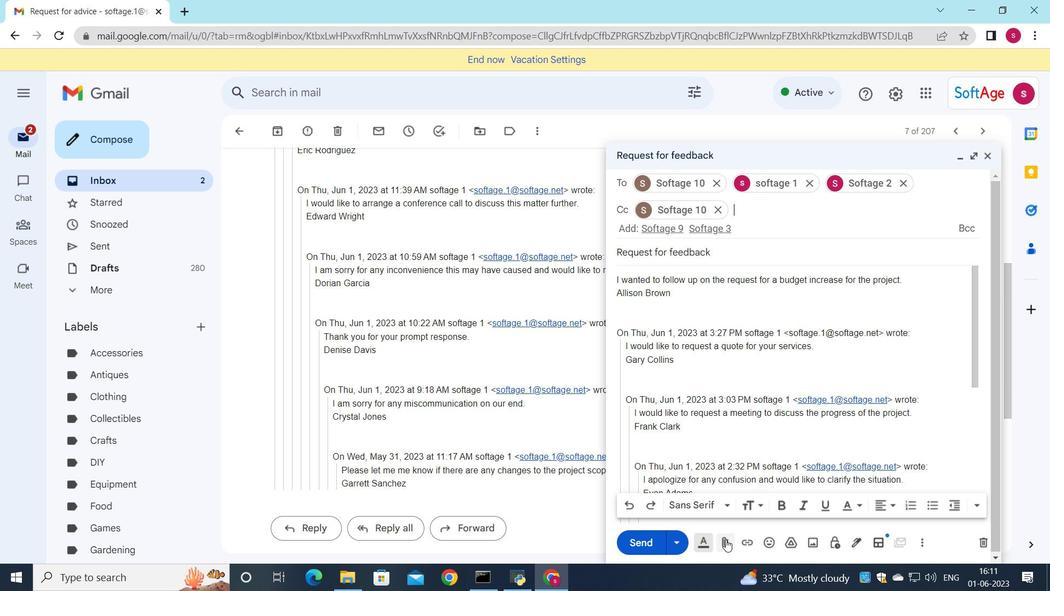 
Action: Mouse moved to (134, 94)
Screenshot: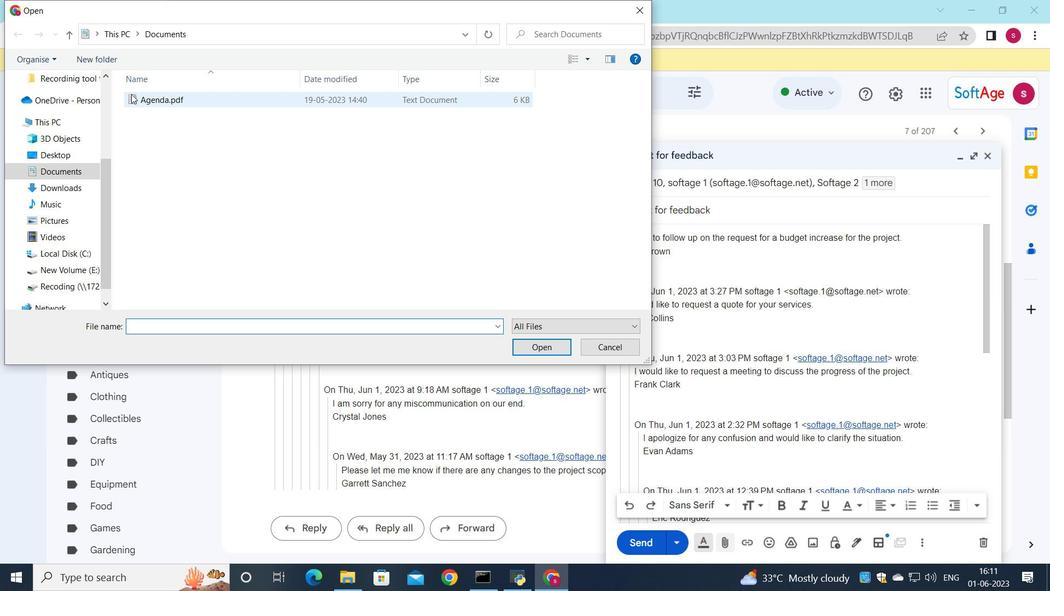 
Action: Mouse pressed left at (134, 94)
Screenshot: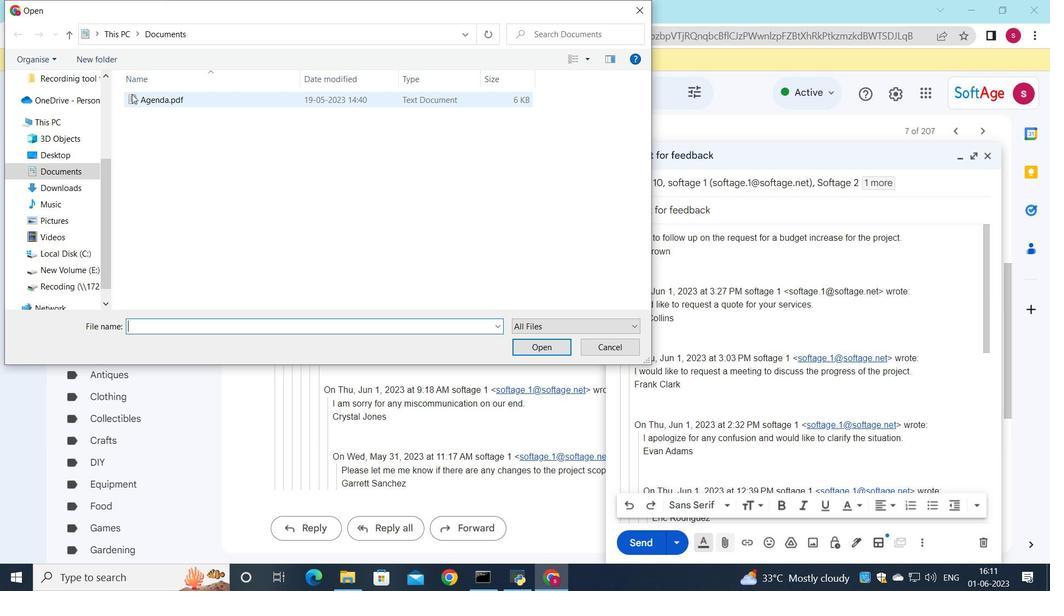 
Action: Mouse moved to (189, 100)
Screenshot: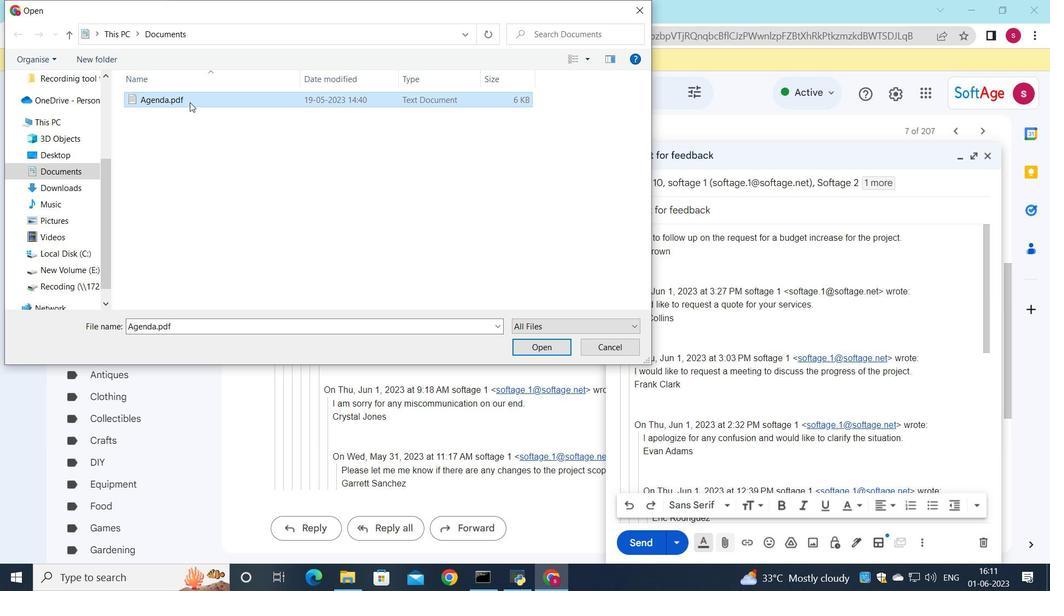 
Action: Mouse pressed left at (189, 100)
Screenshot: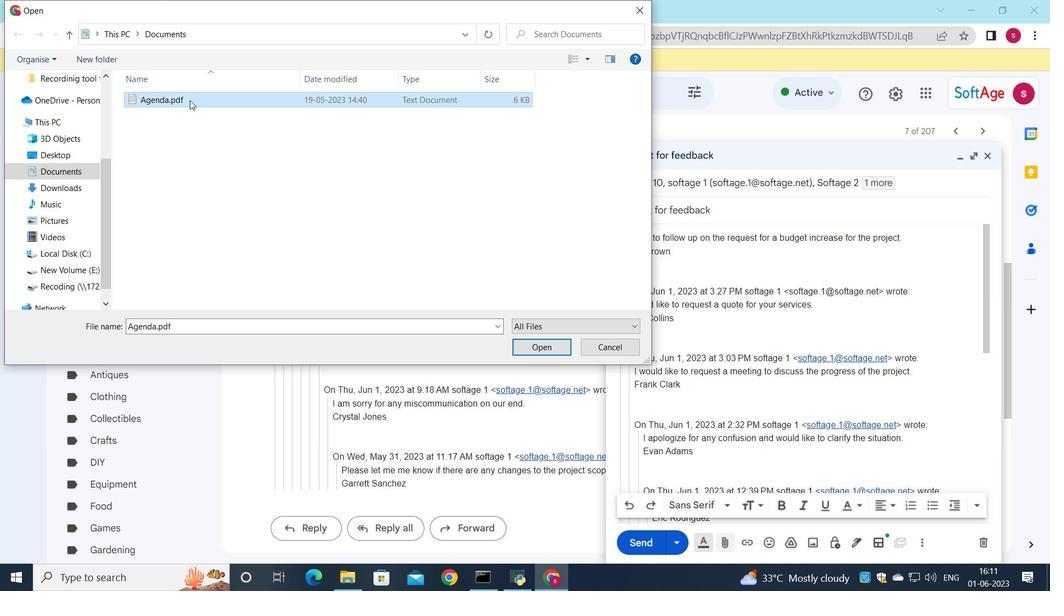
Action: Mouse moved to (270, 112)
Screenshot: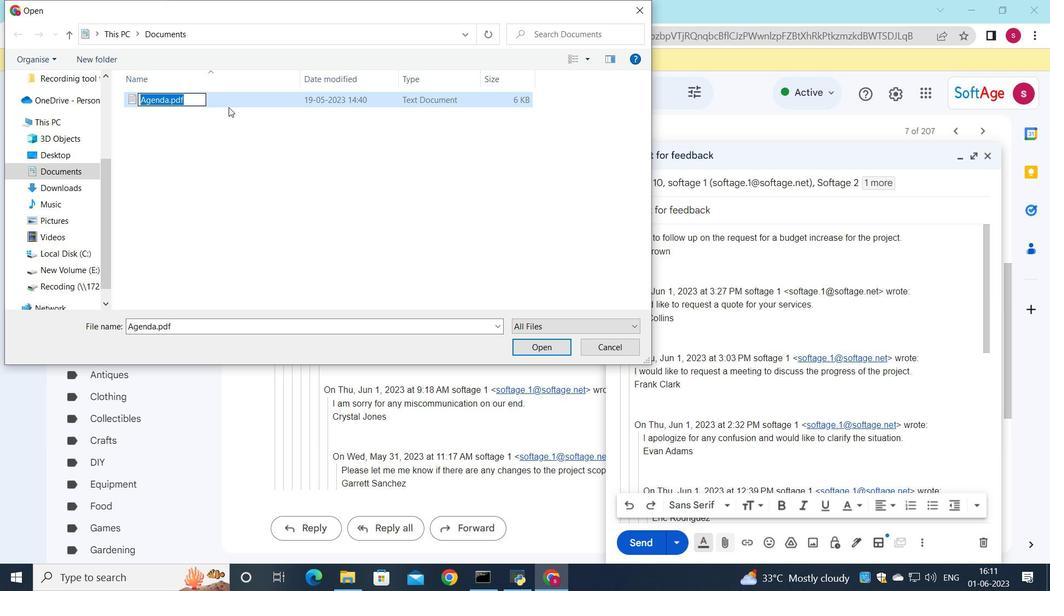 
Action: Key pressed <Key.shift>Buisness<Key.shift><Key.shift><Key.shift><Key.shift><Key.shift><Key.shift><Key.shift><Key.shift><Key.shift><Key.shift><Key.shift><Key.shift><Key.shift><Key.shift><Key.shift>_plan.docx
Screenshot: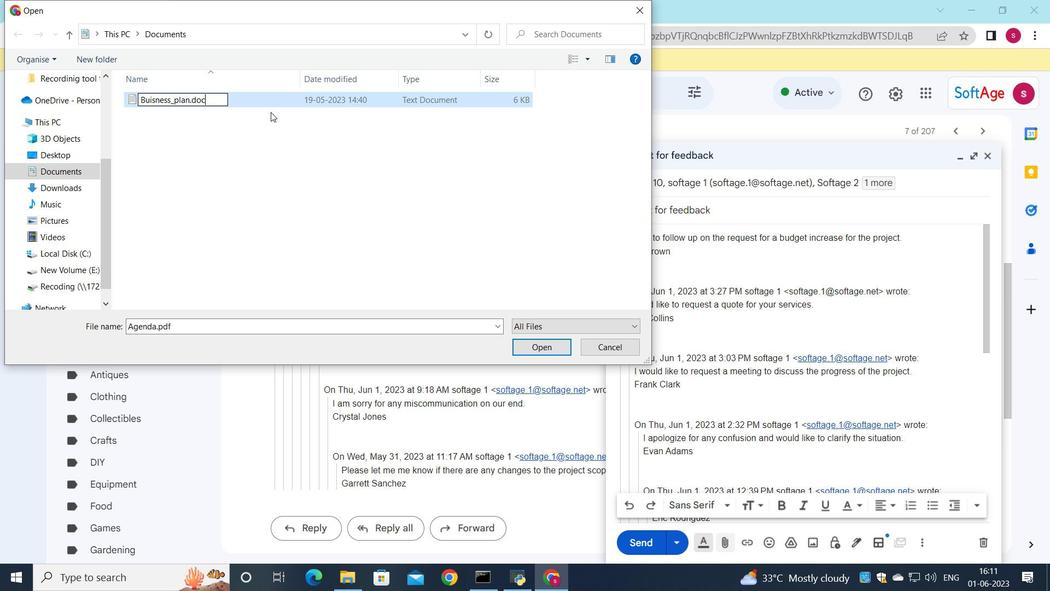 
Action: Mouse moved to (262, 93)
Screenshot: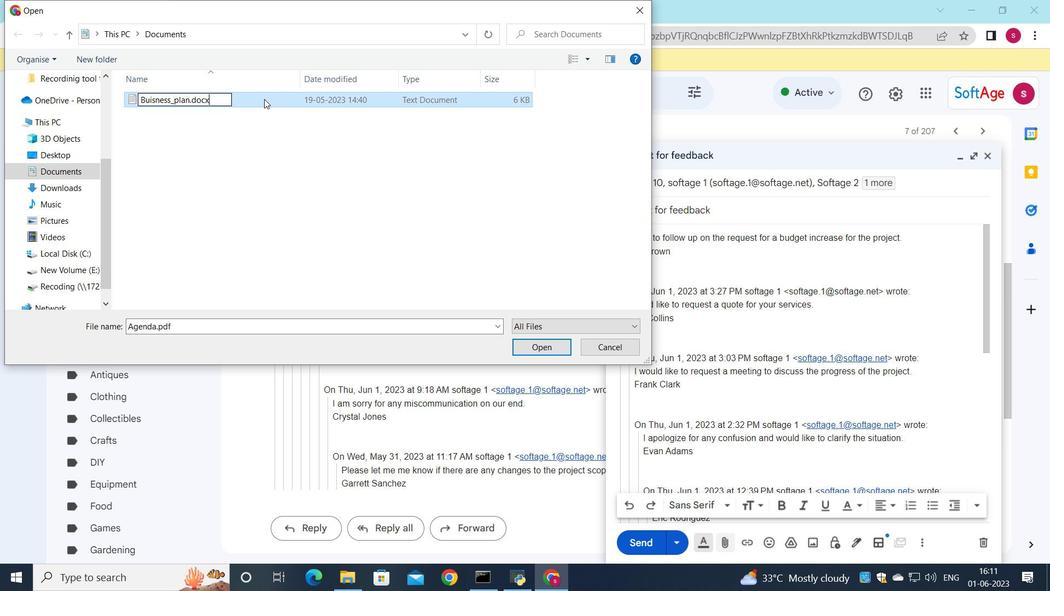 
Action: Mouse pressed left at (262, 93)
Screenshot: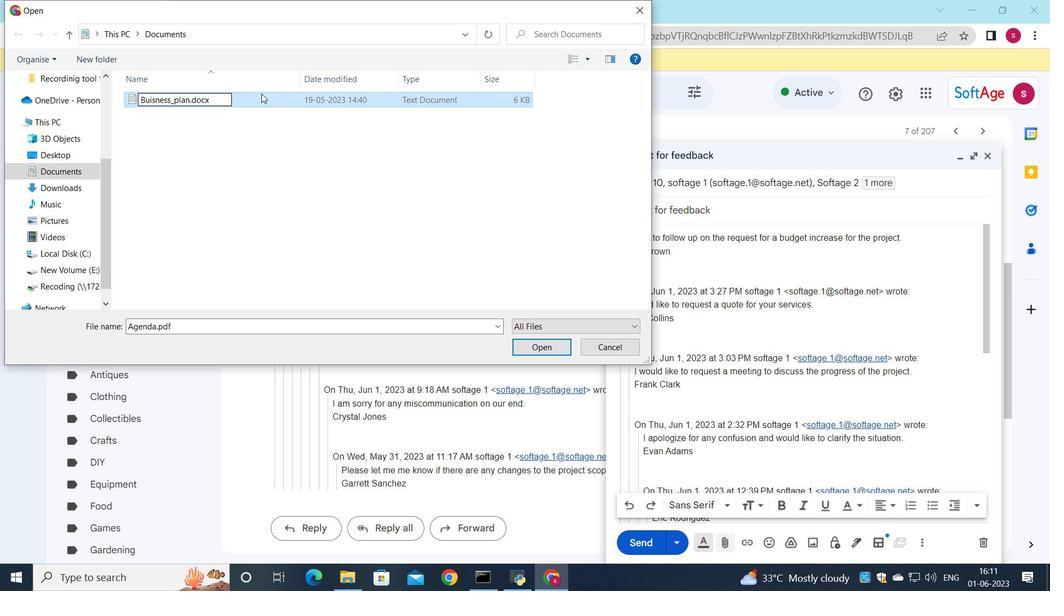 
Action: Mouse moved to (531, 353)
Screenshot: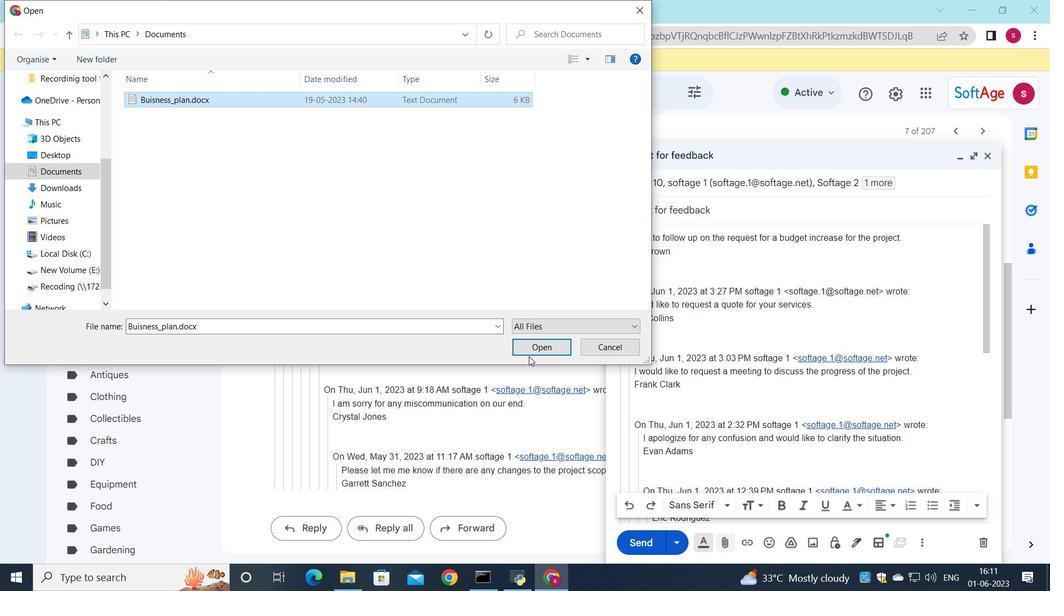 
Action: Mouse pressed left at (531, 353)
Screenshot: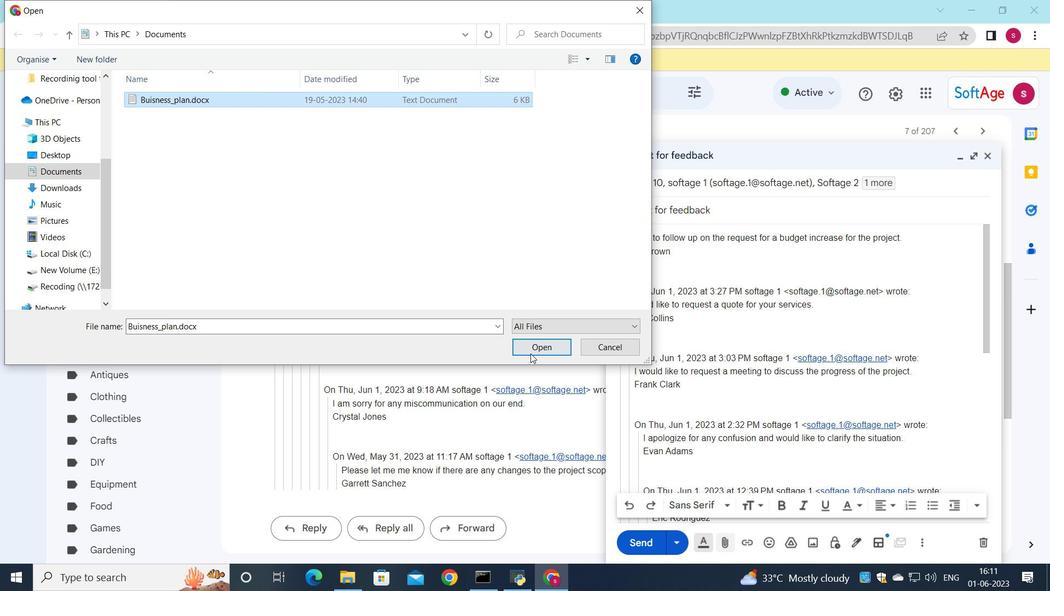
Action: Mouse moved to (632, 532)
Screenshot: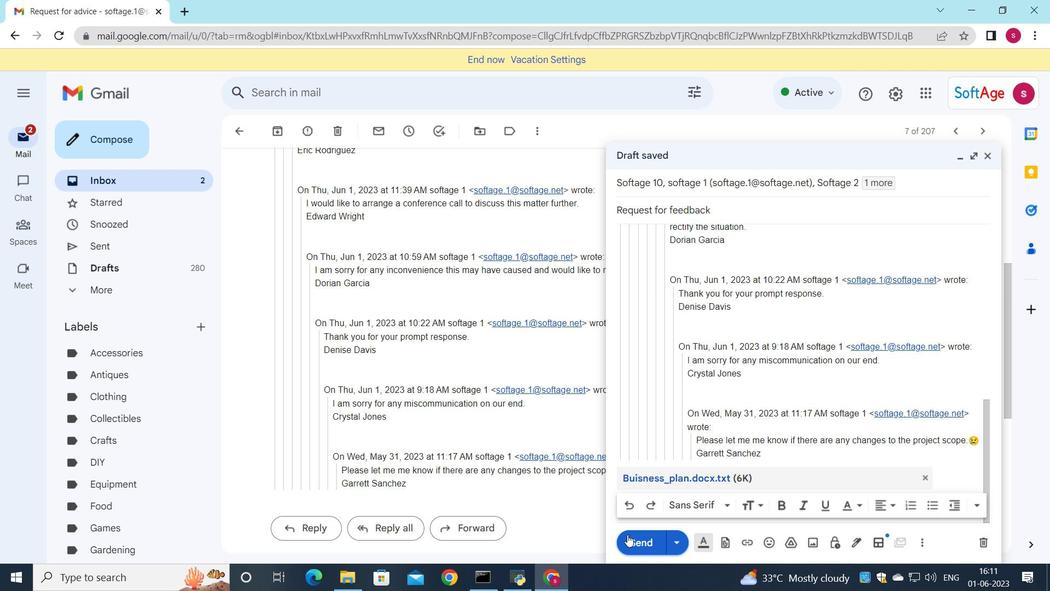 
Action: Mouse pressed left at (632, 532)
Screenshot: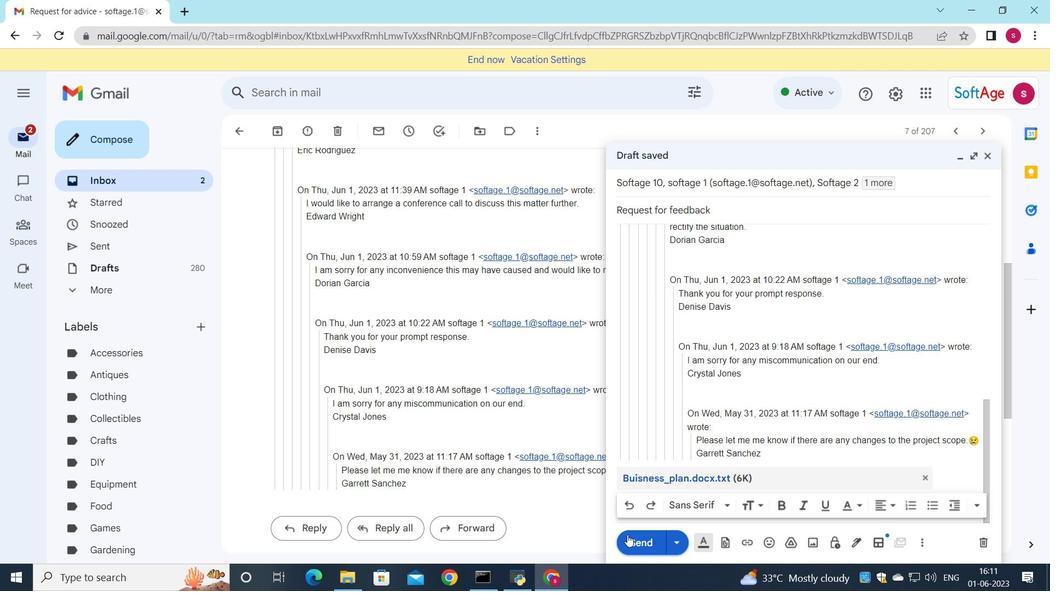 
Action: Mouse moved to (122, 172)
Screenshot: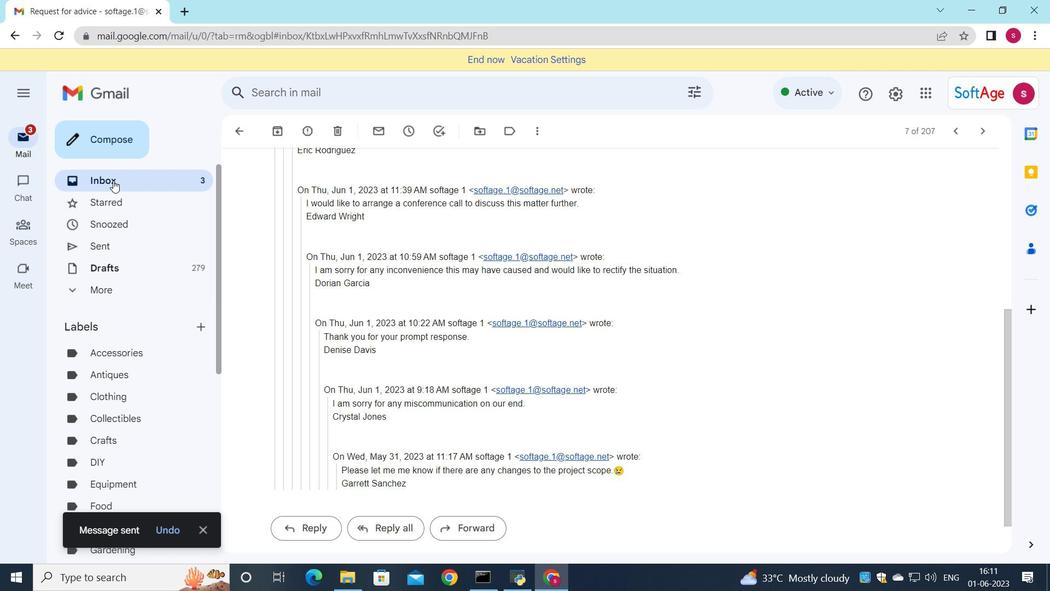 
Action: Mouse pressed left at (122, 172)
Screenshot: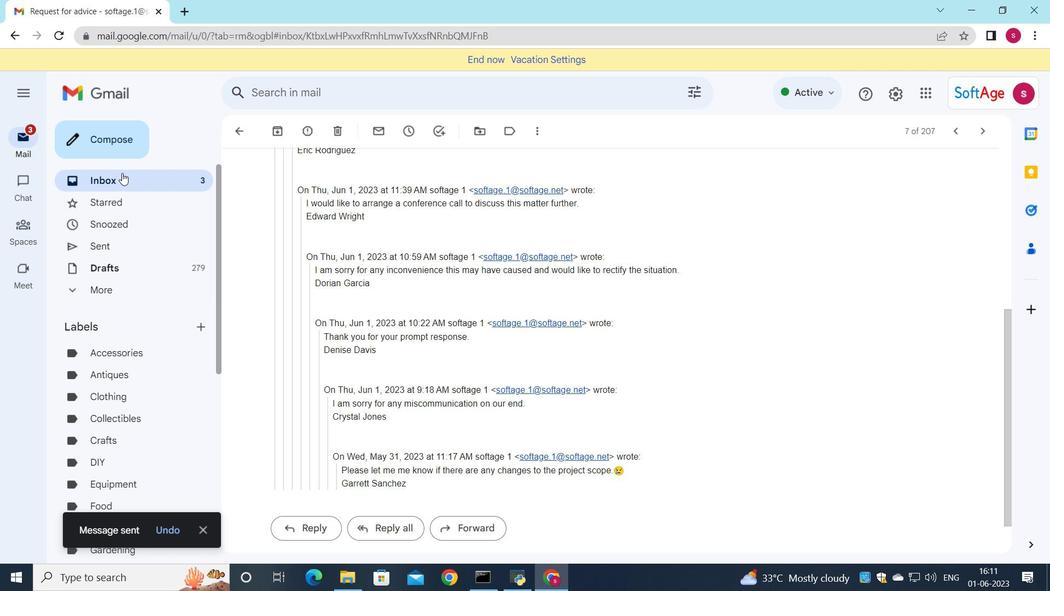 
Action: Mouse moved to (335, 193)
Screenshot: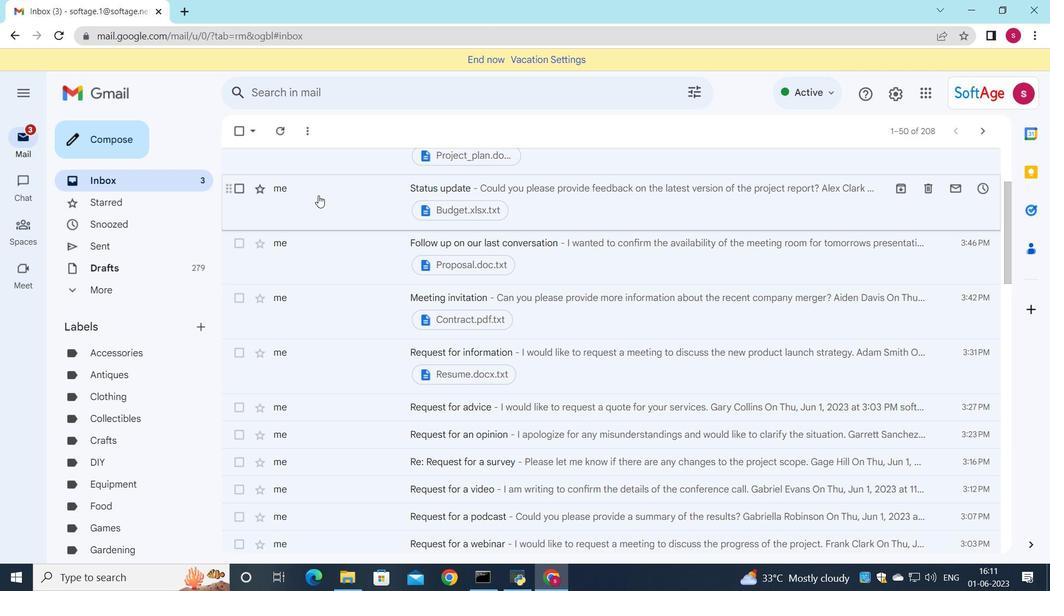 
Action: Mouse scrolled (335, 194) with delta (0, 0)
Screenshot: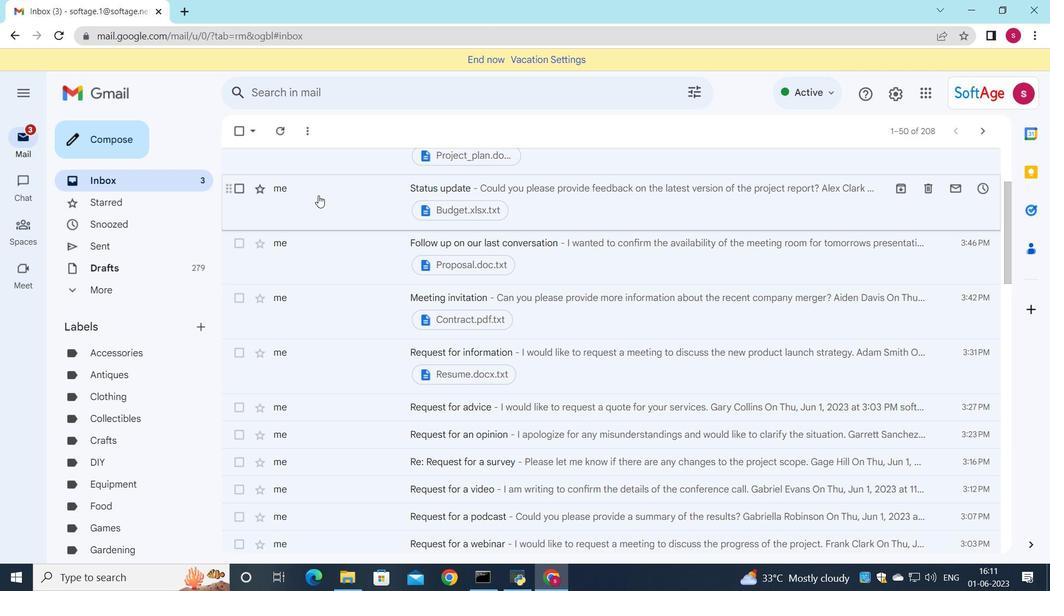 
Action: Mouse moved to (335, 193)
Screenshot: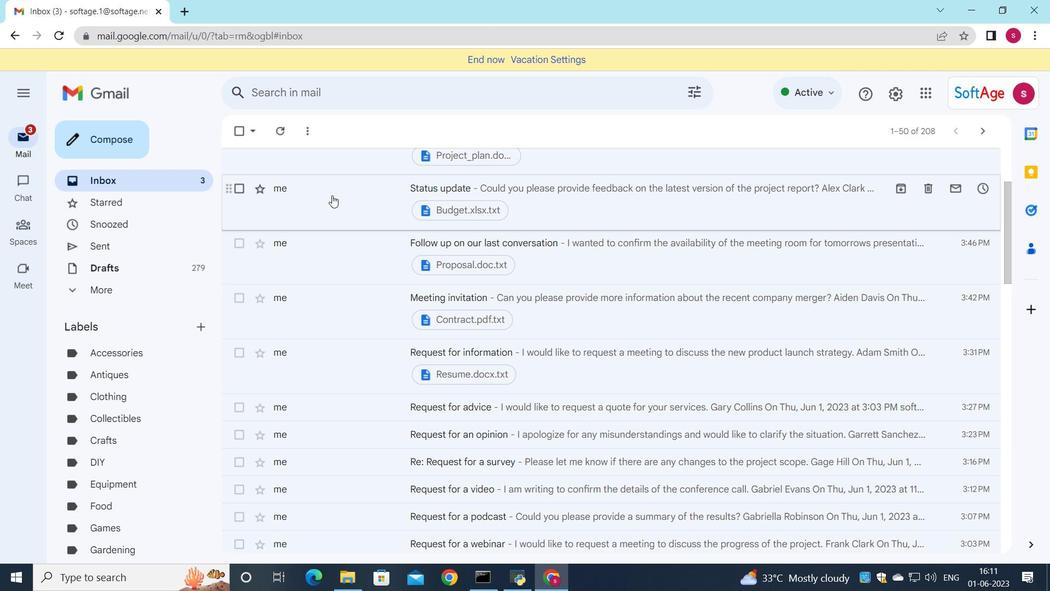 
Action: Mouse scrolled (335, 194) with delta (0, 0)
Screenshot: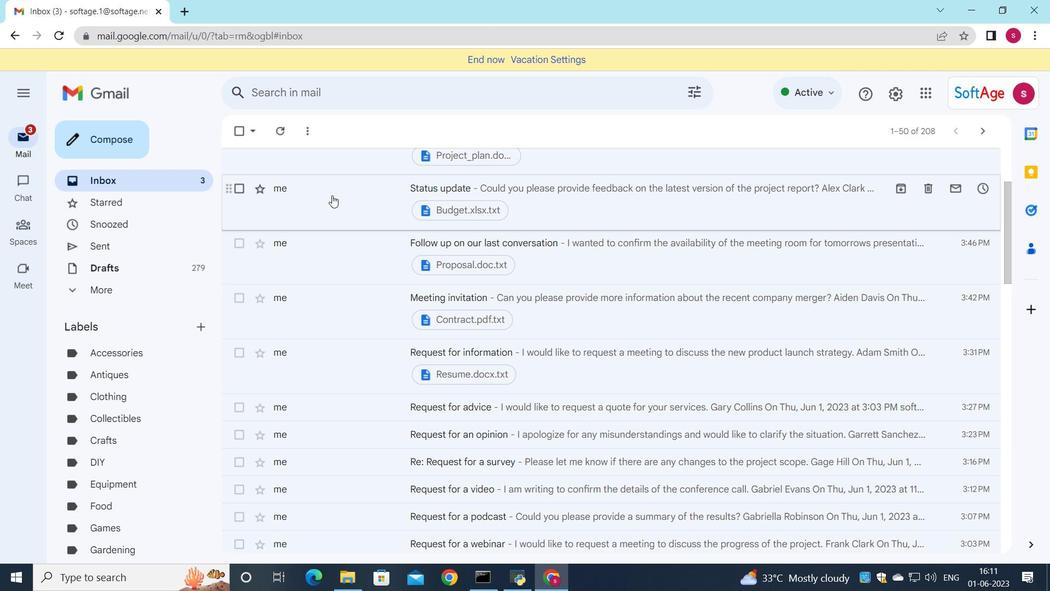 
Action: Mouse scrolled (335, 194) with delta (0, 0)
Screenshot: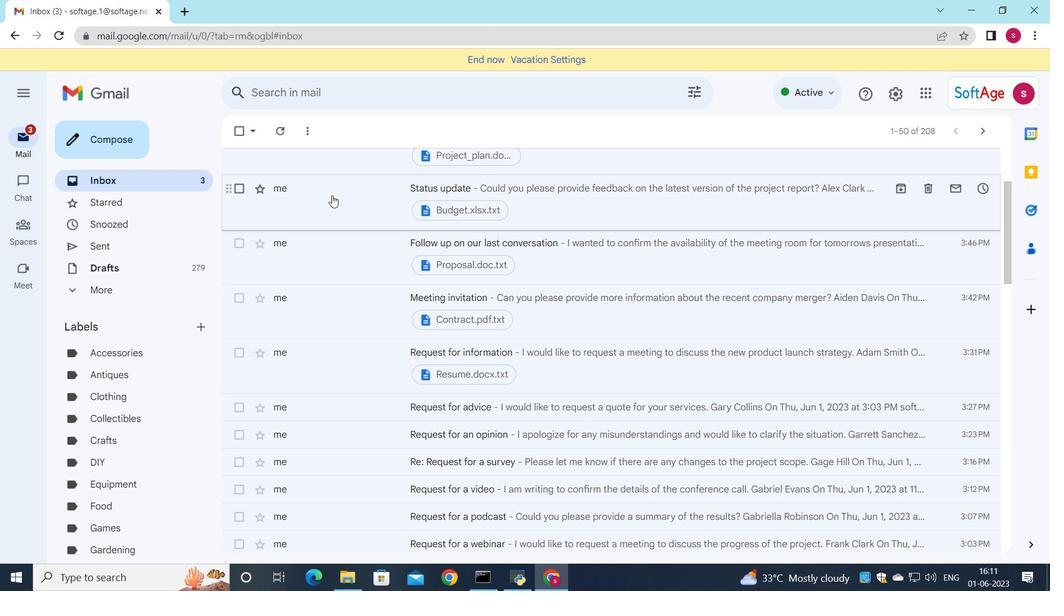 
Action: Mouse scrolled (335, 194) with delta (0, 0)
Screenshot: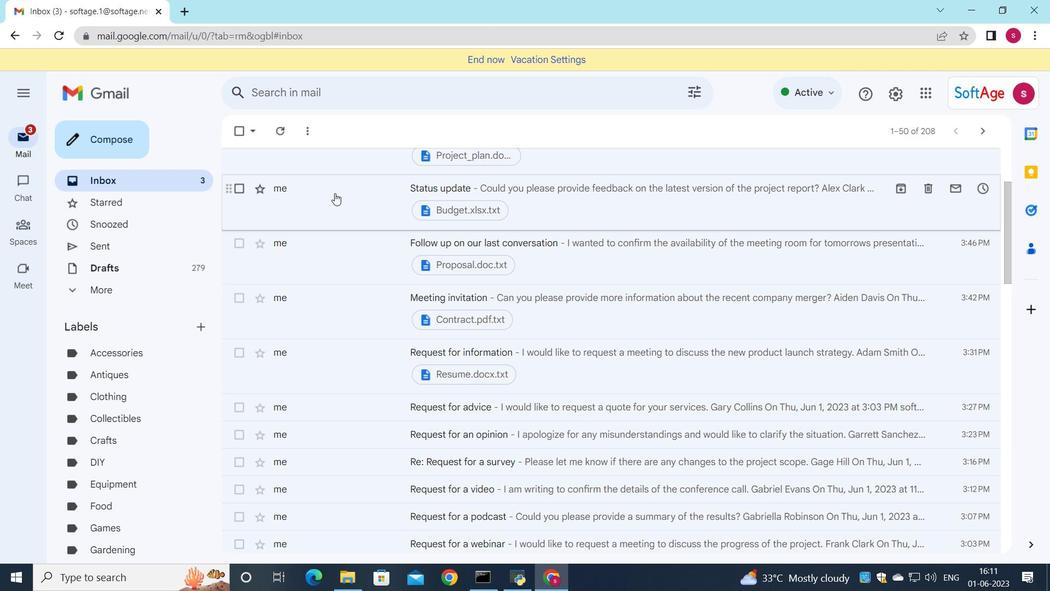 
Action: Mouse scrolled (335, 194) with delta (0, 0)
Screenshot: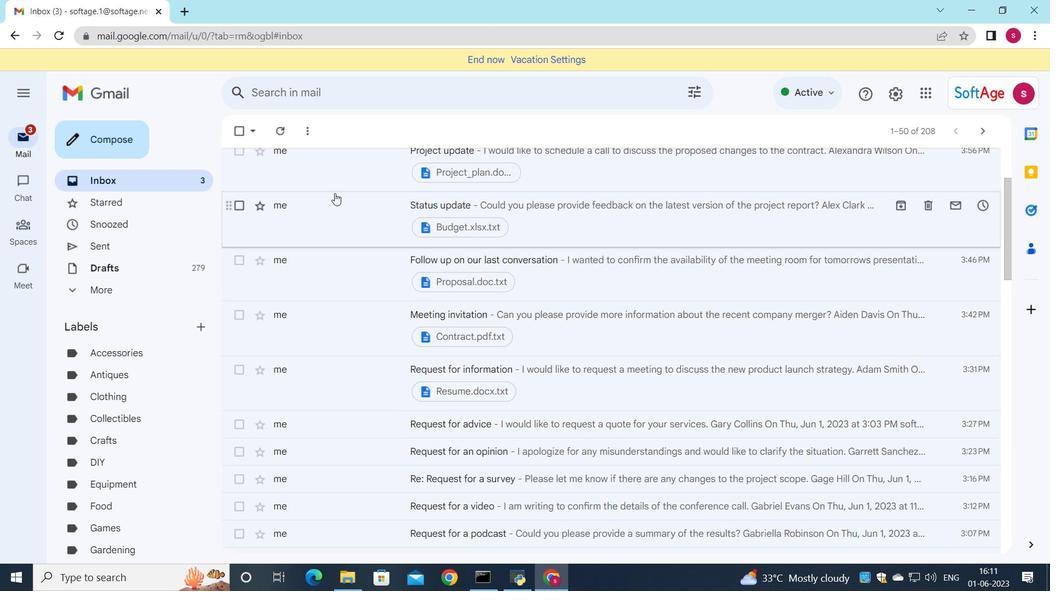 
Action: Mouse scrolled (335, 194) with delta (0, 0)
Screenshot: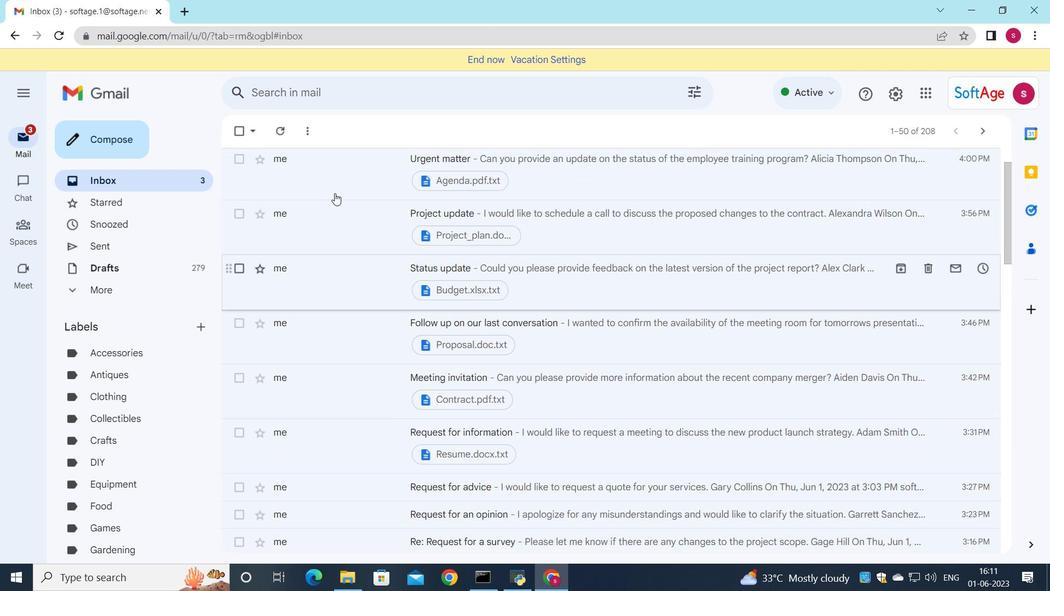 
Action: Mouse scrolled (335, 194) with delta (0, 0)
Screenshot: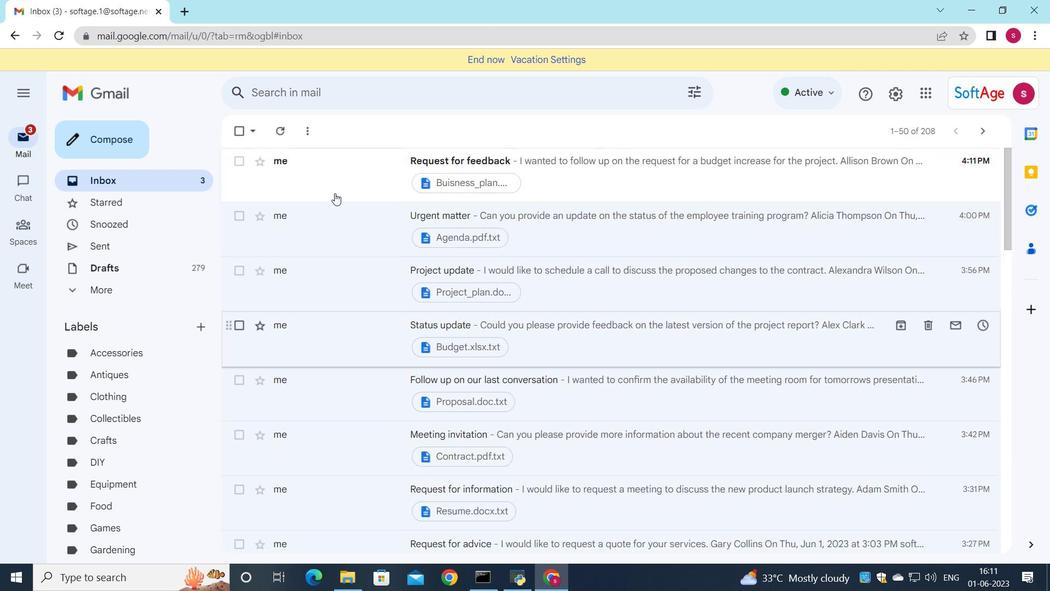 
Action: Mouse scrolled (335, 194) with delta (0, 0)
Screenshot: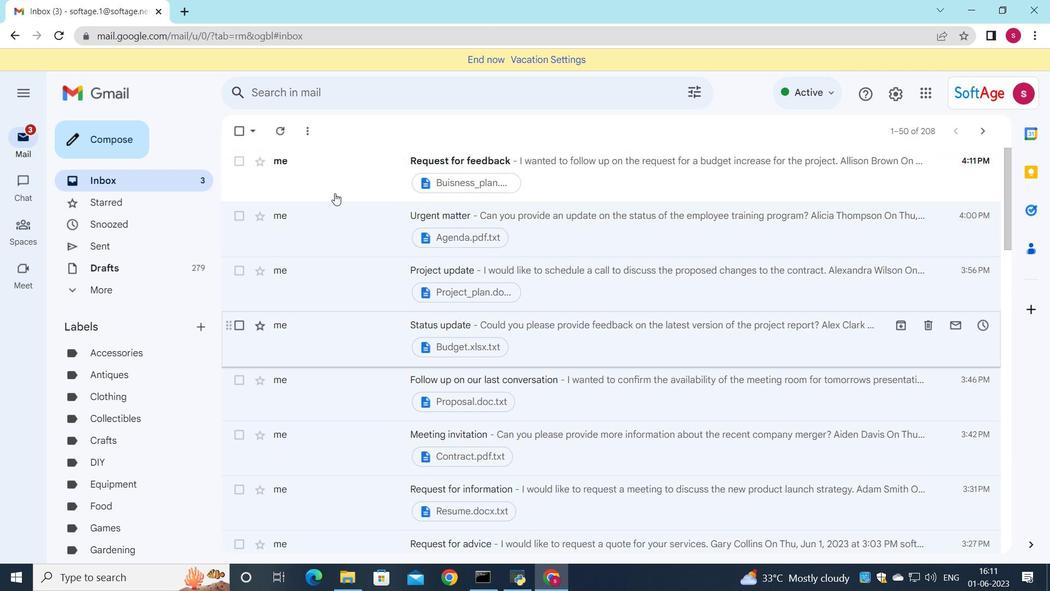 
Action: Mouse moved to (395, 173)
Screenshot: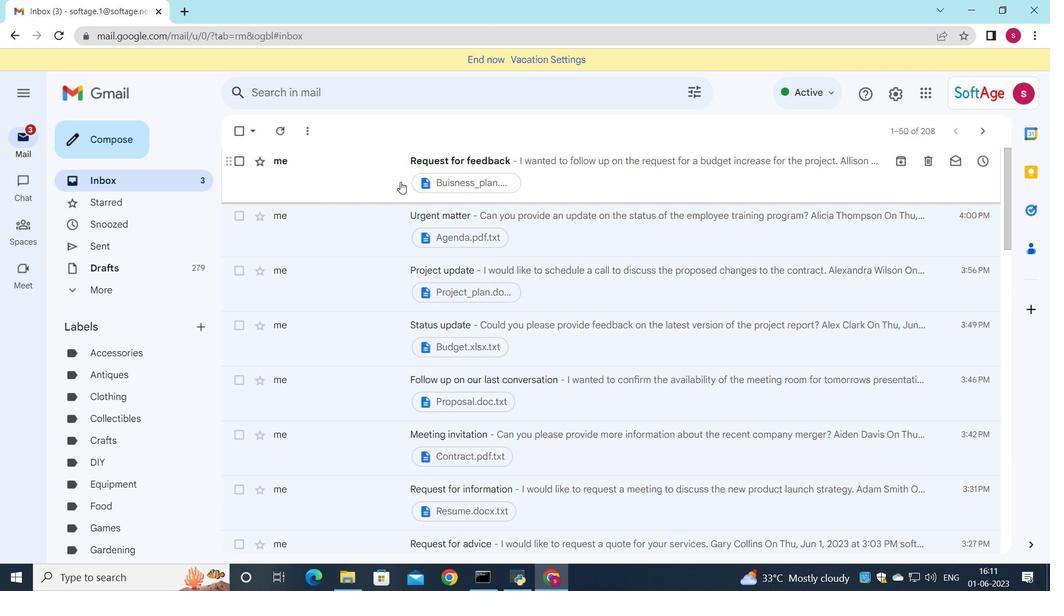 
Action: Mouse pressed left at (395, 173)
Screenshot: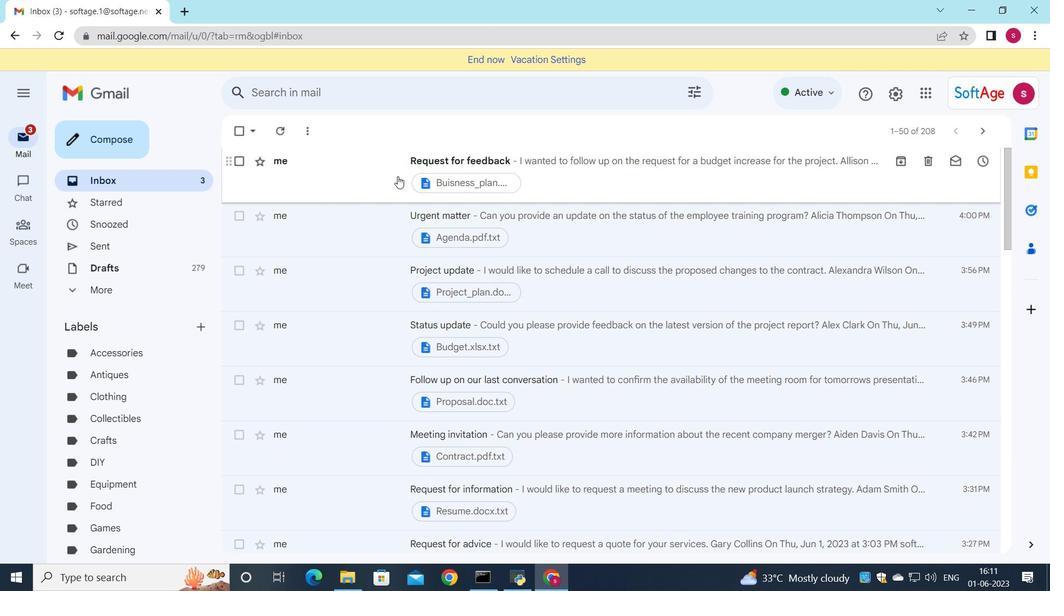 
Action: Mouse moved to (746, 238)
Screenshot: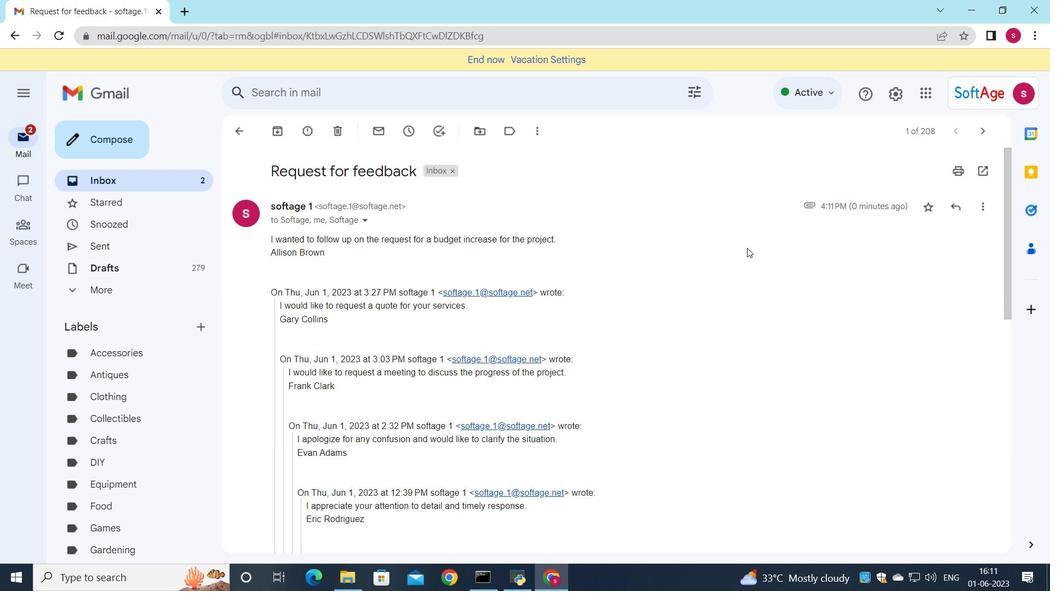 
